 Task: Find connections with filter location Granada with filter topic #Lifechangewith filter profile language Potuguese with filter current company OFFSHORE Manpower with filter school MEERUT INSTITUTE OF TECHNOLOGY, BARAL, PARTAPUR, MEERUT with filter industry Technical and Vocational Training with filter service category Marketing with filter keywords title Call Center Representative
Action: Mouse moved to (216, 302)
Screenshot: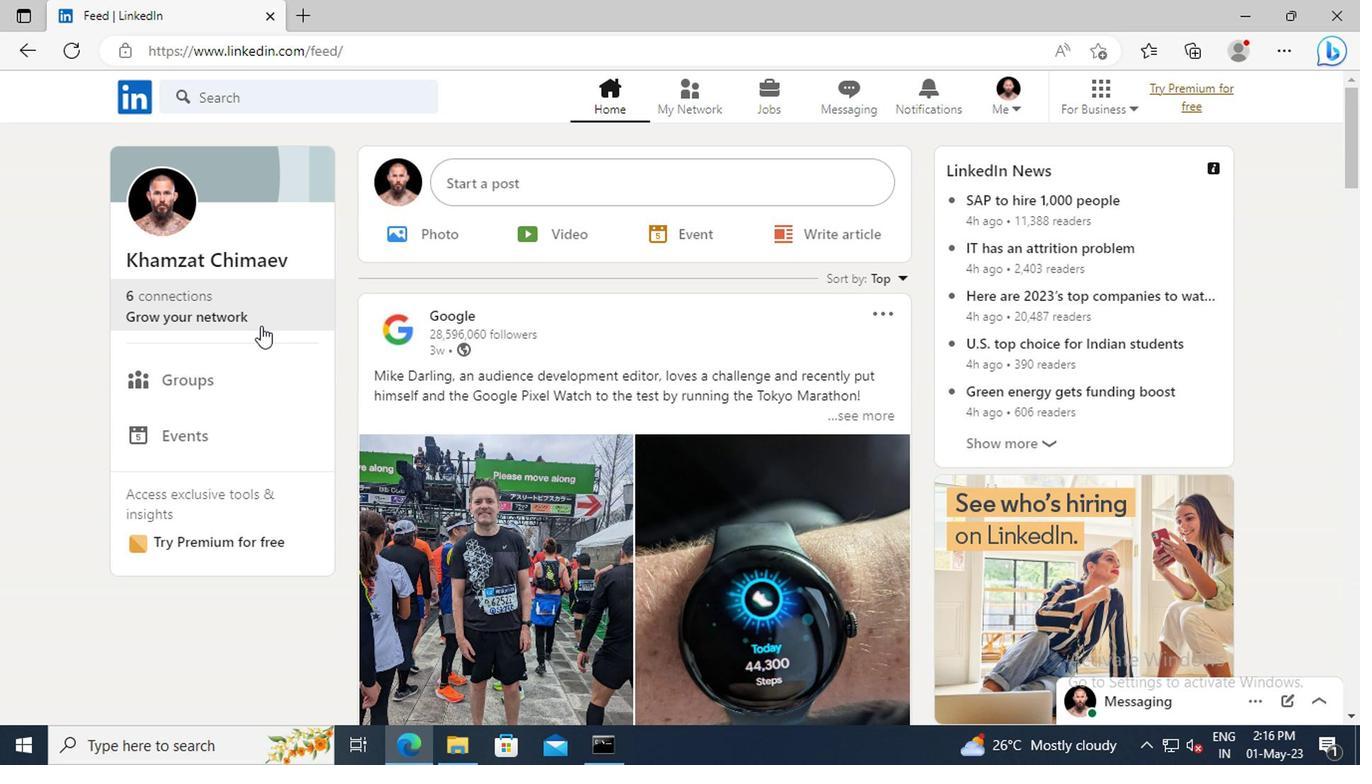 
Action: Mouse pressed left at (216, 302)
Screenshot: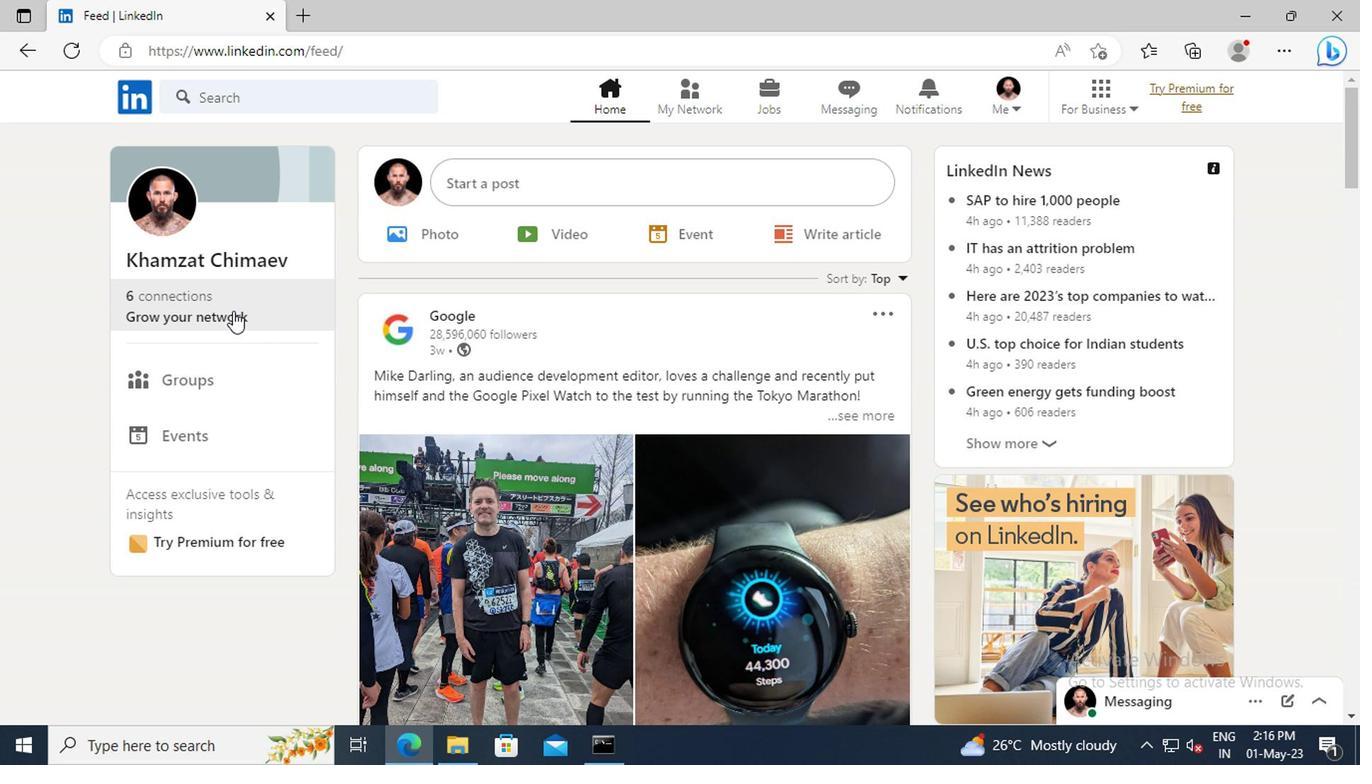 
Action: Mouse moved to (221, 207)
Screenshot: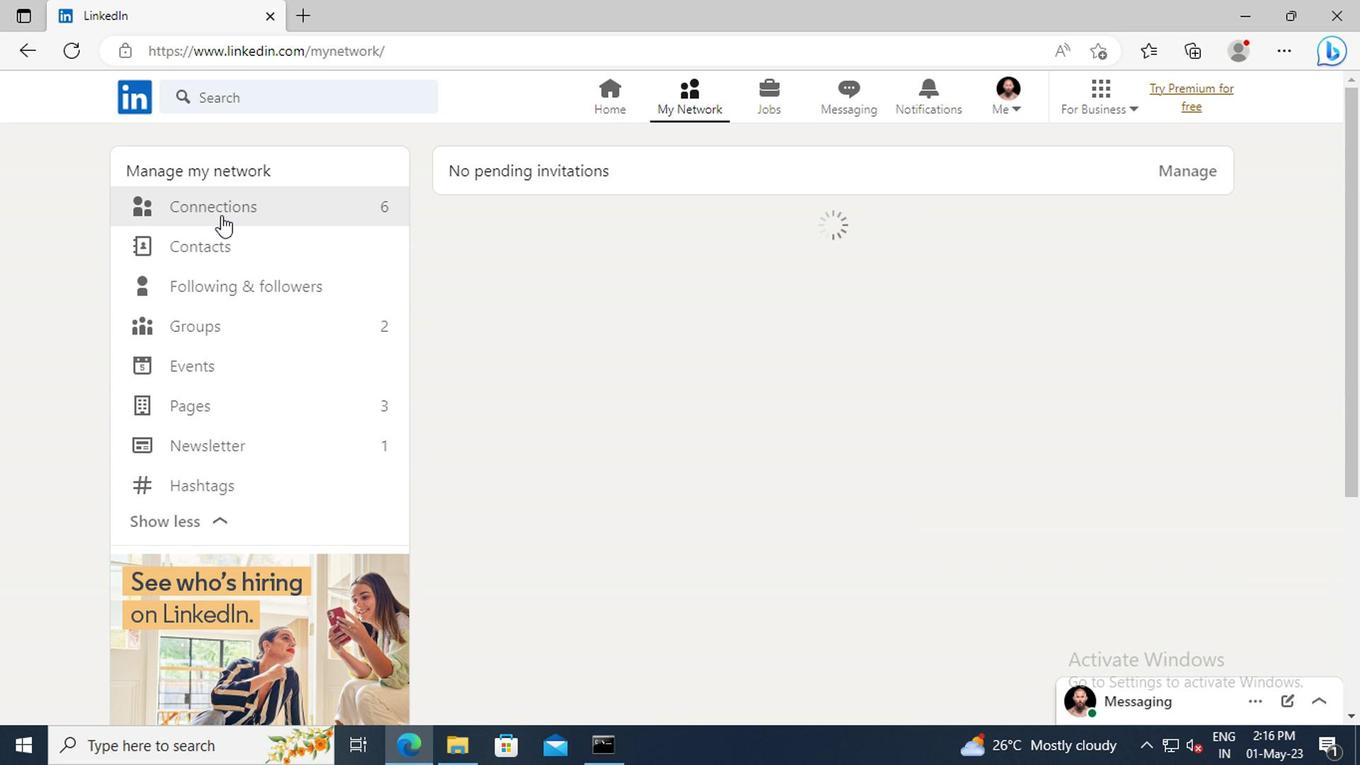 
Action: Mouse pressed left at (221, 207)
Screenshot: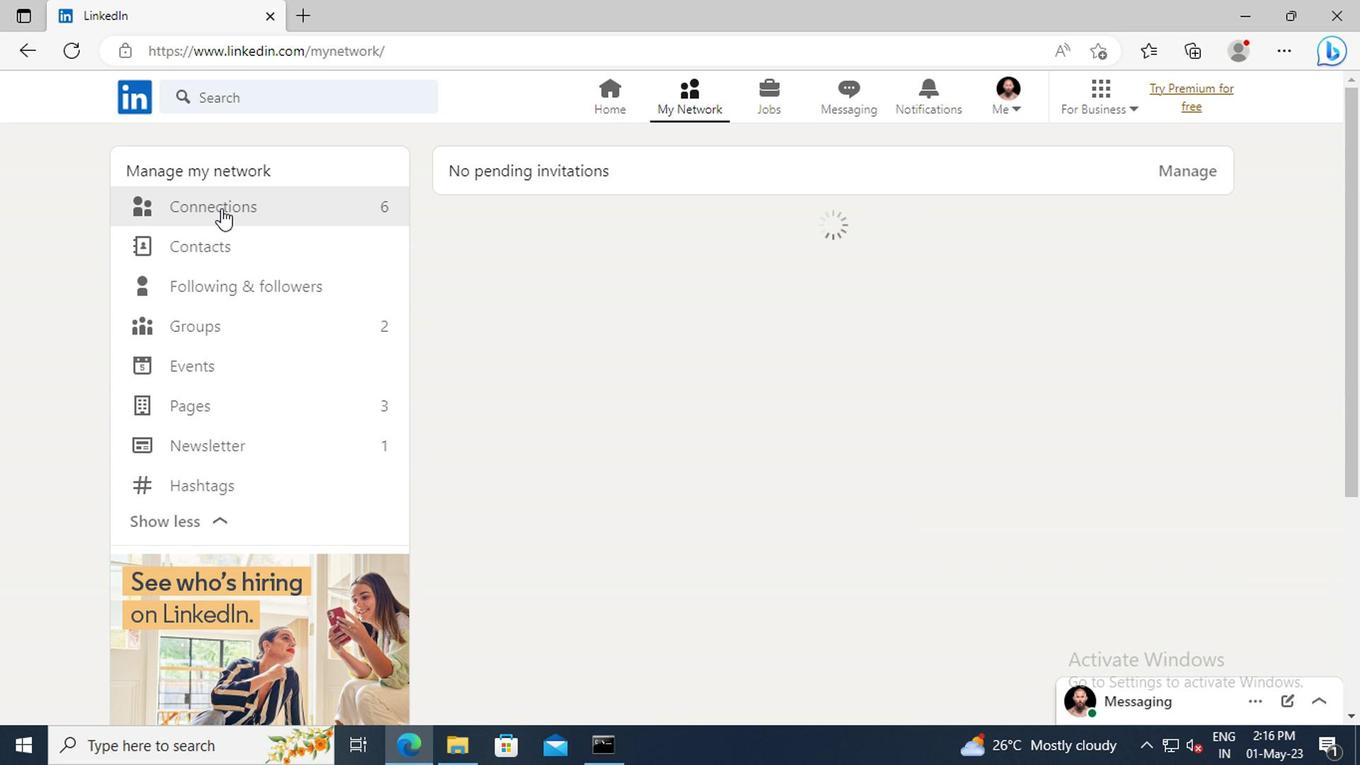 
Action: Mouse moved to (809, 213)
Screenshot: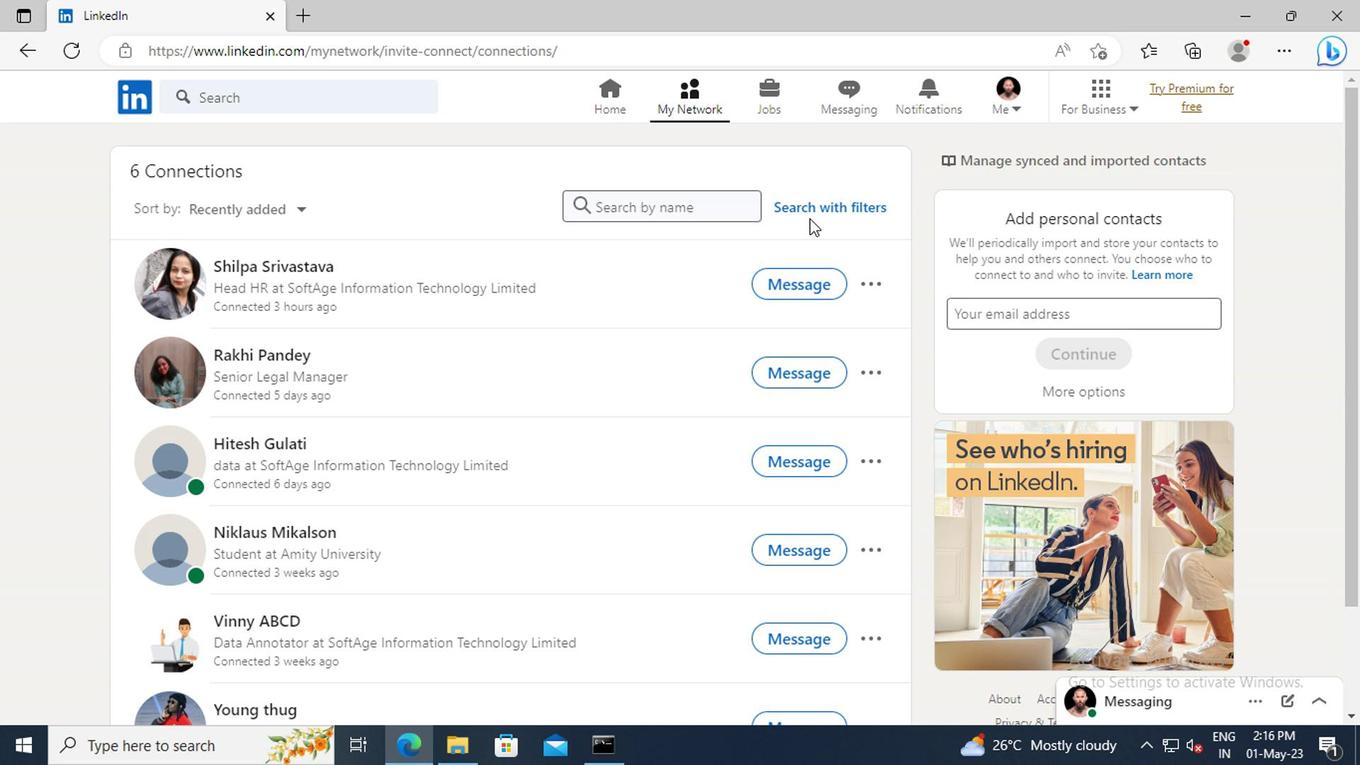 
Action: Mouse pressed left at (809, 213)
Screenshot: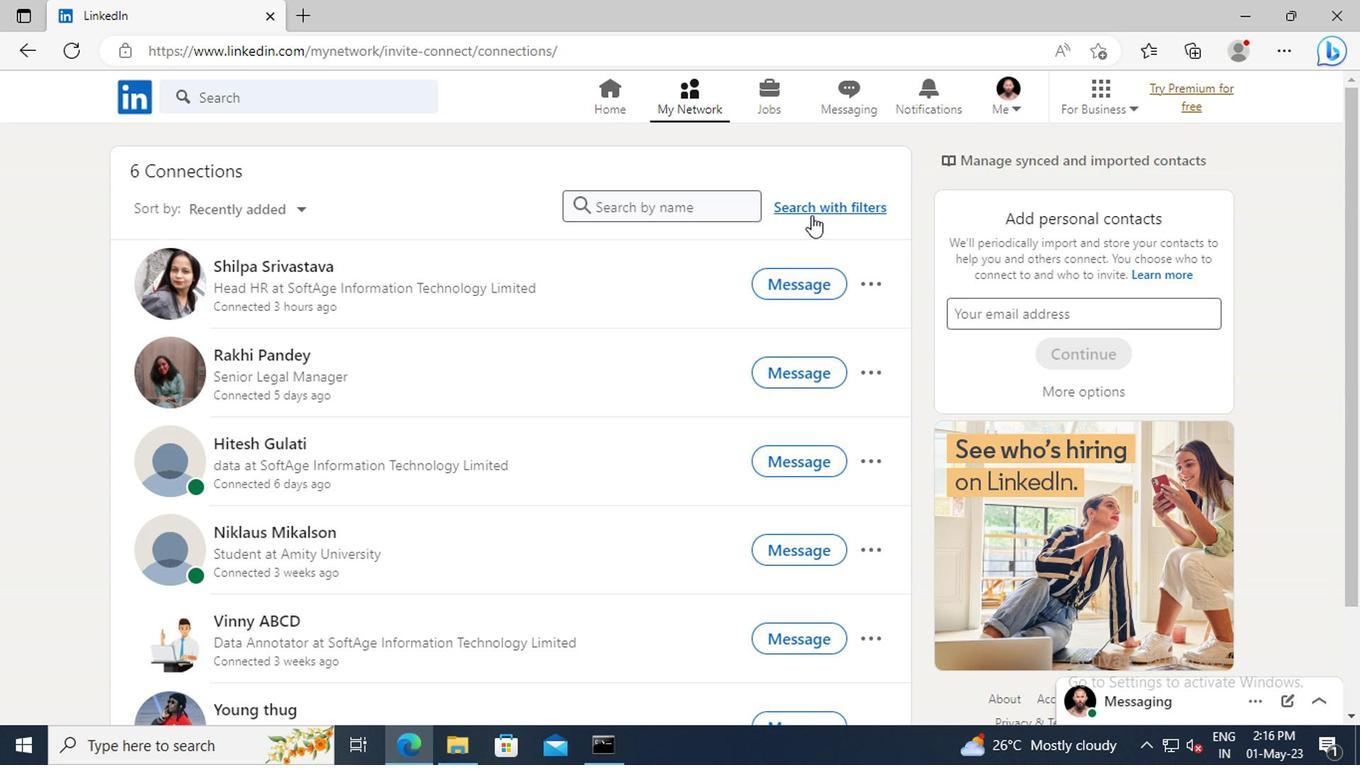 
Action: Mouse moved to (750, 155)
Screenshot: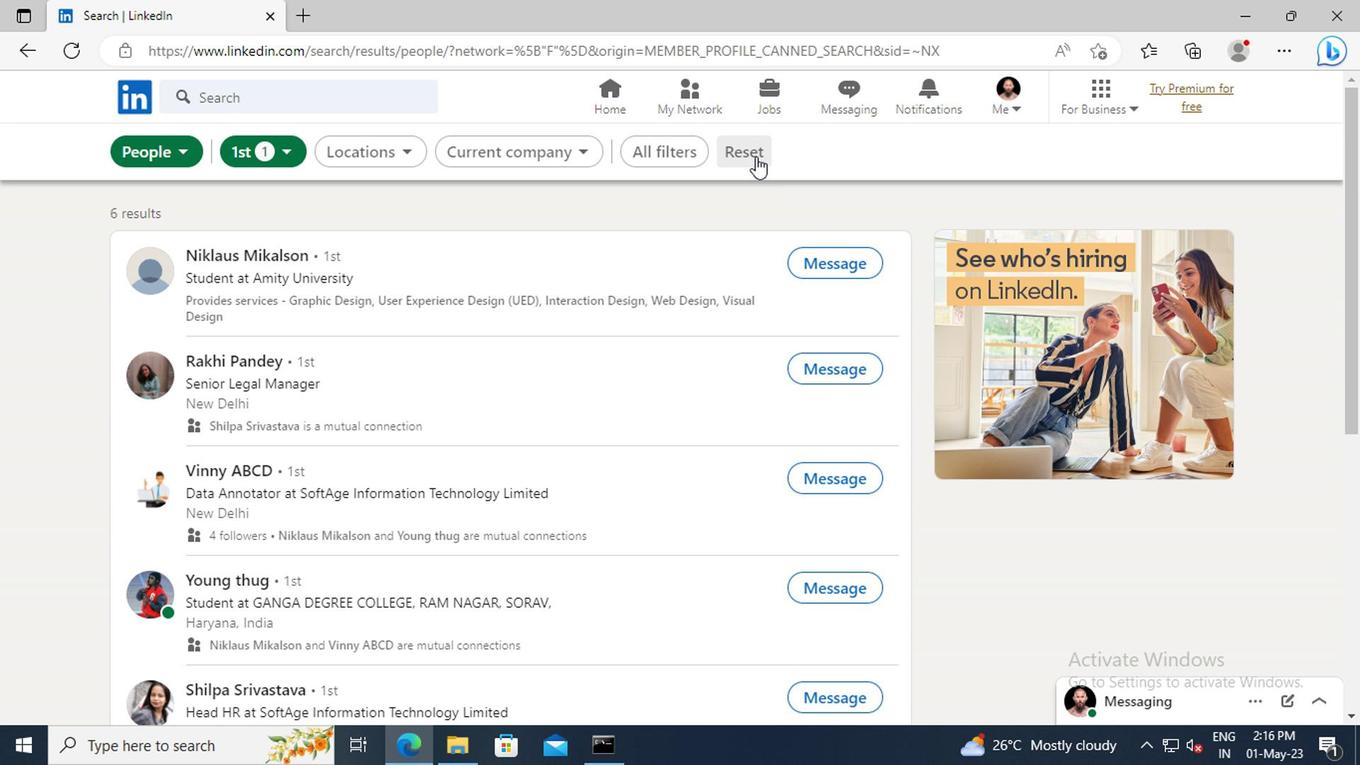 
Action: Mouse pressed left at (750, 155)
Screenshot: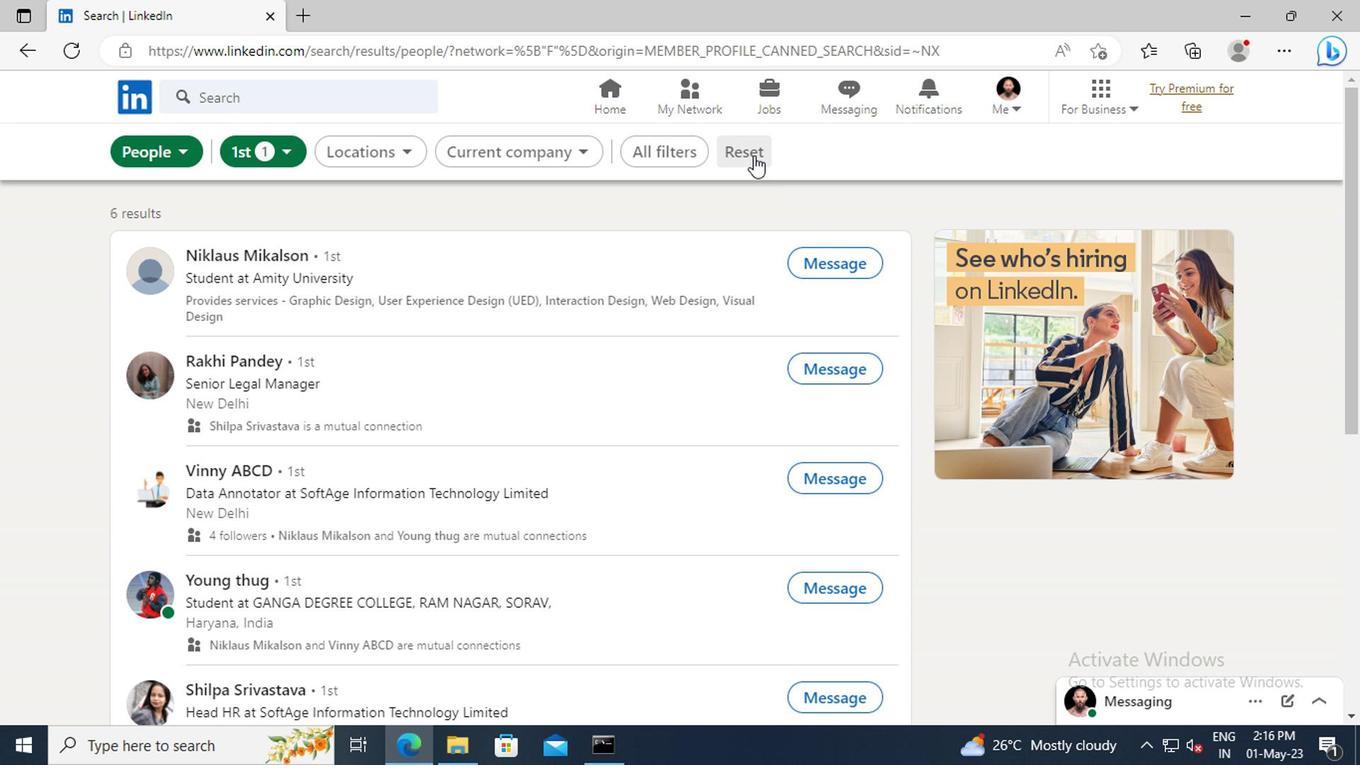 
Action: Mouse moved to (712, 155)
Screenshot: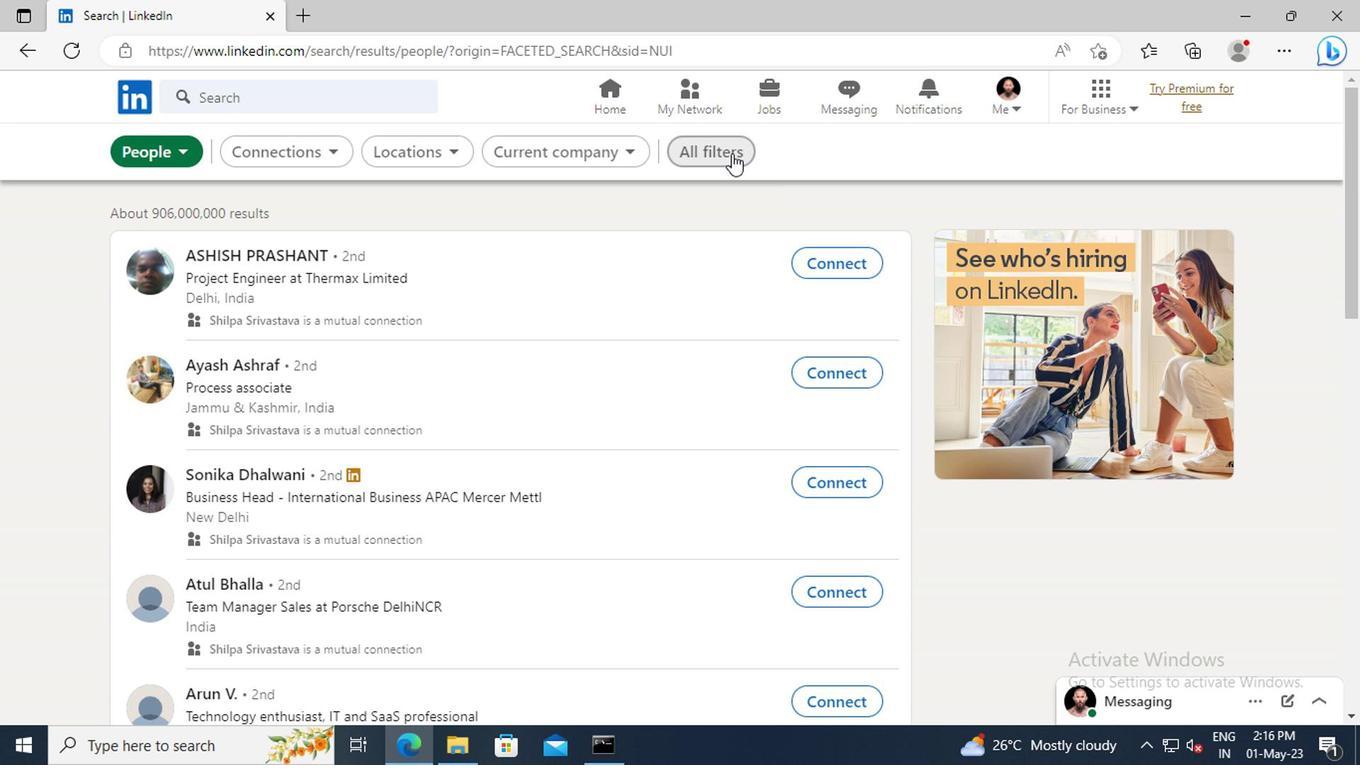 
Action: Mouse pressed left at (712, 155)
Screenshot: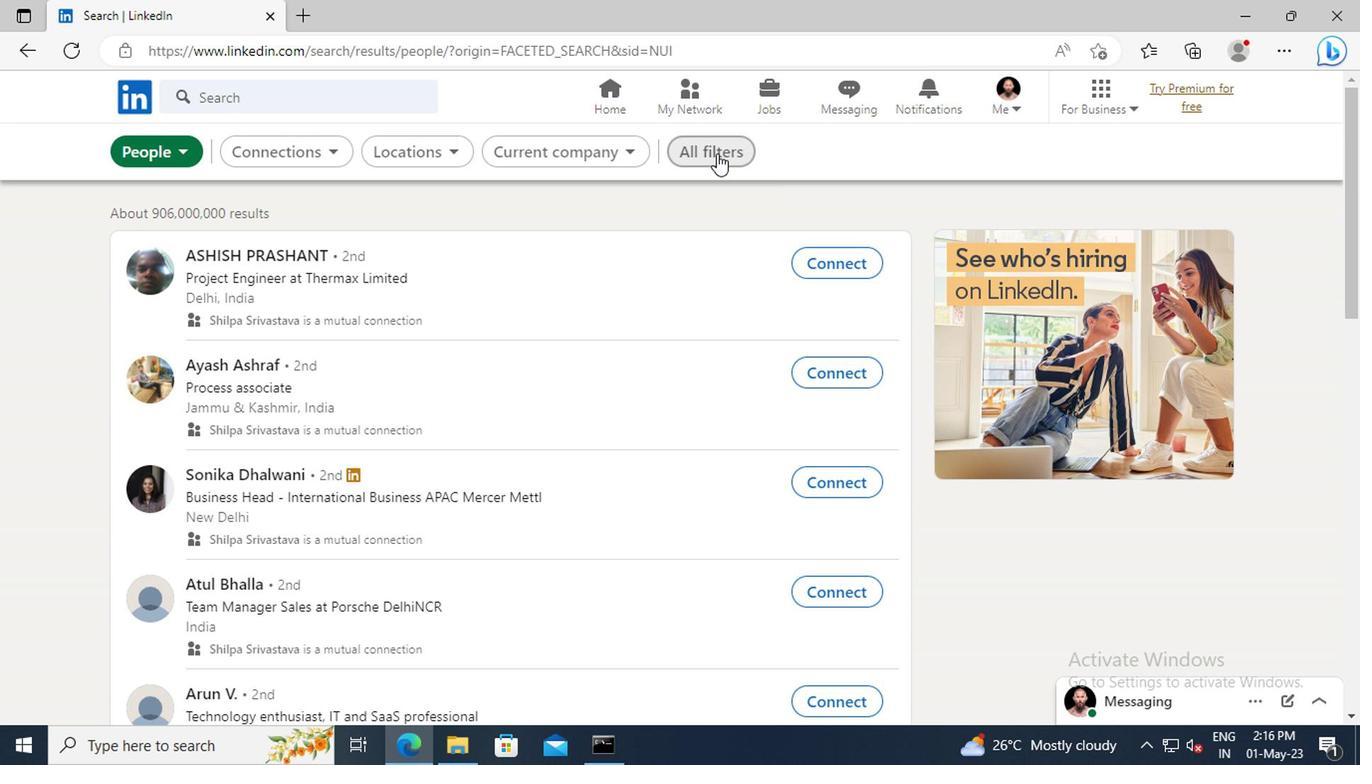 
Action: Mouse moved to (1063, 308)
Screenshot: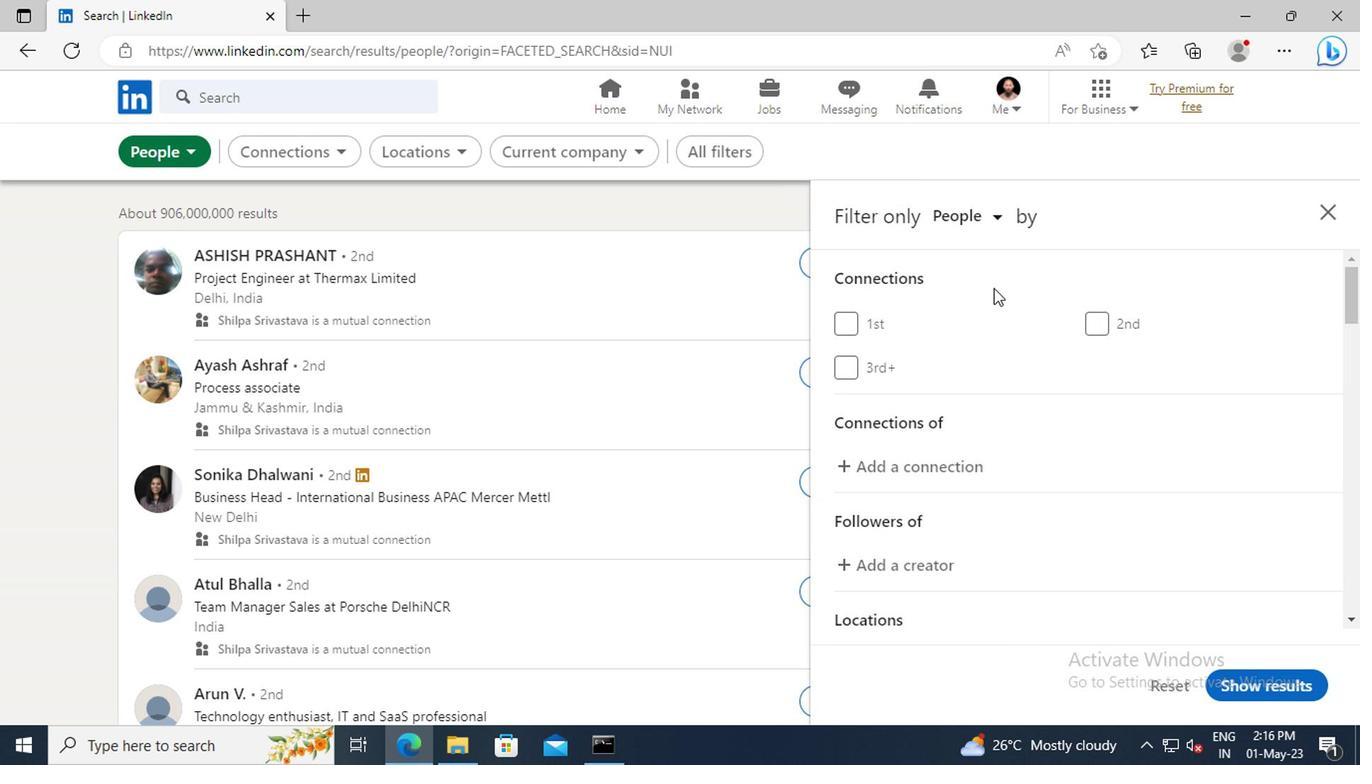 
Action: Mouse scrolled (1063, 307) with delta (0, -1)
Screenshot: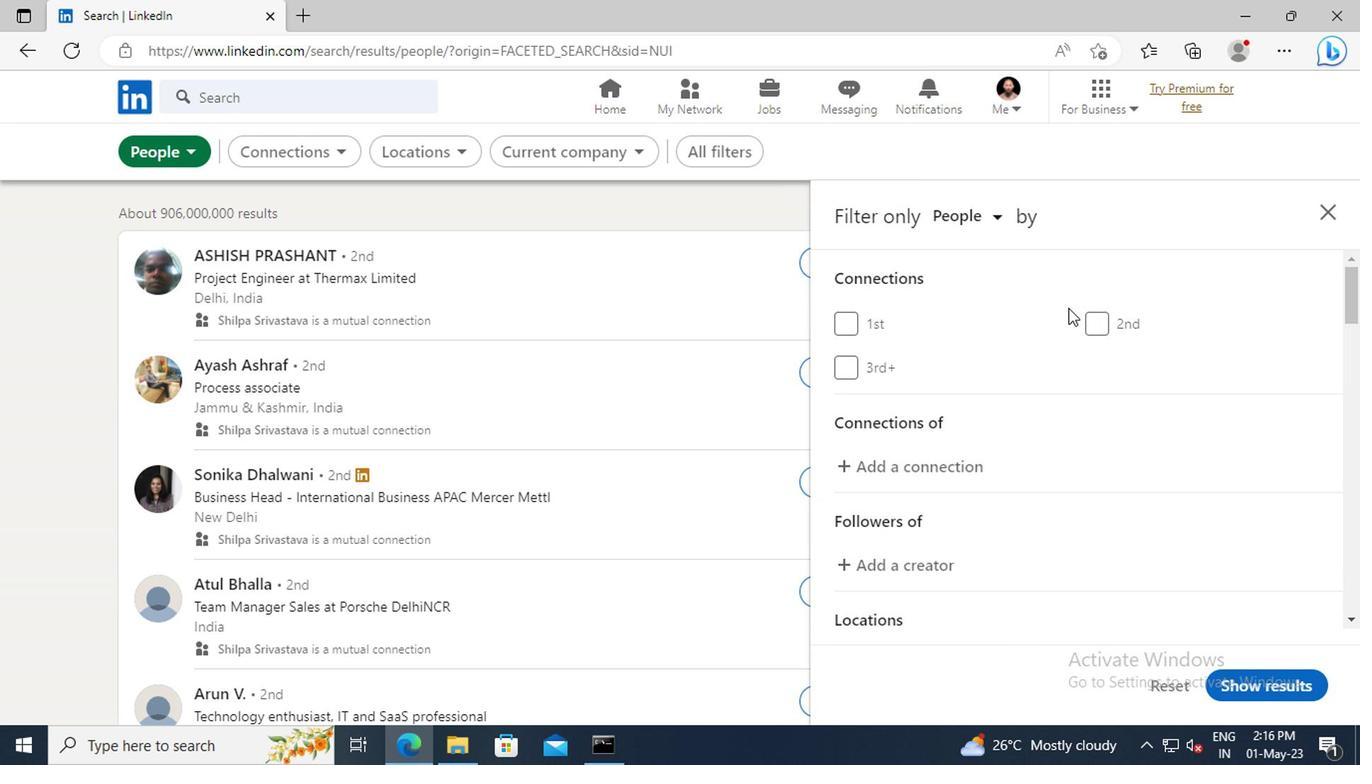 
Action: Mouse scrolled (1063, 307) with delta (0, -1)
Screenshot: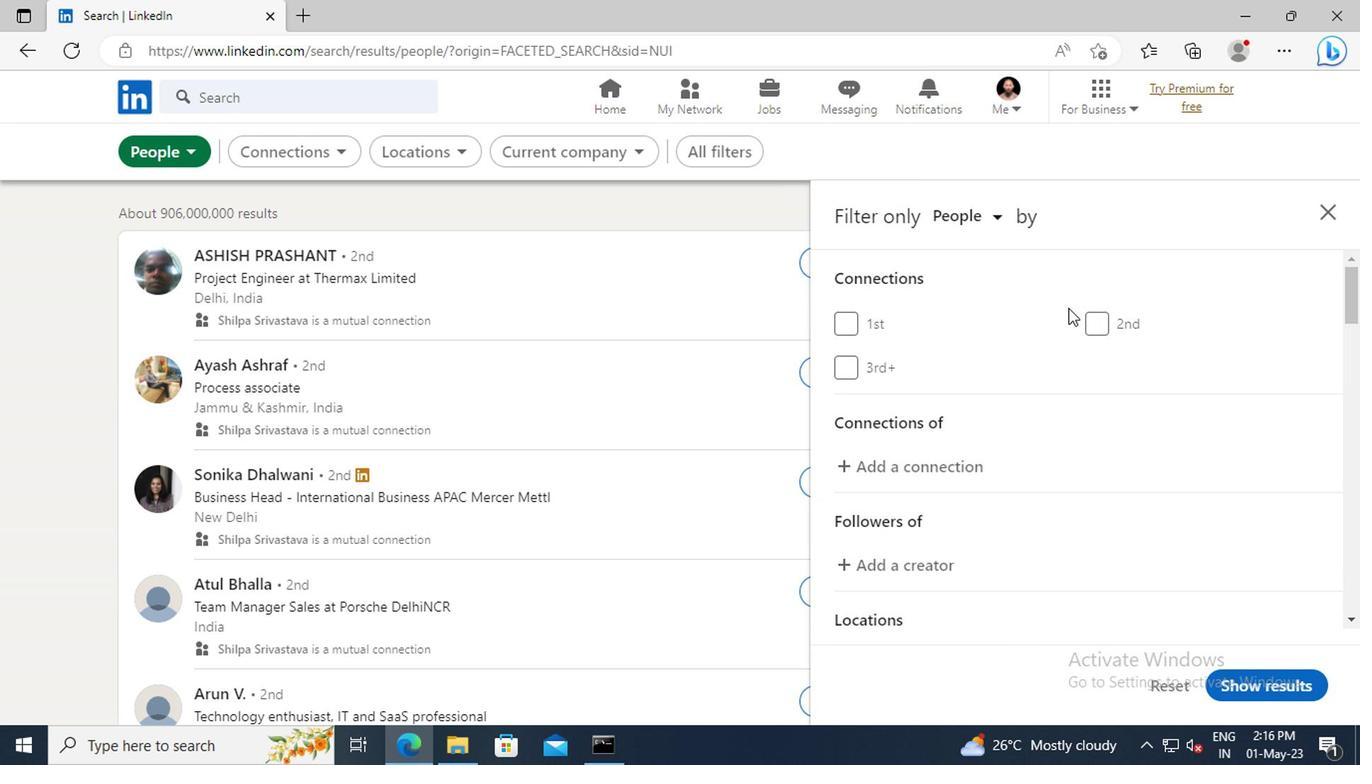 
Action: Mouse scrolled (1063, 307) with delta (0, -1)
Screenshot: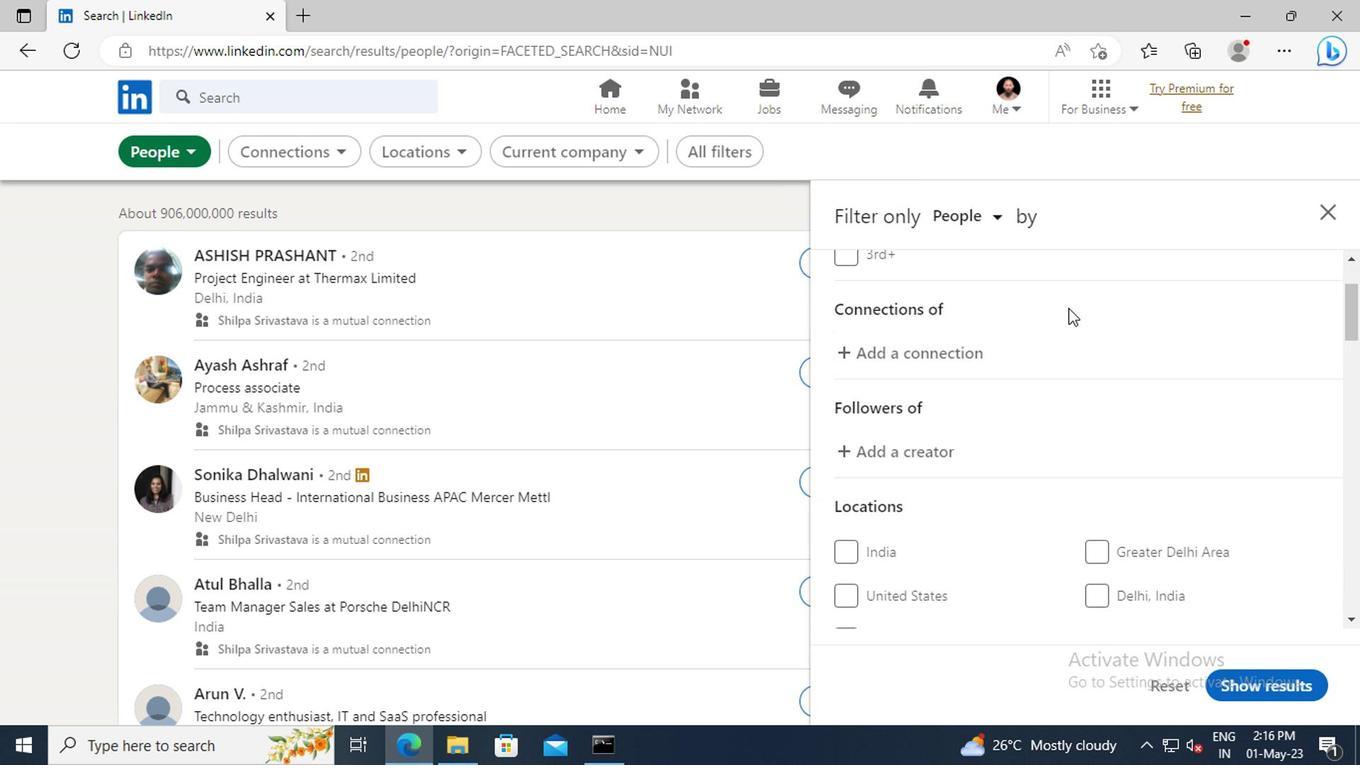 
Action: Mouse scrolled (1063, 307) with delta (0, -1)
Screenshot: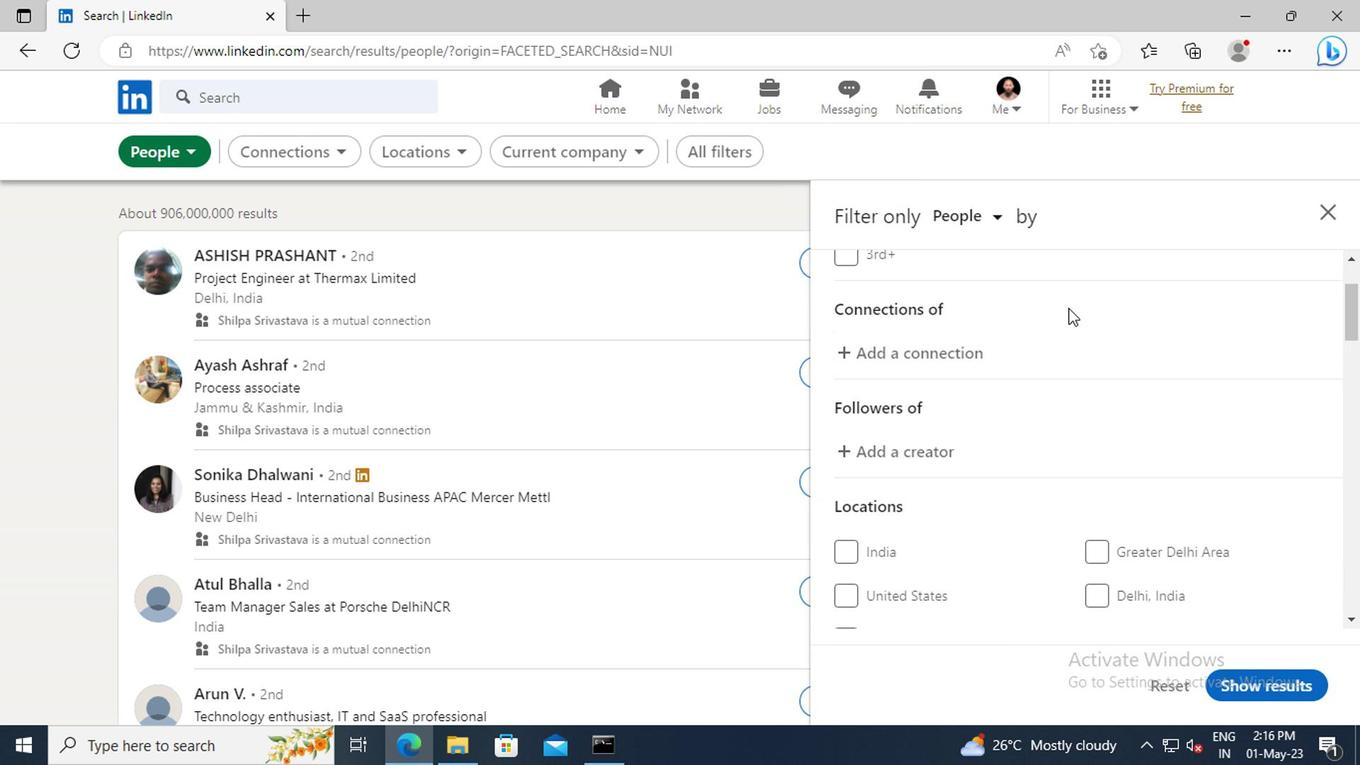 
Action: Mouse scrolled (1063, 307) with delta (0, -1)
Screenshot: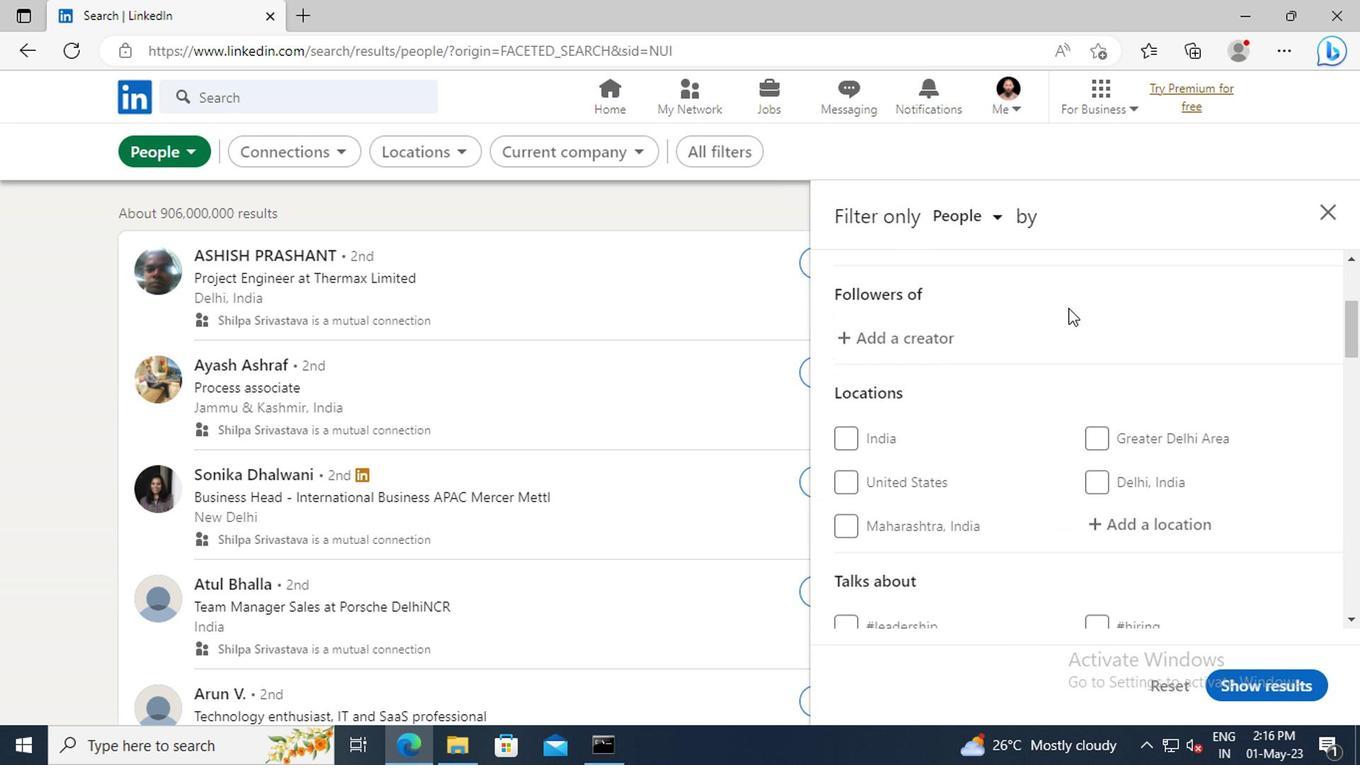 
Action: Mouse moved to (1103, 468)
Screenshot: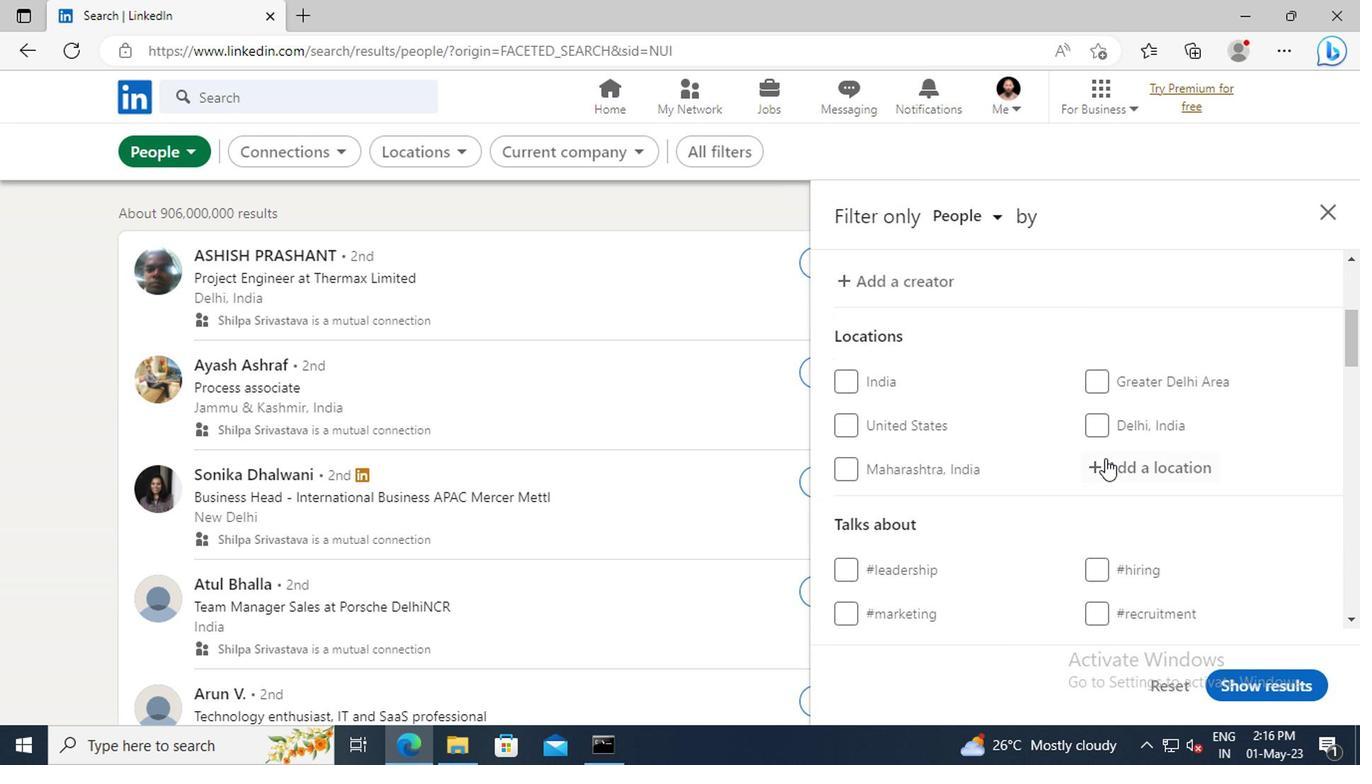 
Action: Mouse pressed left at (1103, 468)
Screenshot: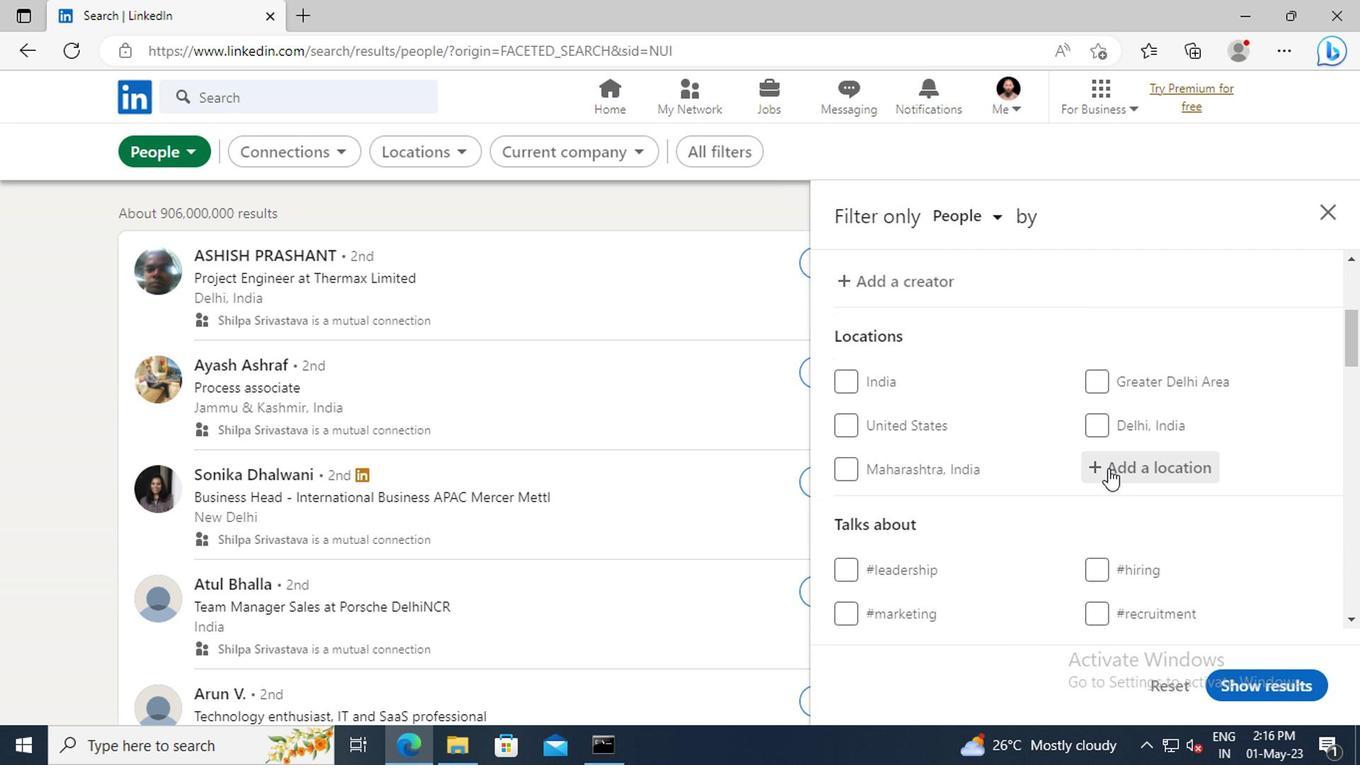 
Action: Key pressed <Key.shift>GRANADA
Screenshot: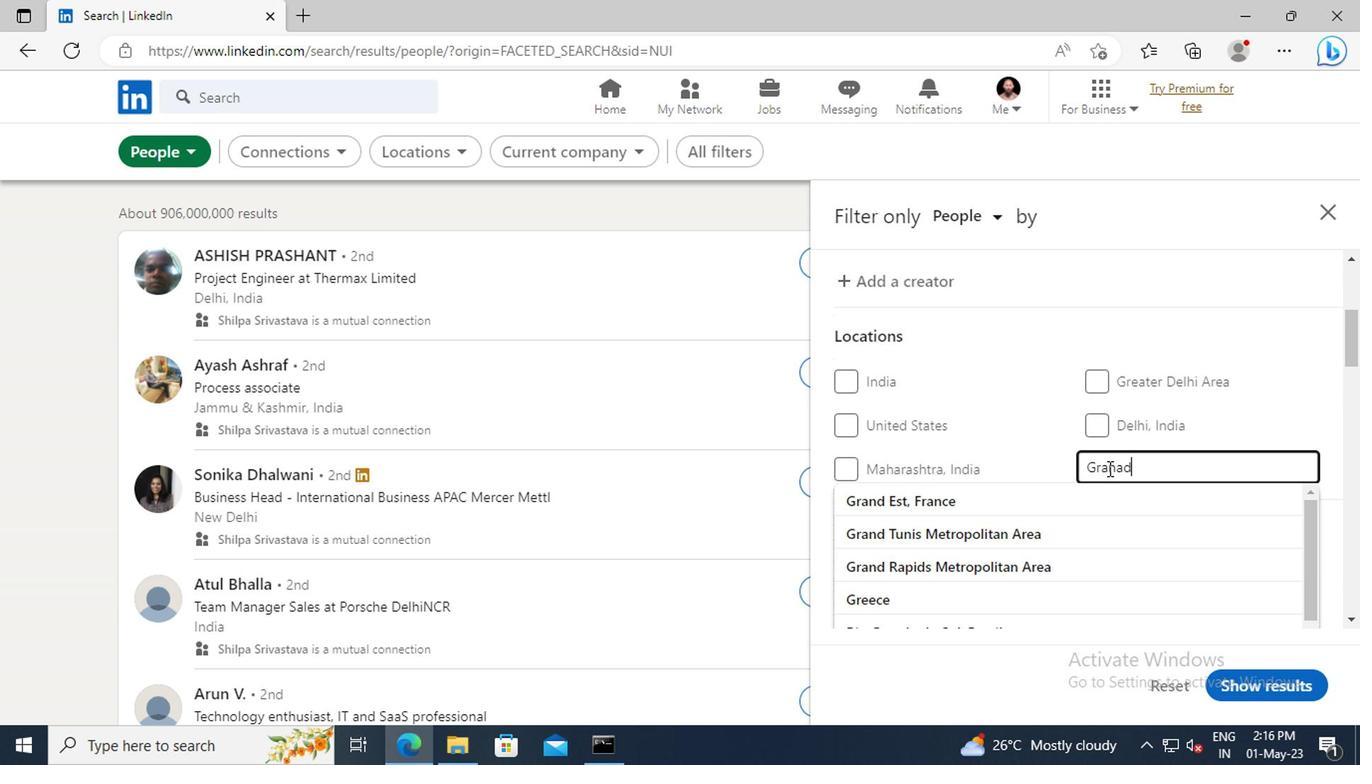 
Action: Mouse moved to (1103, 506)
Screenshot: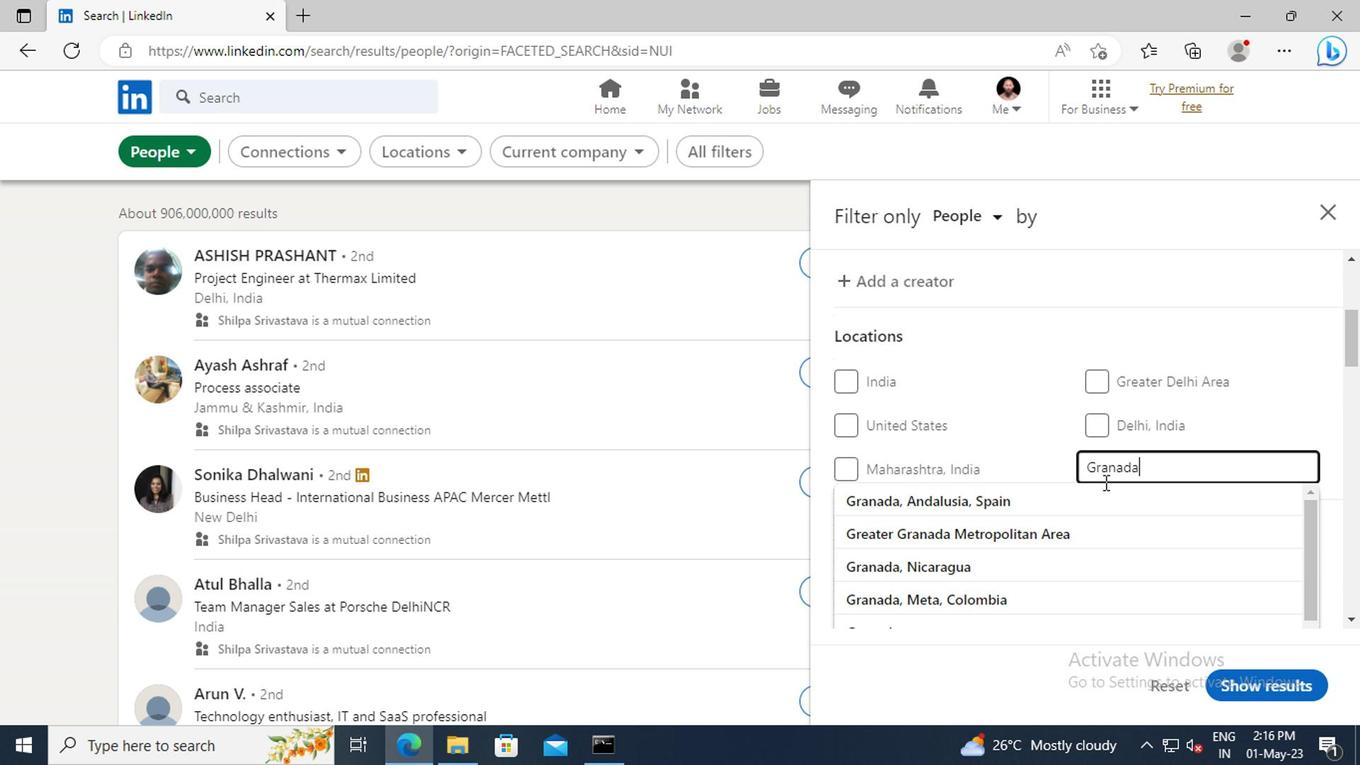 
Action: Mouse pressed left at (1103, 506)
Screenshot: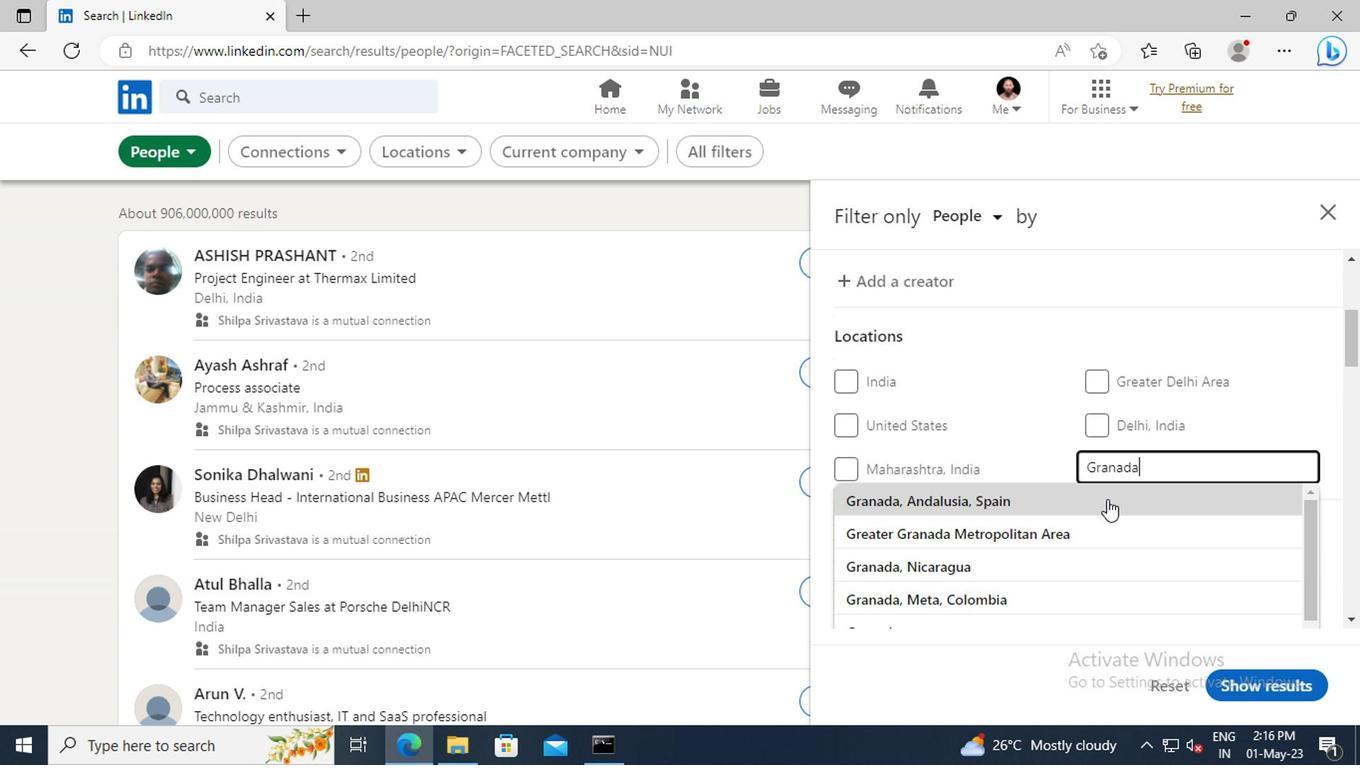 
Action: Mouse scrolled (1103, 505) with delta (0, 0)
Screenshot: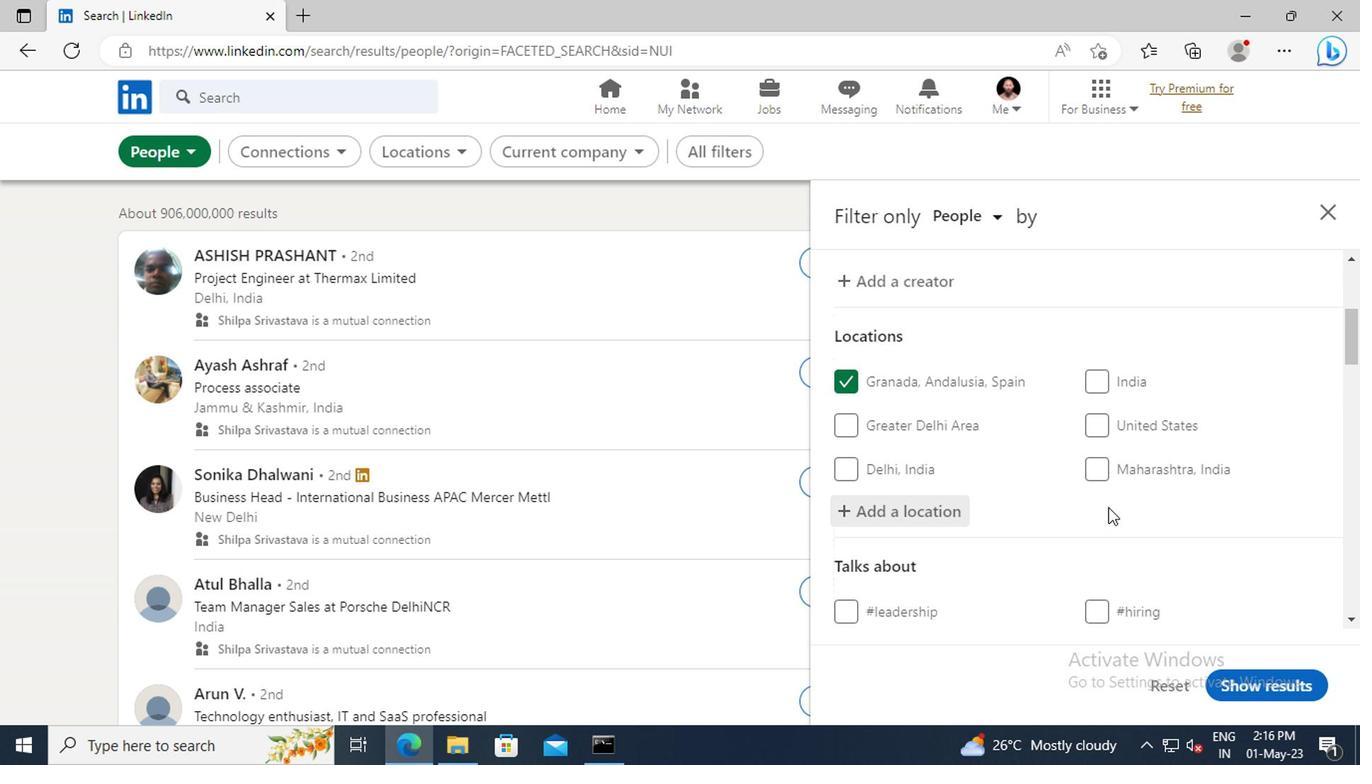 
Action: Mouse scrolled (1103, 505) with delta (0, 0)
Screenshot: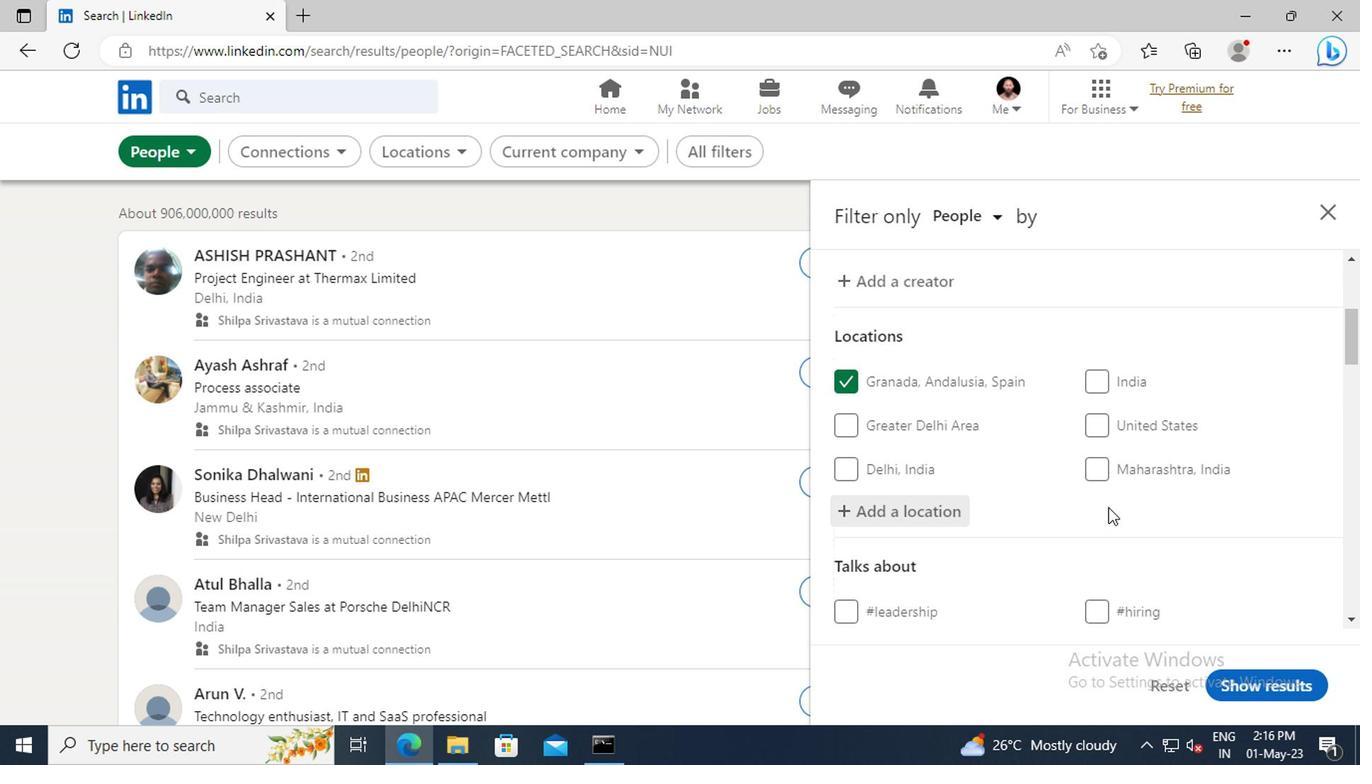 
Action: Mouse moved to (1096, 457)
Screenshot: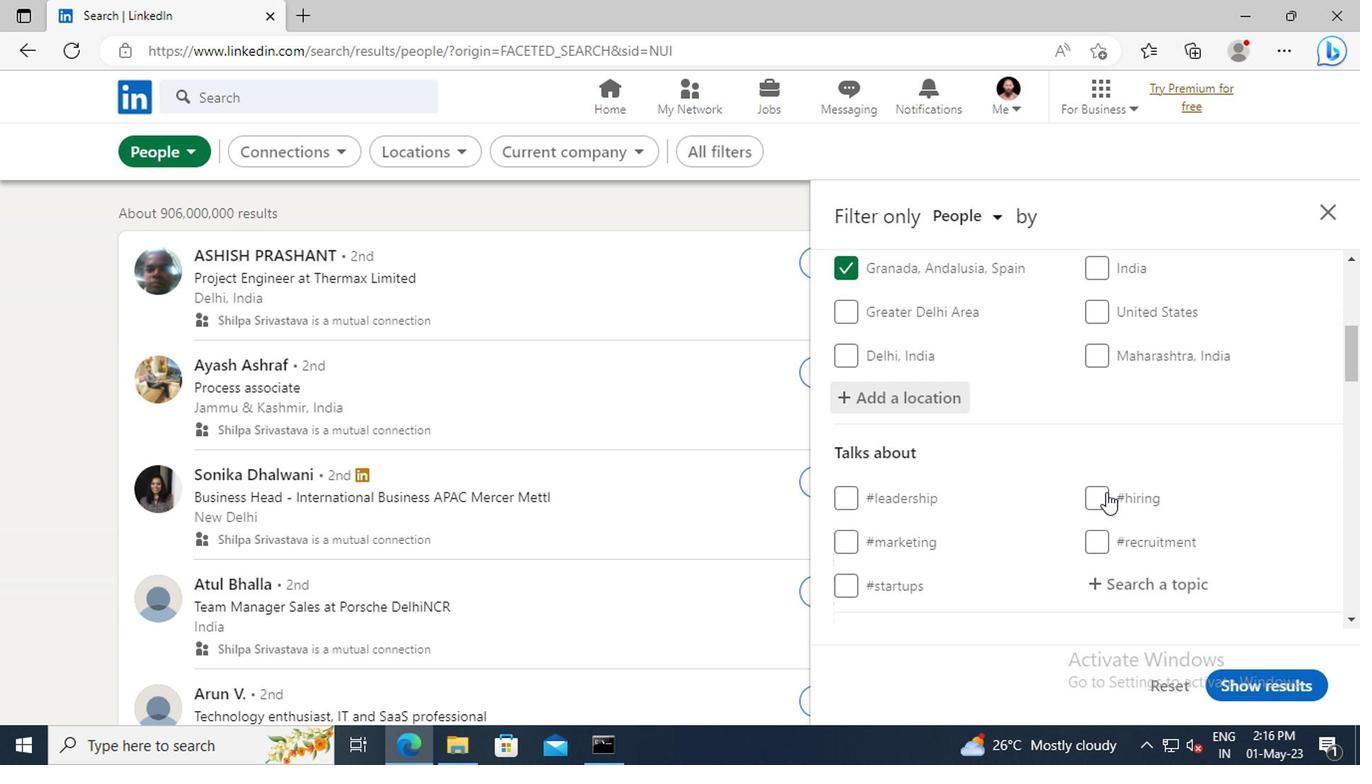 
Action: Mouse scrolled (1096, 456) with delta (0, 0)
Screenshot: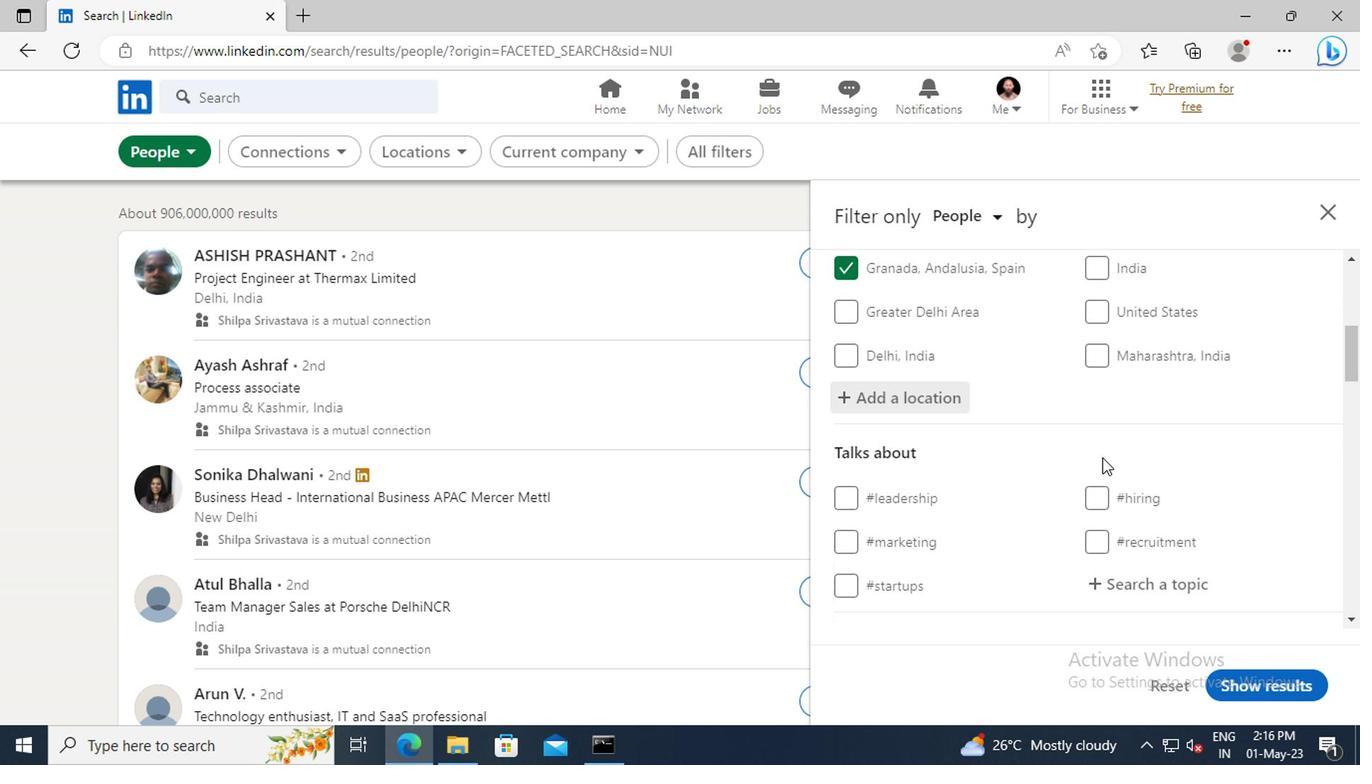
Action: Mouse scrolled (1096, 456) with delta (0, 0)
Screenshot: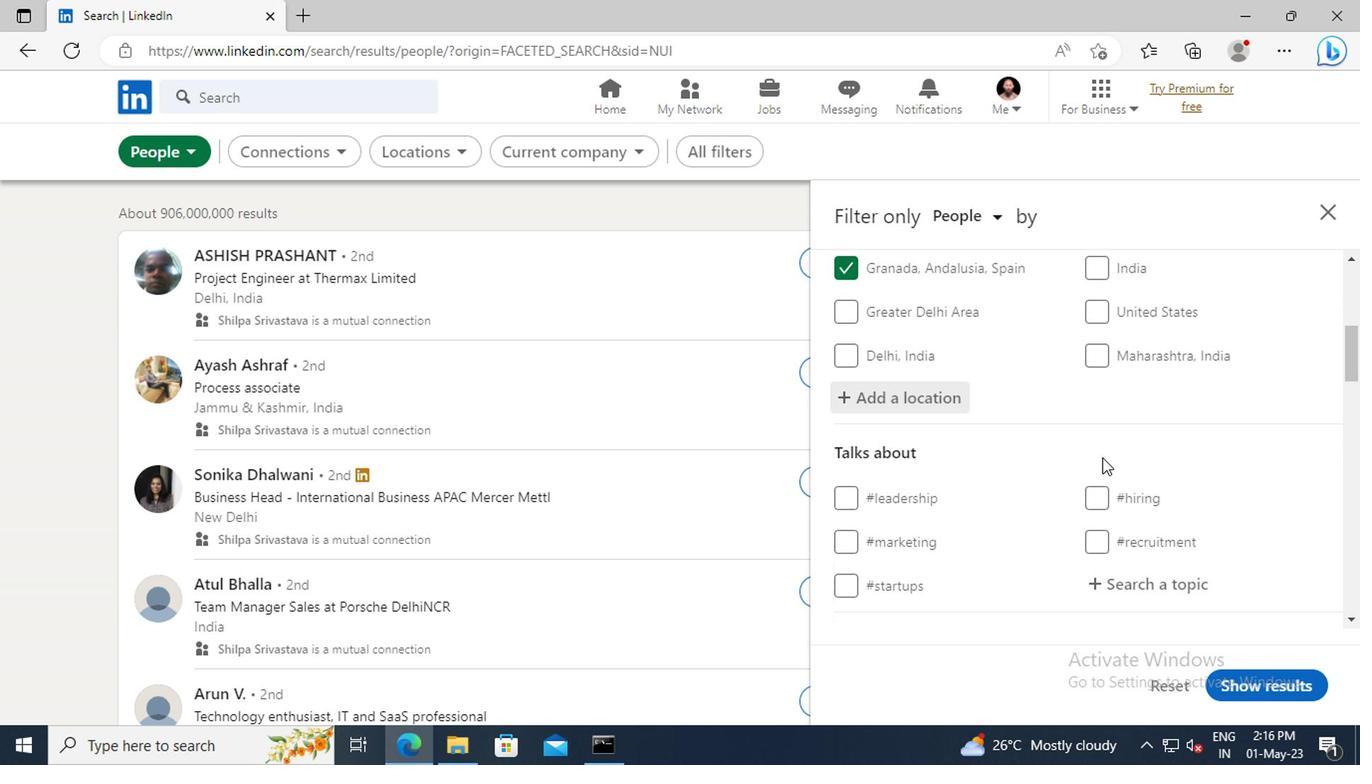 
Action: Mouse moved to (1096, 474)
Screenshot: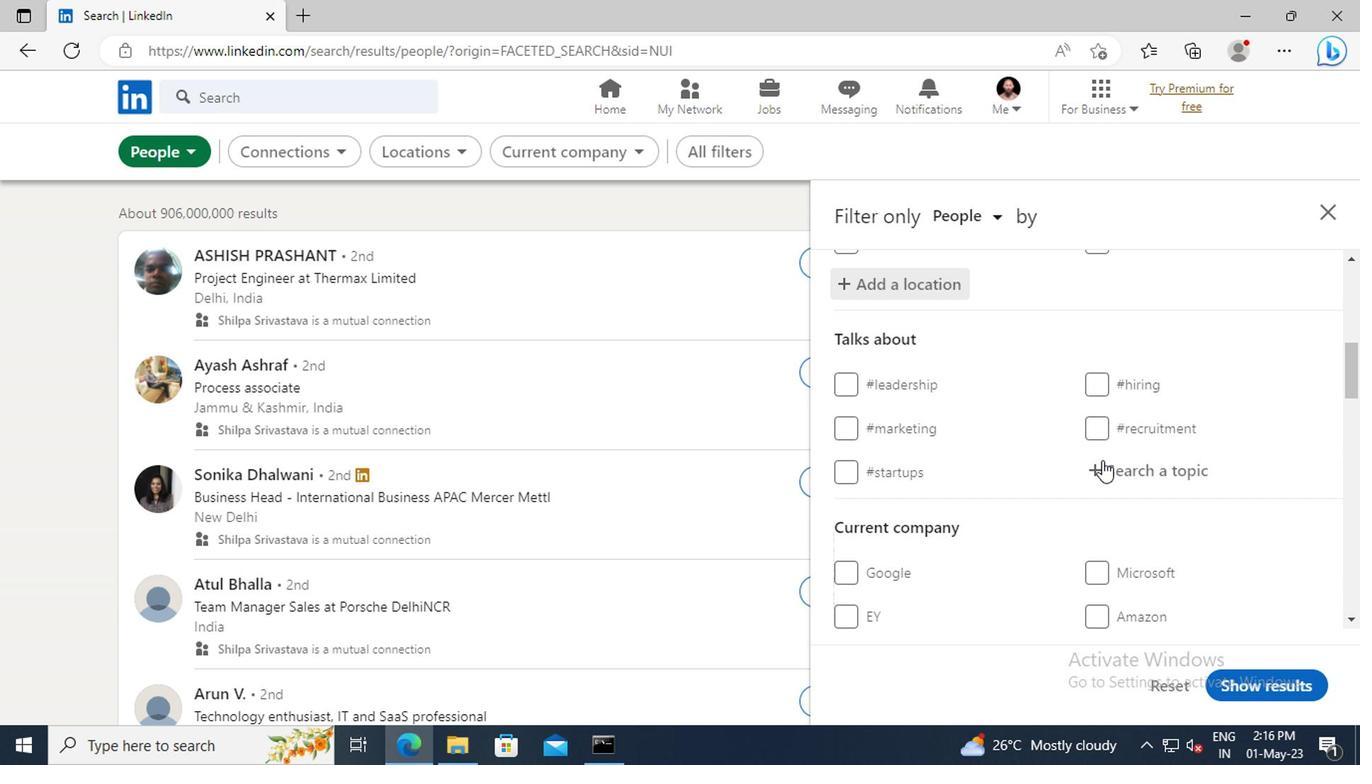 
Action: Mouse pressed left at (1096, 474)
Screenshot: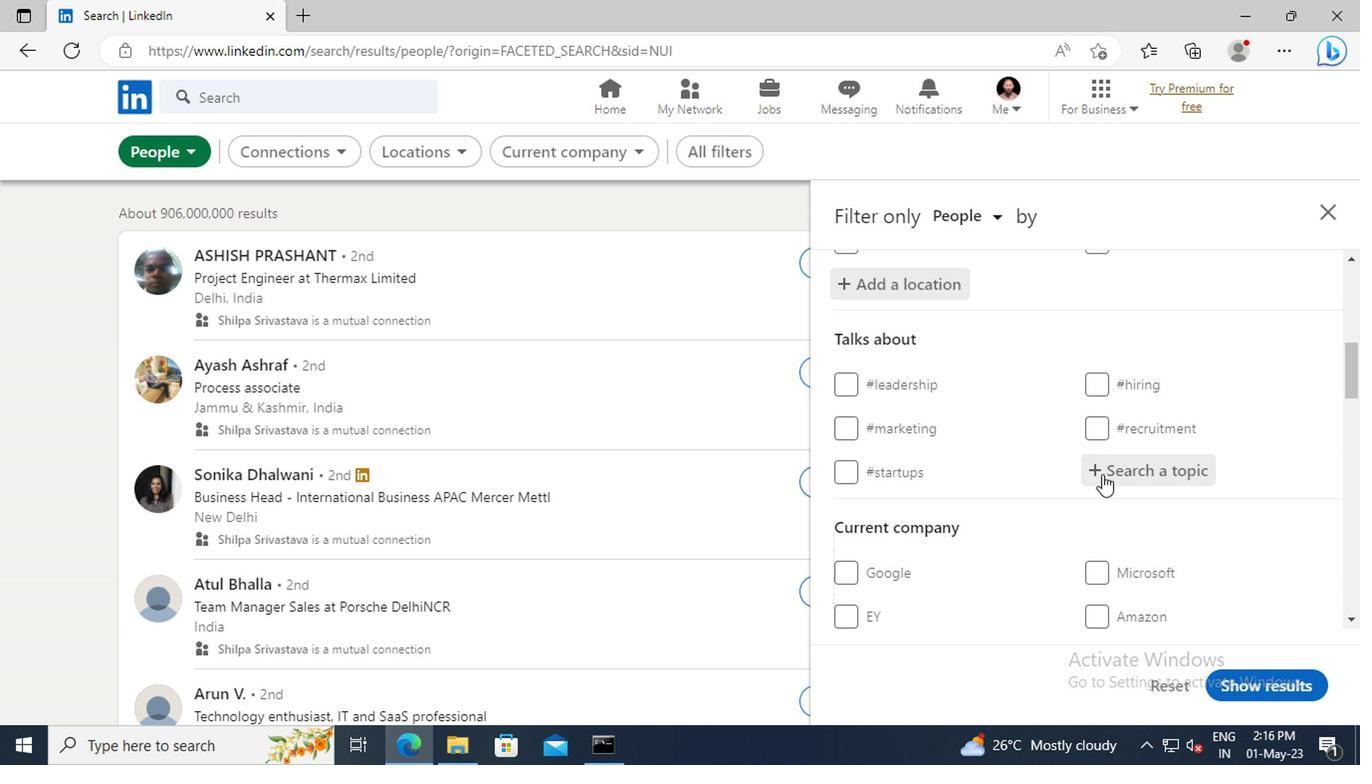 
Action: Key pressed <Key.shift>LIFECHANGE
Screenshot: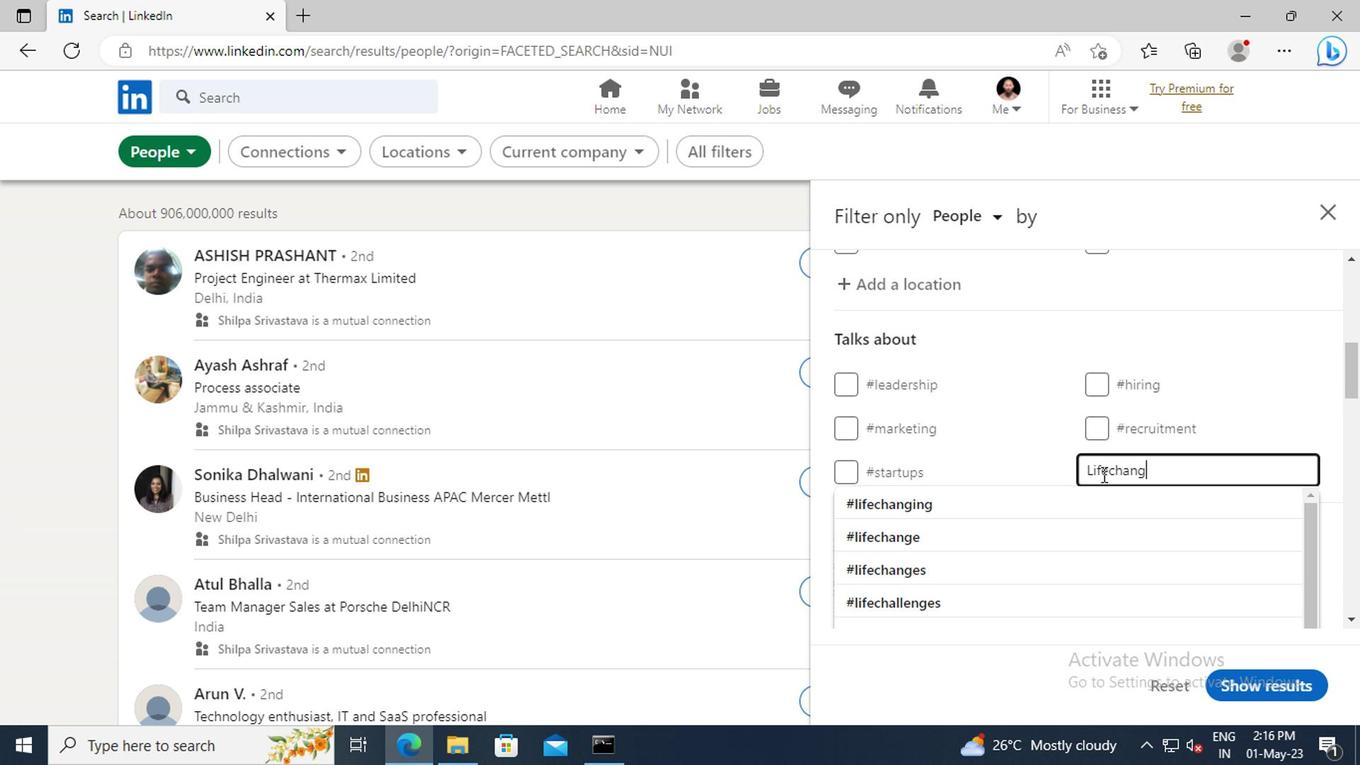 
Action: Mouse moved to (1065, 496)
Screenshot: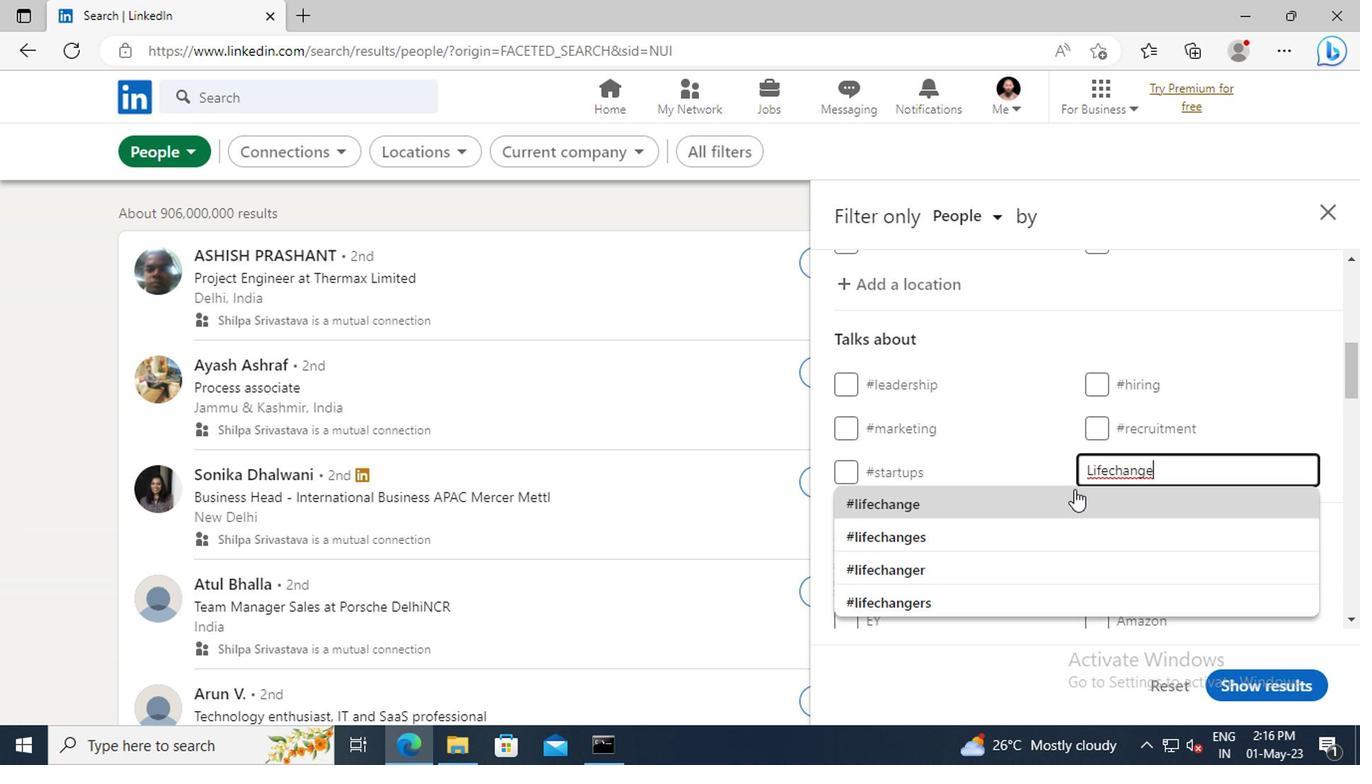 
Action: Mouse pressed left at (1065, 496)
Screenshot: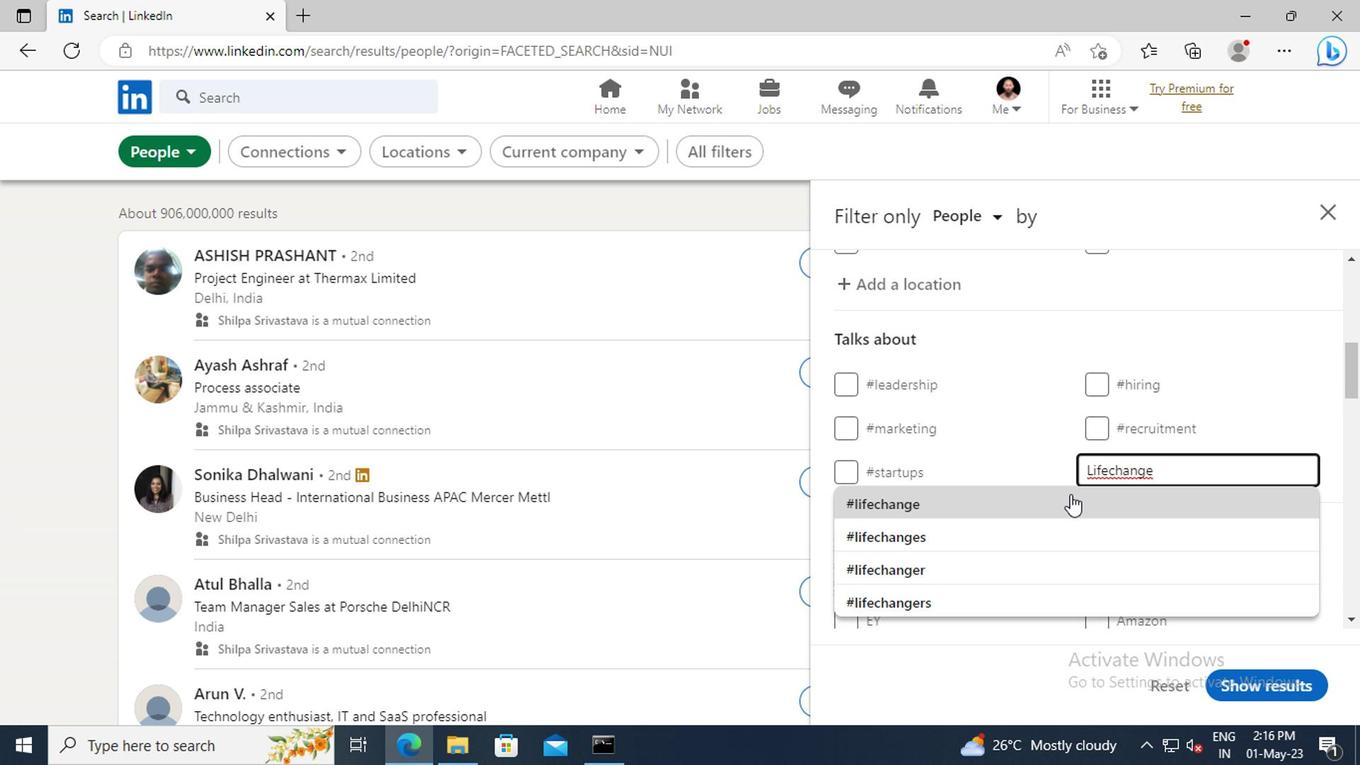 
Action: Mouse scrolled (1065, 495) with delta (0, 0)
Screenshot: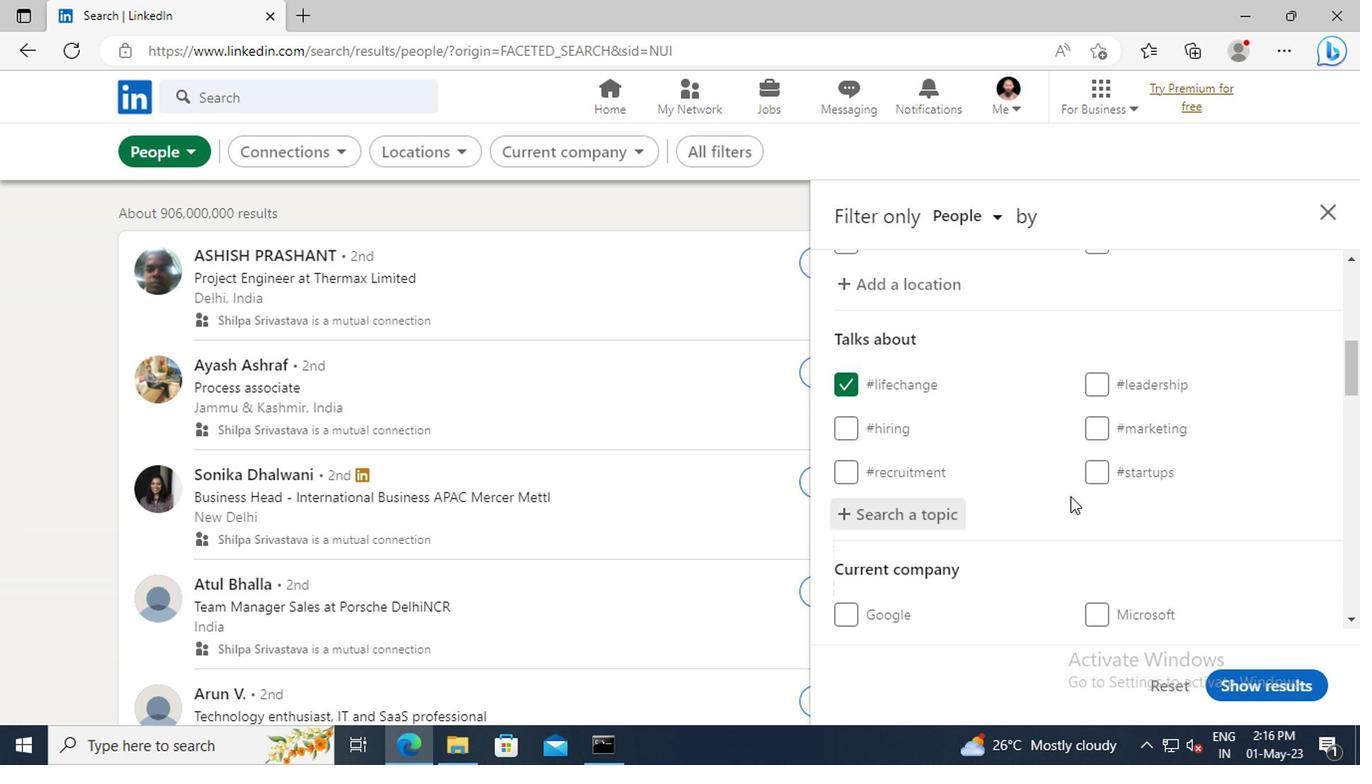 
Action: Mouse scrolled (1065, 495) with delta (0, 0)
Screenshot: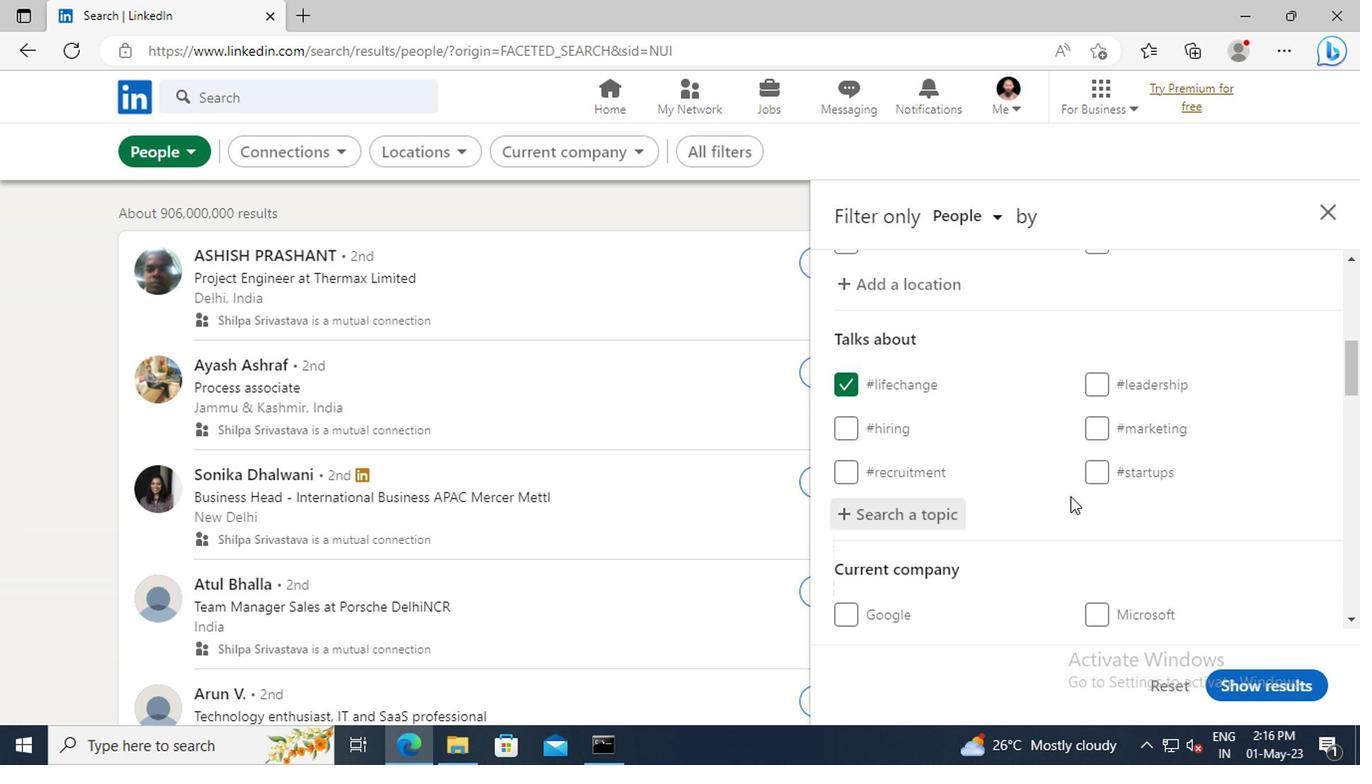 
Action: Mouse scrolled (1065, 495) with delta (0, 0)
Screenshot: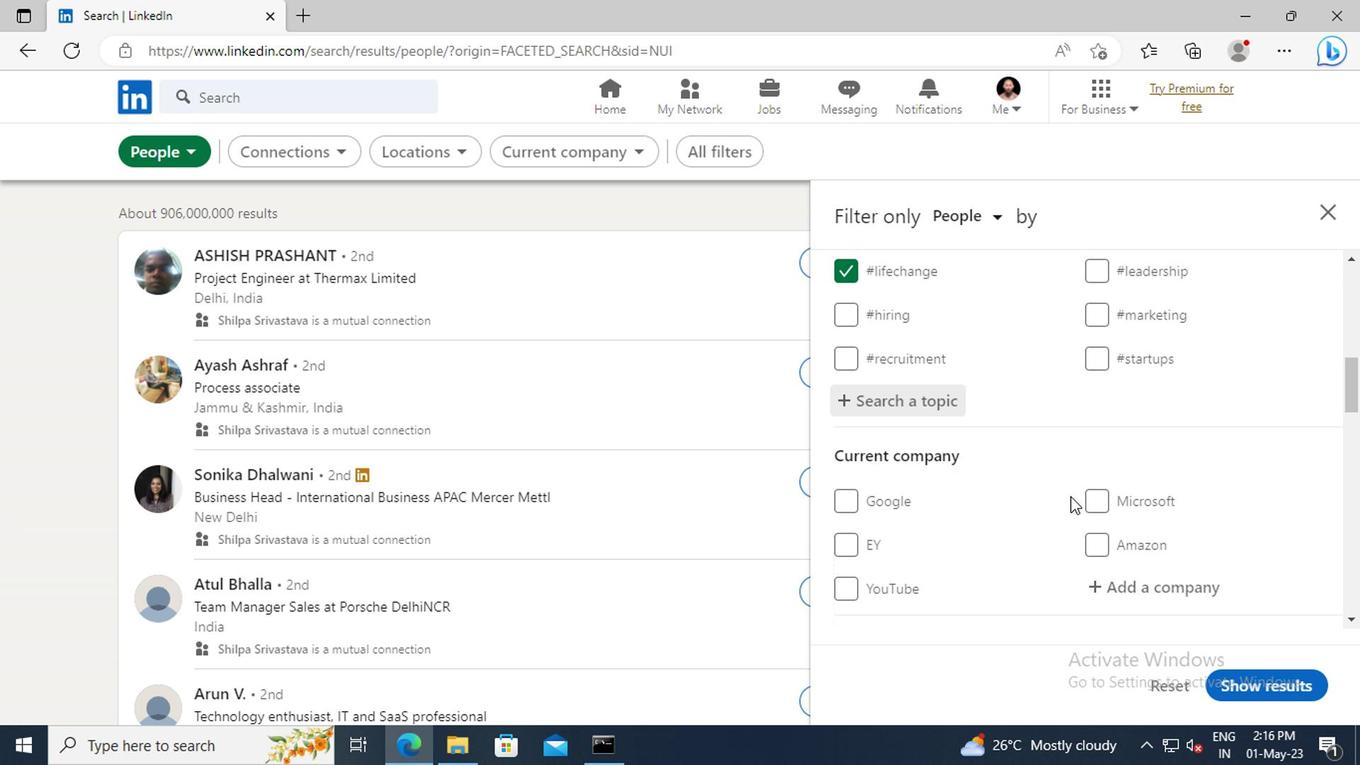 
Action: Mouse scrolled (1065, 495) with delta (0, 0)
Screenshot: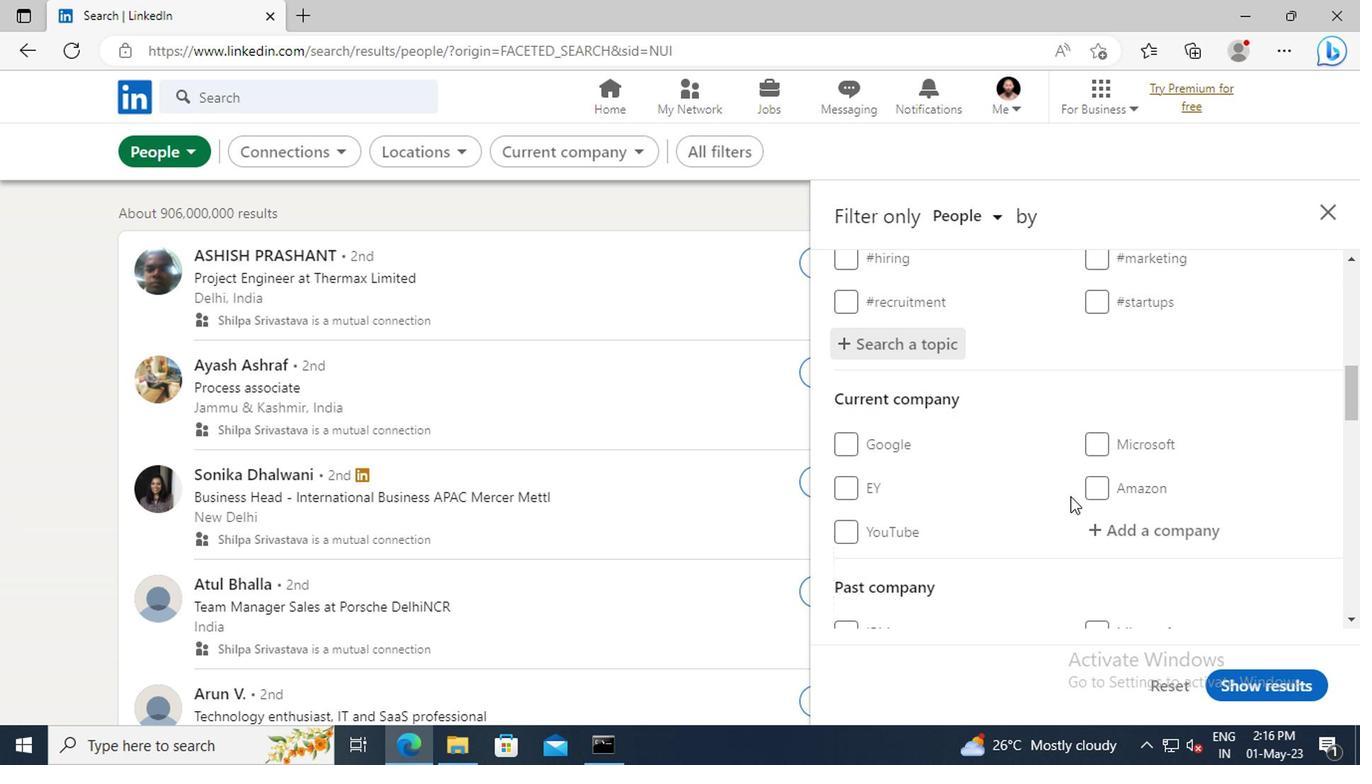 
Action: Mouse scrolled (1065, 495) with delta (0, 0)
Screenshot: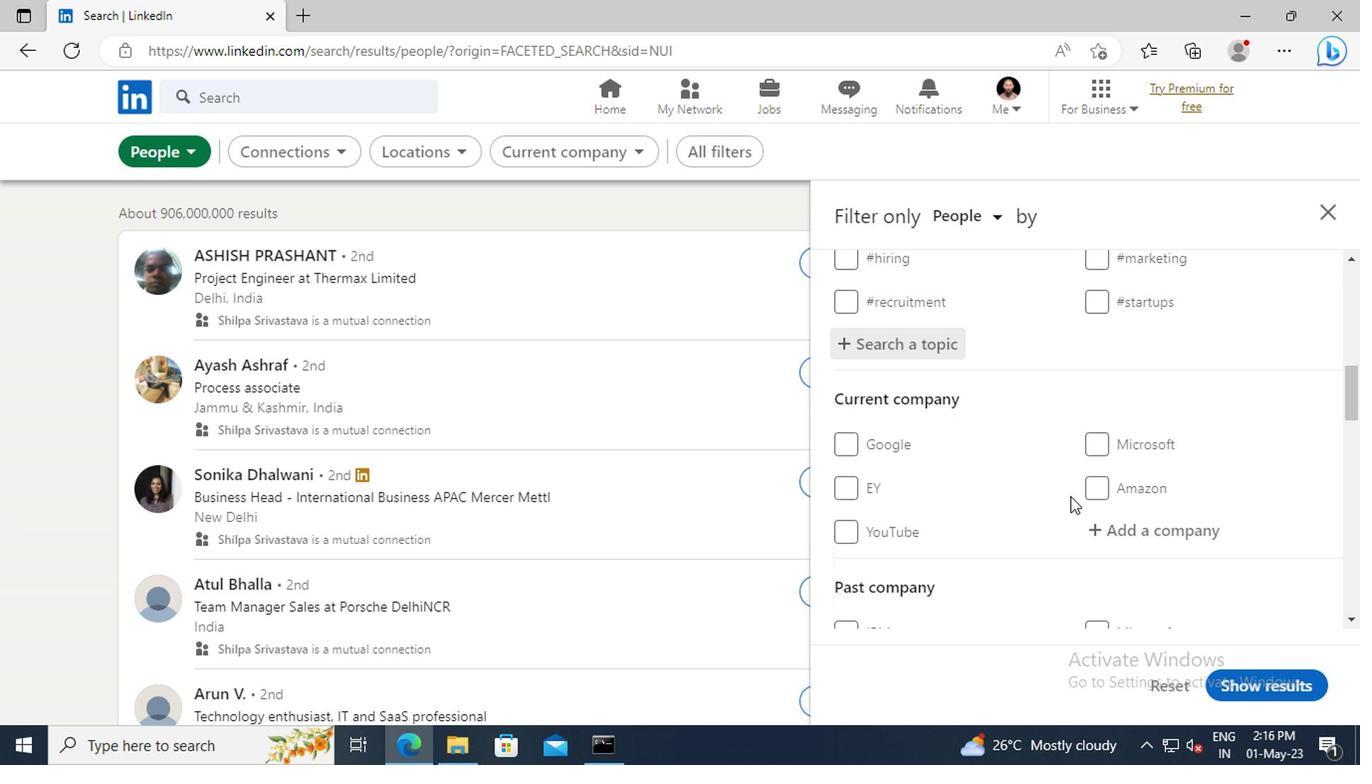 
Action: Mouse scrolled (1065, 495) with delta (0, 0)
Screenshot: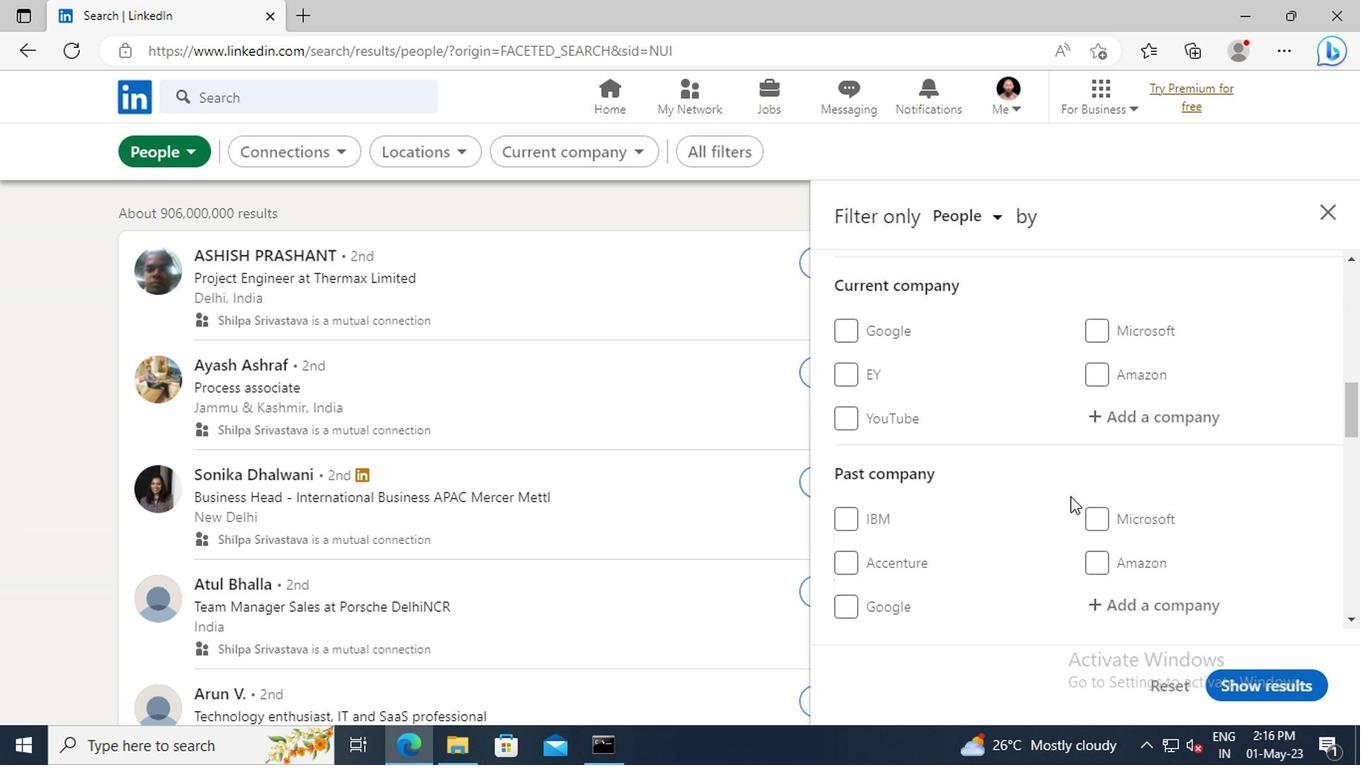 
Action: Mouse scrolled (1065, 495) with delta (0, 0)
Screenshot: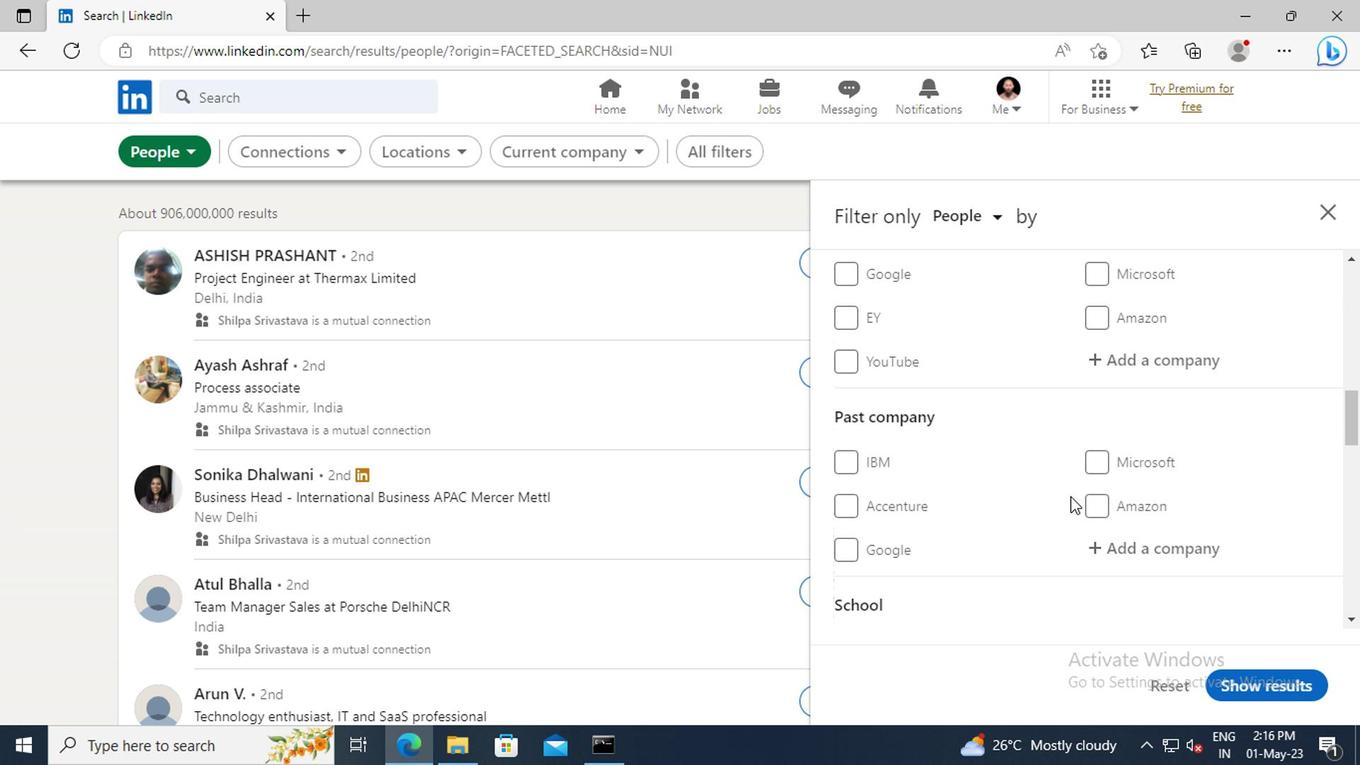 
Action: Mouse scrolled (1065, 495) with delta (0, 0)
Screenshot: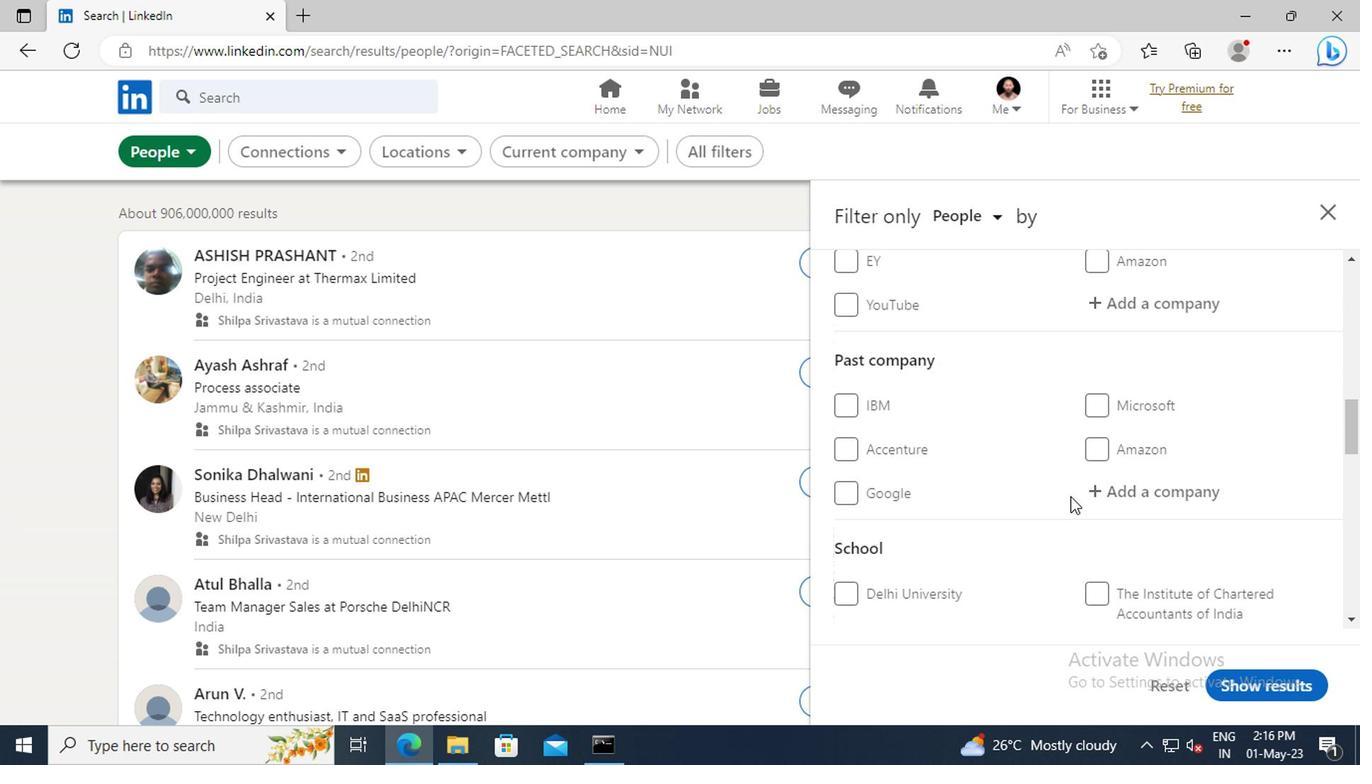 
Action: Mouse scrolled (1065, 495) with delta (0, 0)
Screenshot: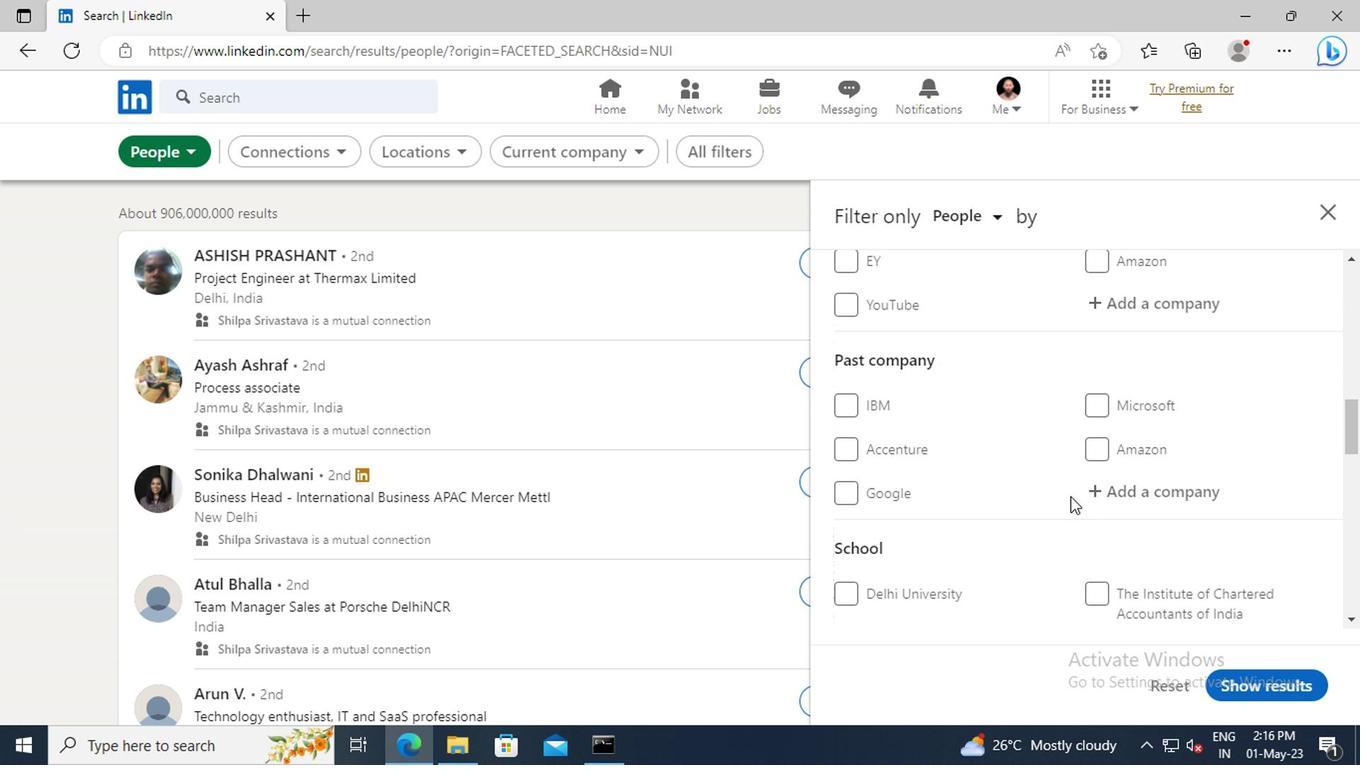 
Action: Mouse scrolled (1065, 495) with delta (0, 0)
Screenshot: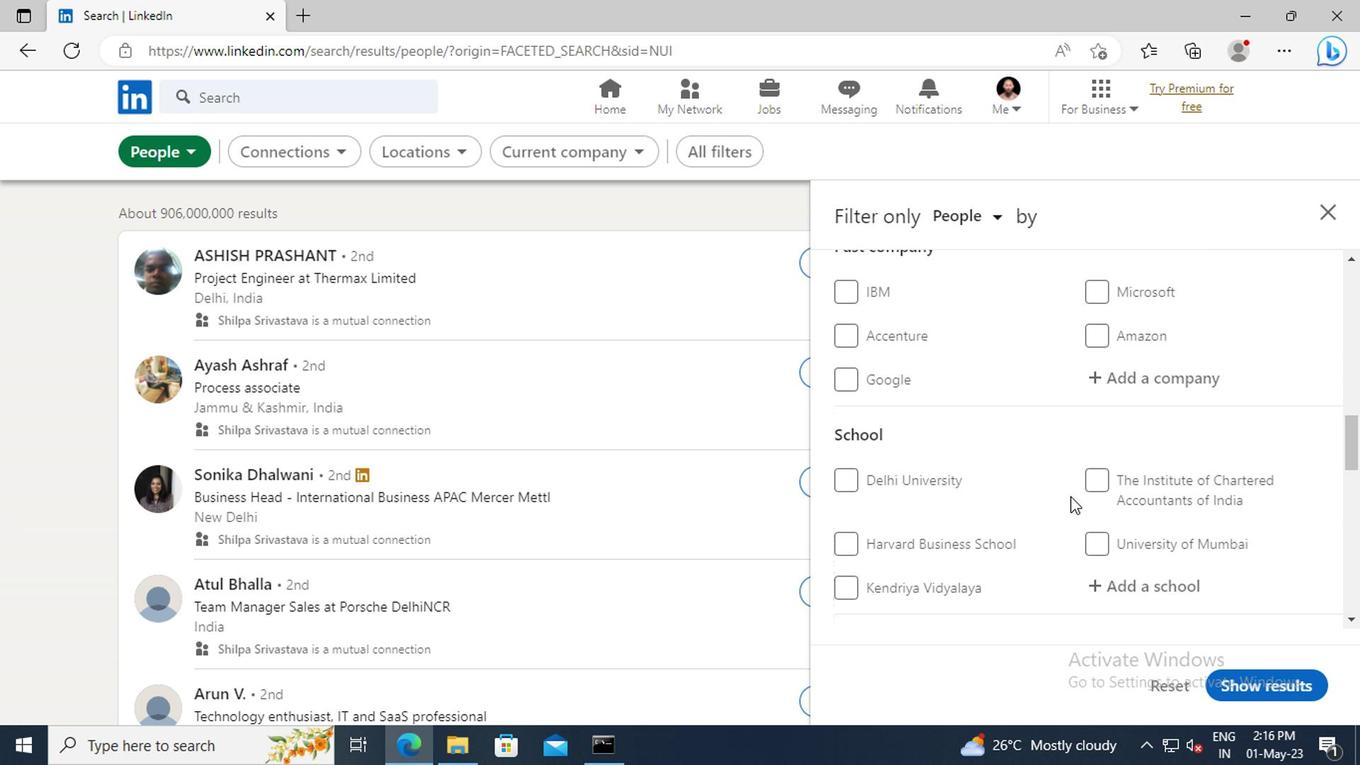 
Action: Mouse scrolled (1065, 495) with delta (0, 0)
Screenshot: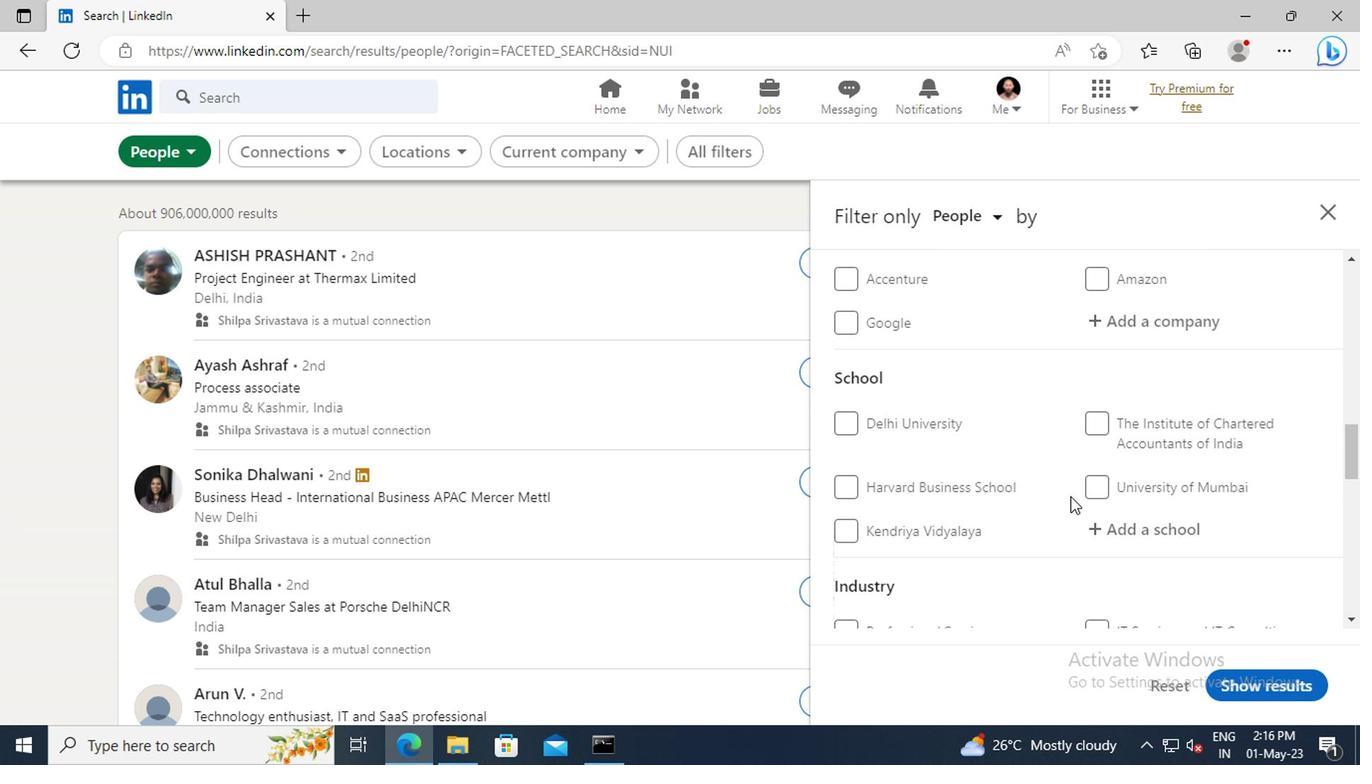 
Action: Mouse scrolled (1065, 495) with delta (0, 0)
Screenshot: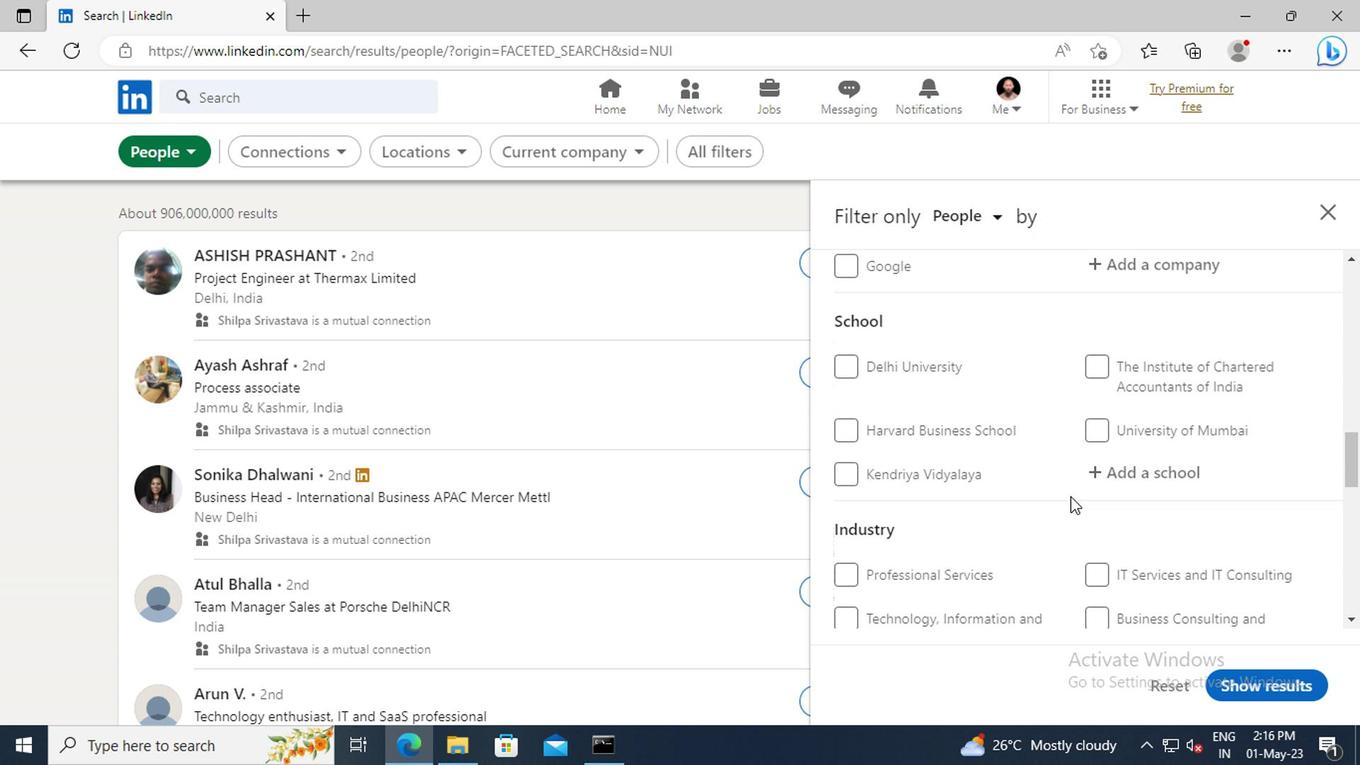 
Action: Mouse scrolled (1065, 495) with delta (0, 0)
Screenshot: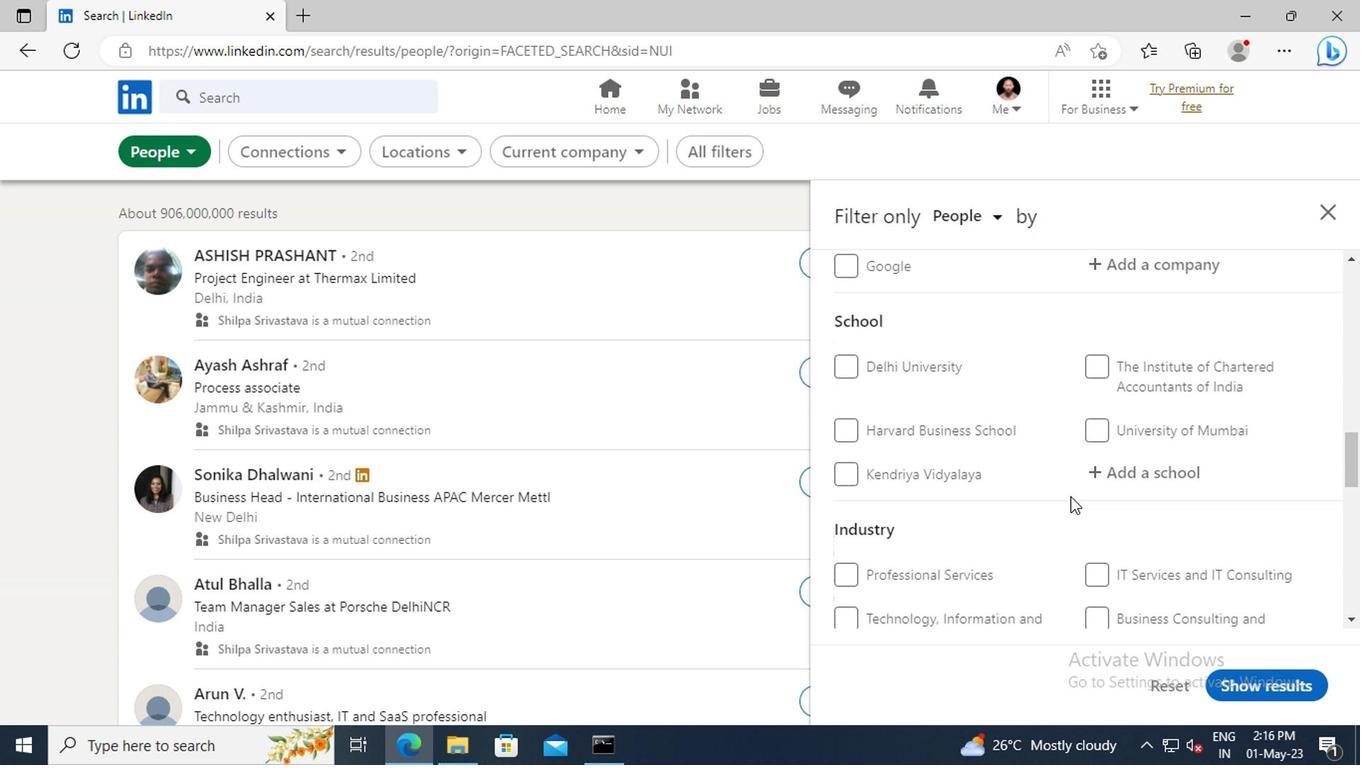 
Action: Mouse scrolled (1065, 495) with delta (0, 0)
Screenshot: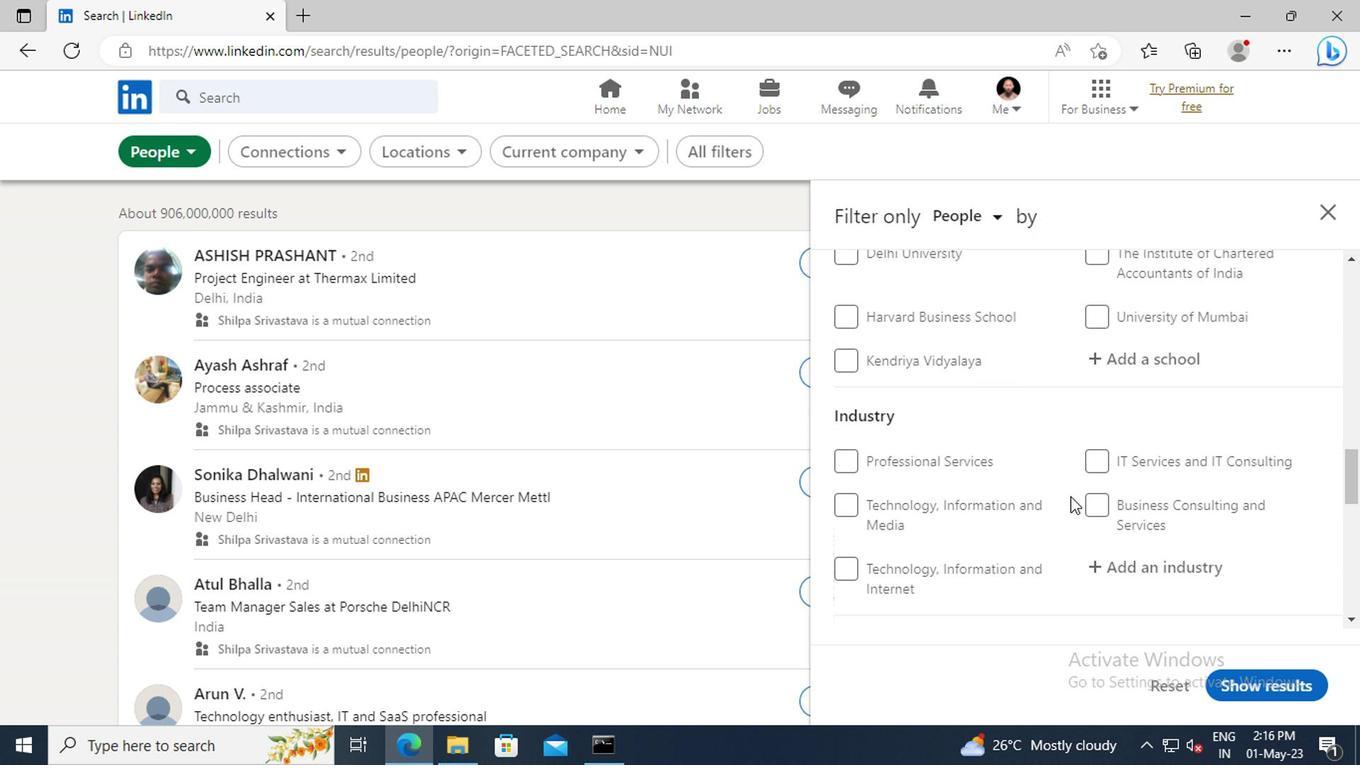 
Action: Mouse scrolled (1065, 495) with delta (0, 0)
Screenshot: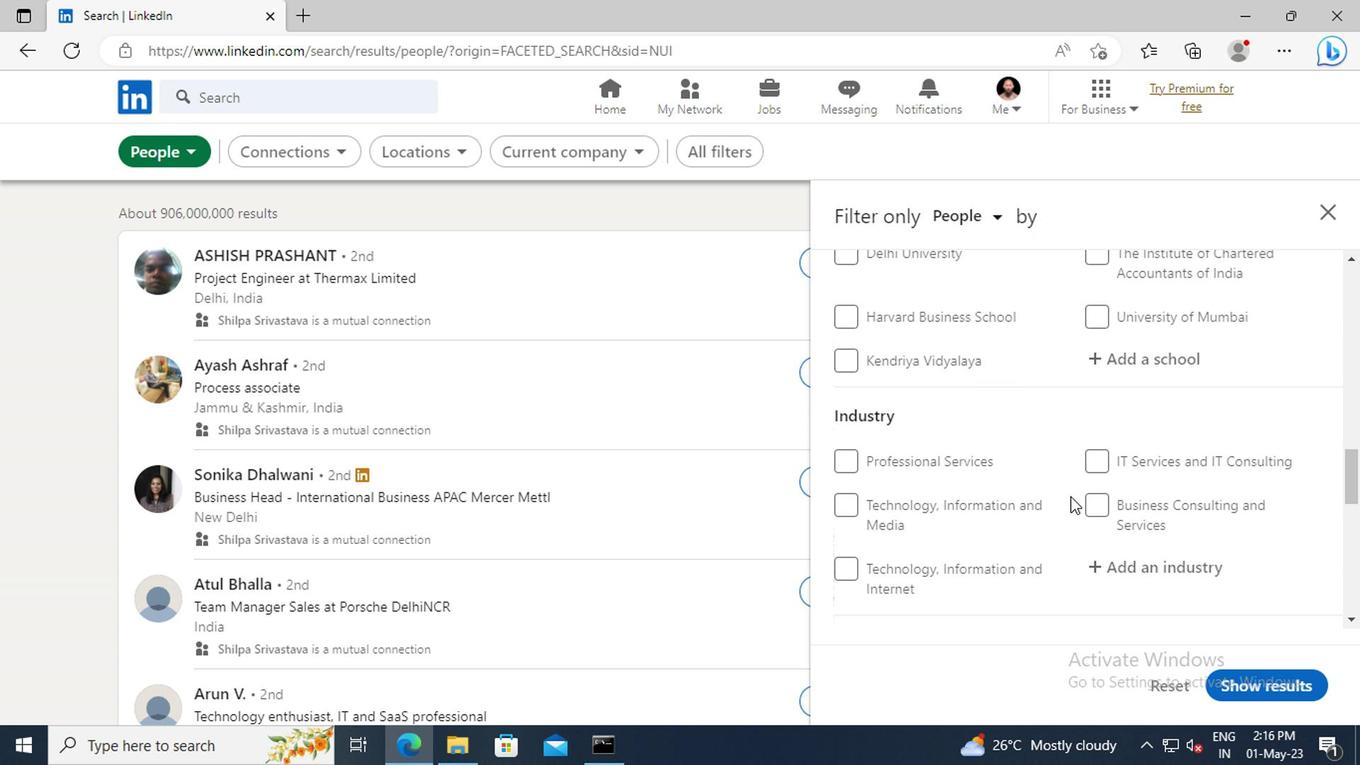 
Action: Mouse scrolled (1065, 495) with delta (0, 0)
Screenshot: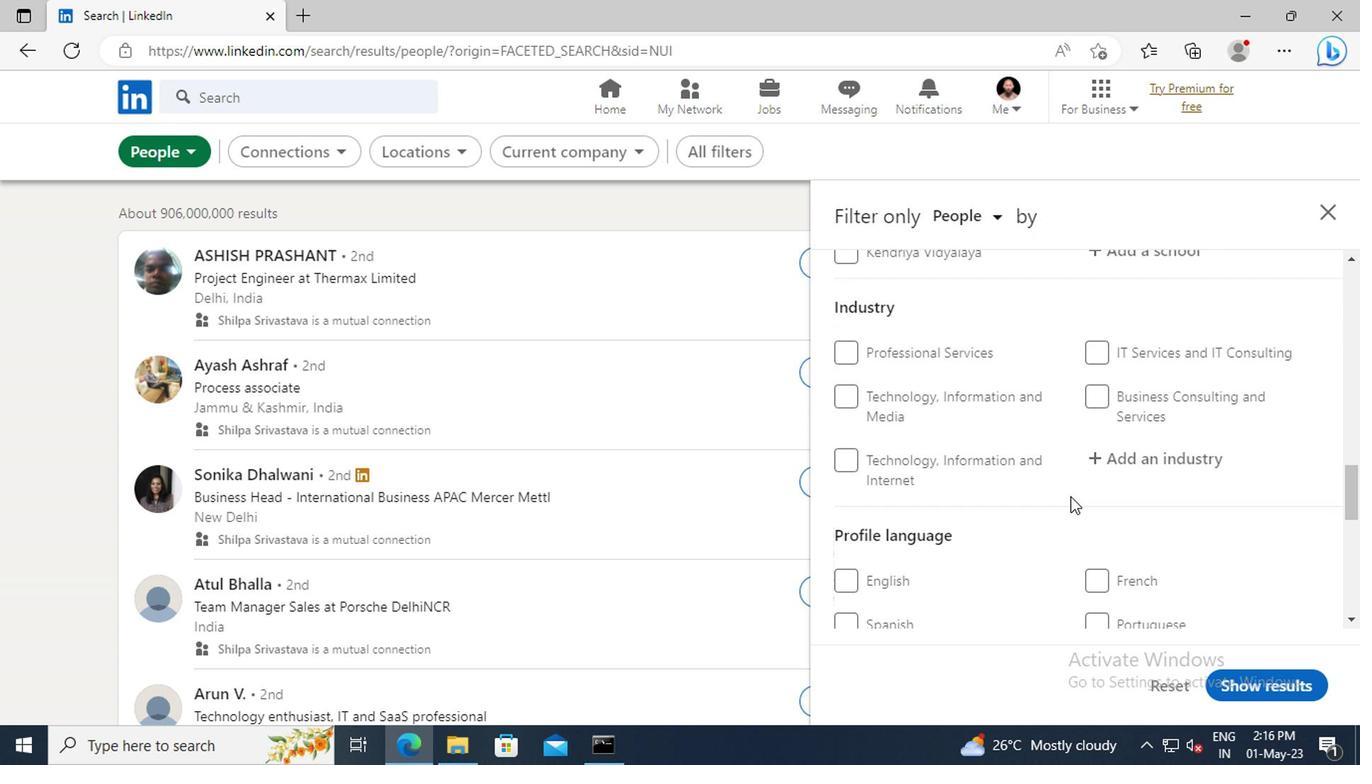 
Action: Mouse scrolled (1065, 495) with delta (0, 0)
Screenshot: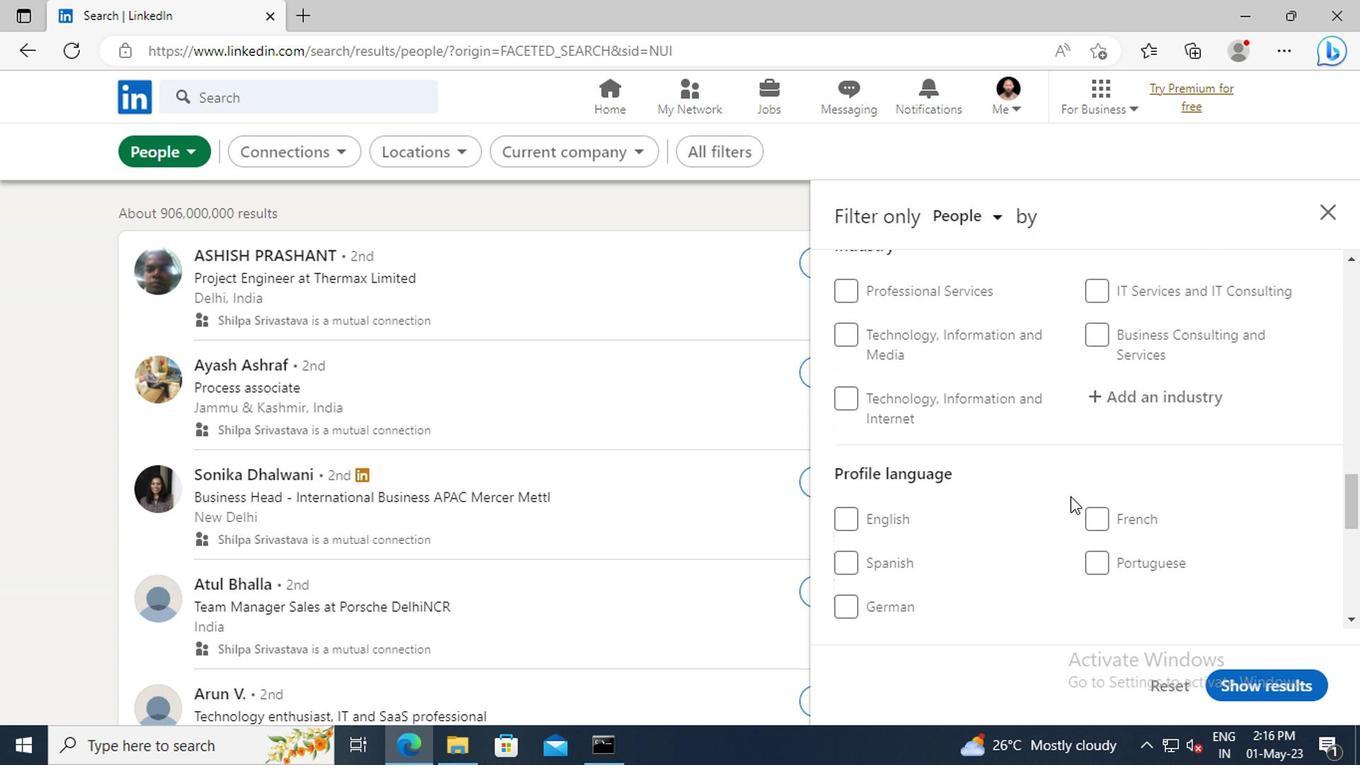 
Action: Mouse moved to (1089, 503)
Screenshot: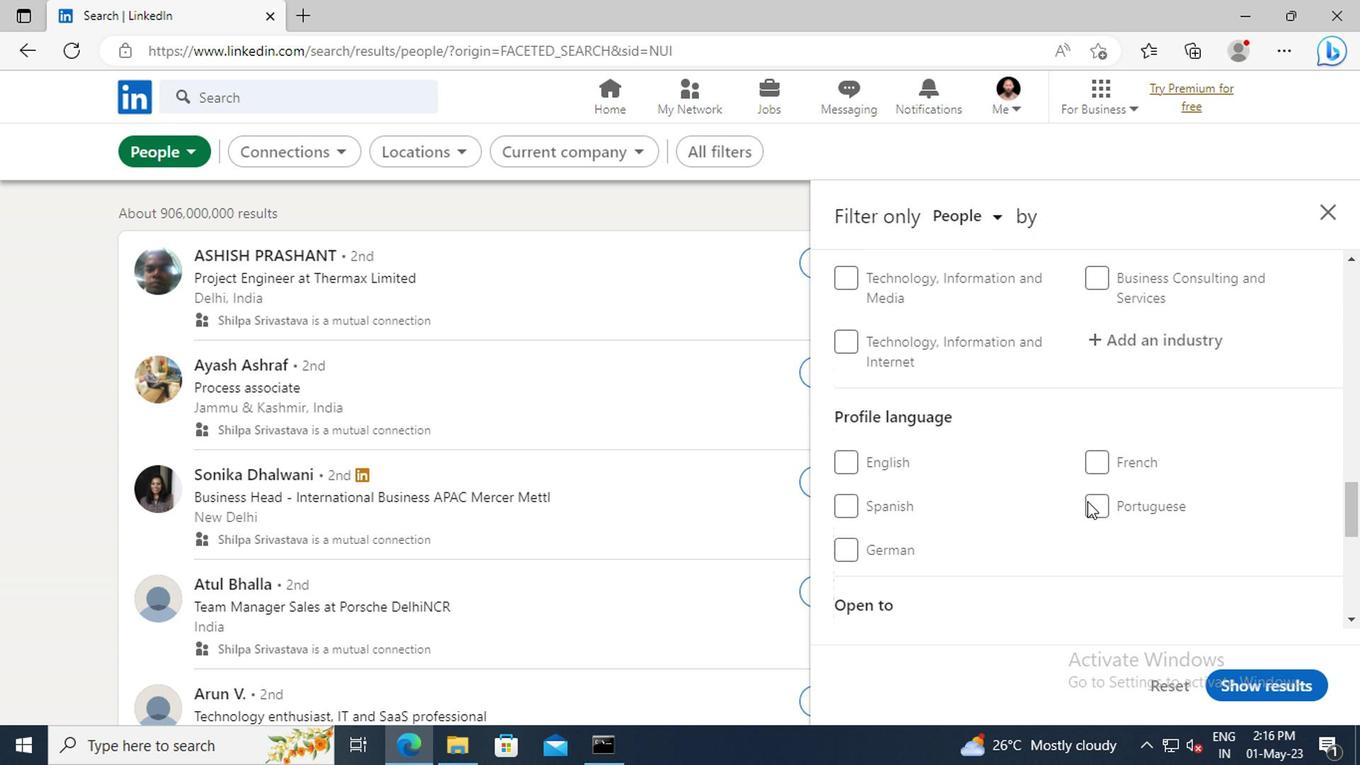 
Action: Mouse pressed left at (1089, 503)
Screenshot: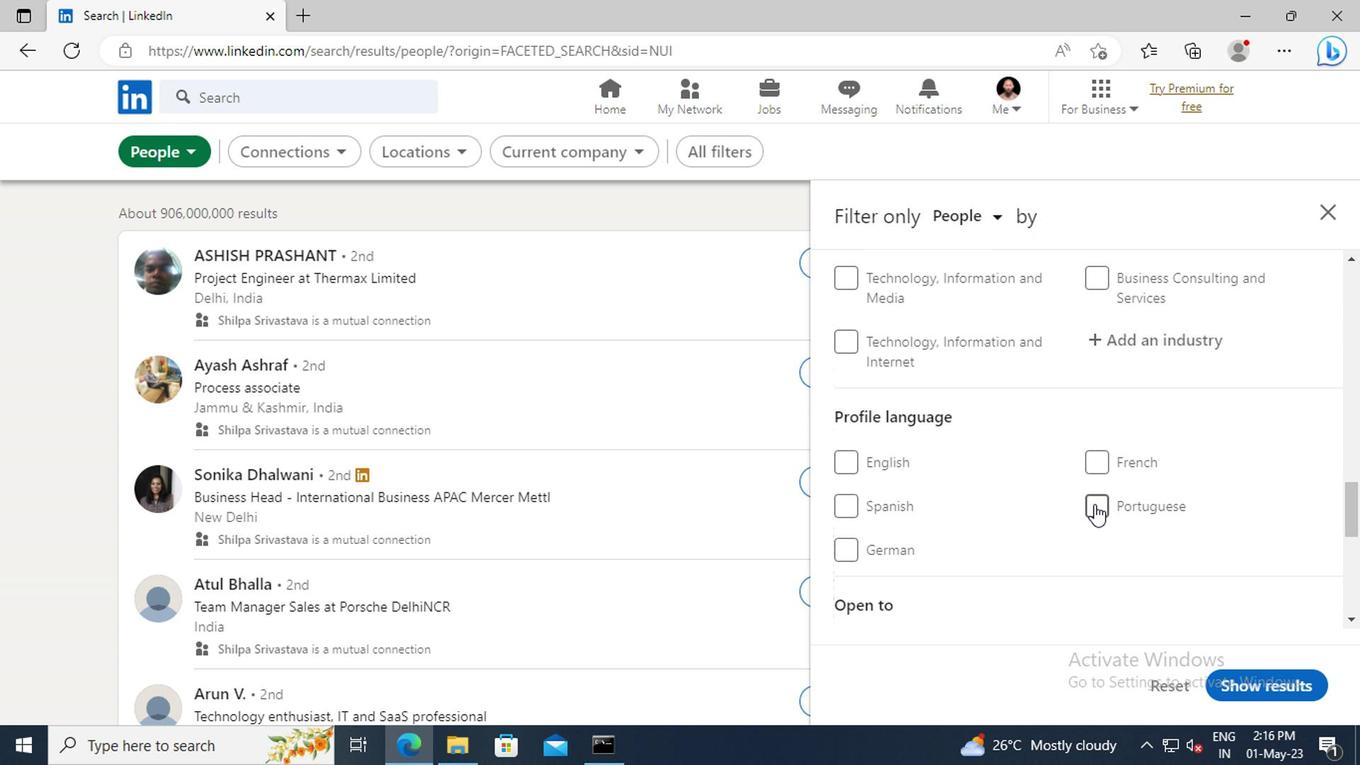 
Action: Mouse moved to (1126, 443)
Screenshot: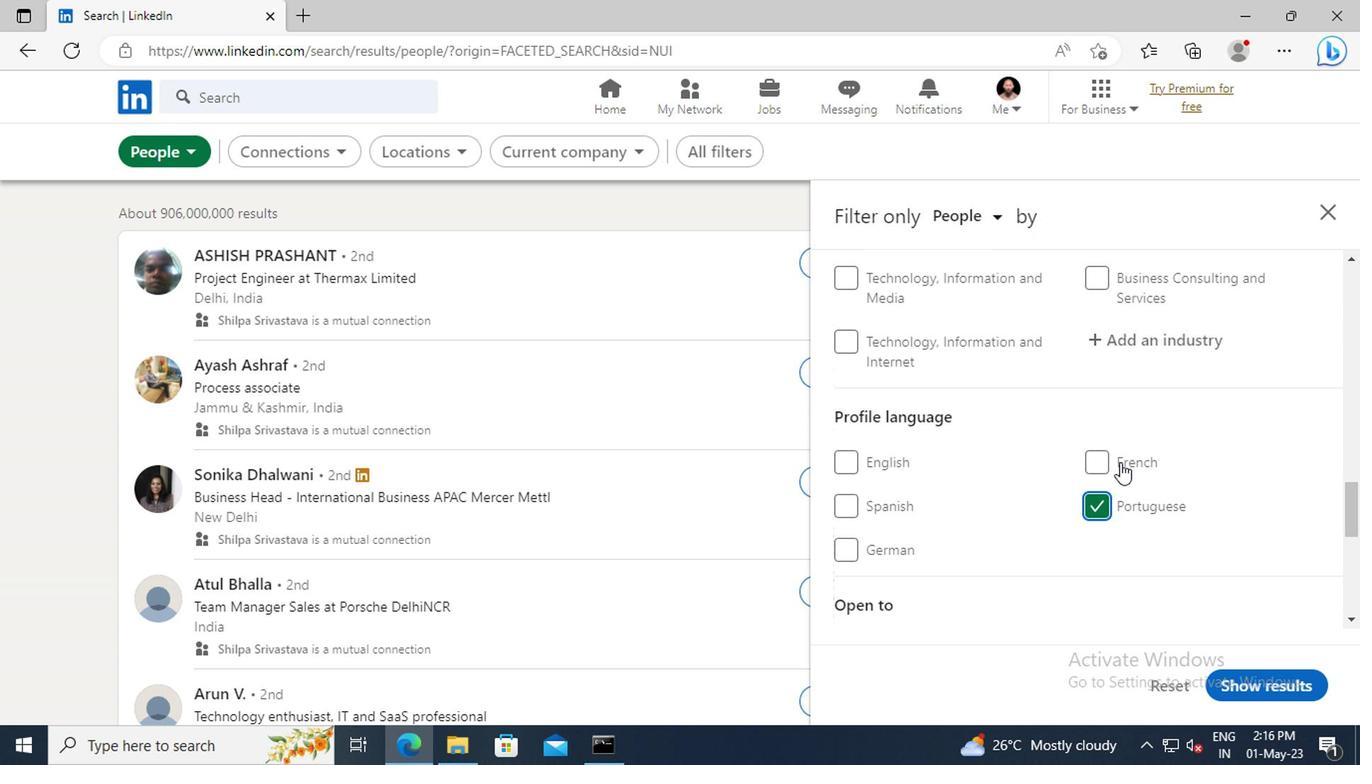 
Action: Mouse scrolled (1126, 444) with delta (0, 0)
Screenshot: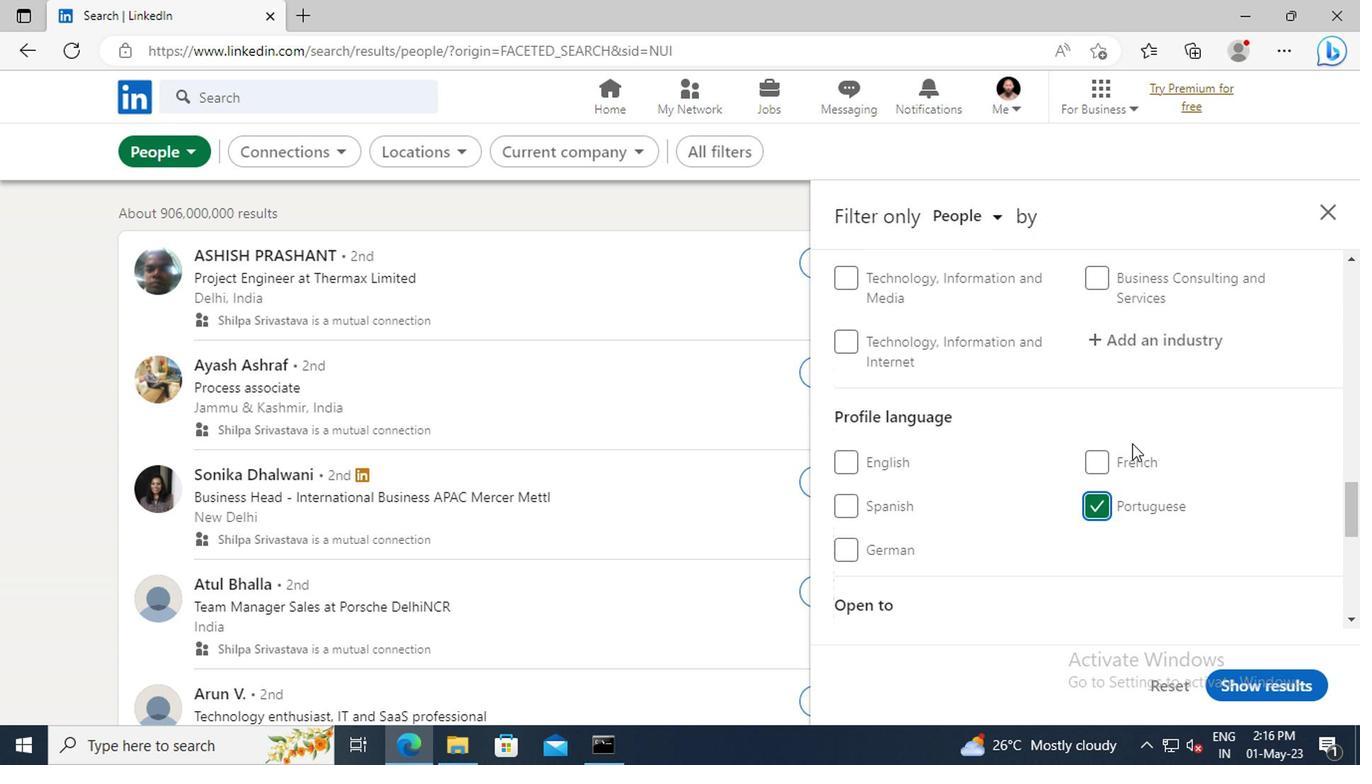 
Action: Mouse scrolled (1126, 444) with delta (0, 0)
Screenshot: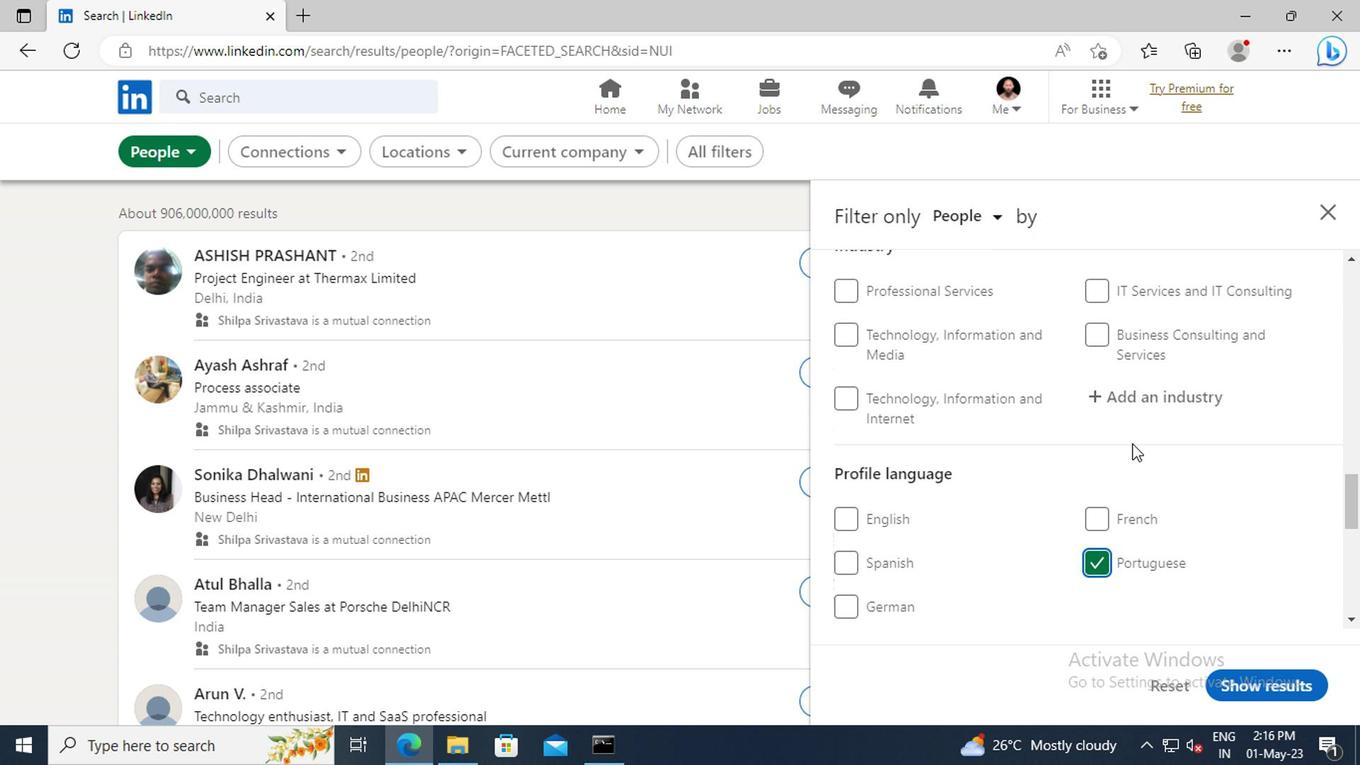 
Action: Mouse scrolled (1126, 444) with delta (0, 0)
Screenshot: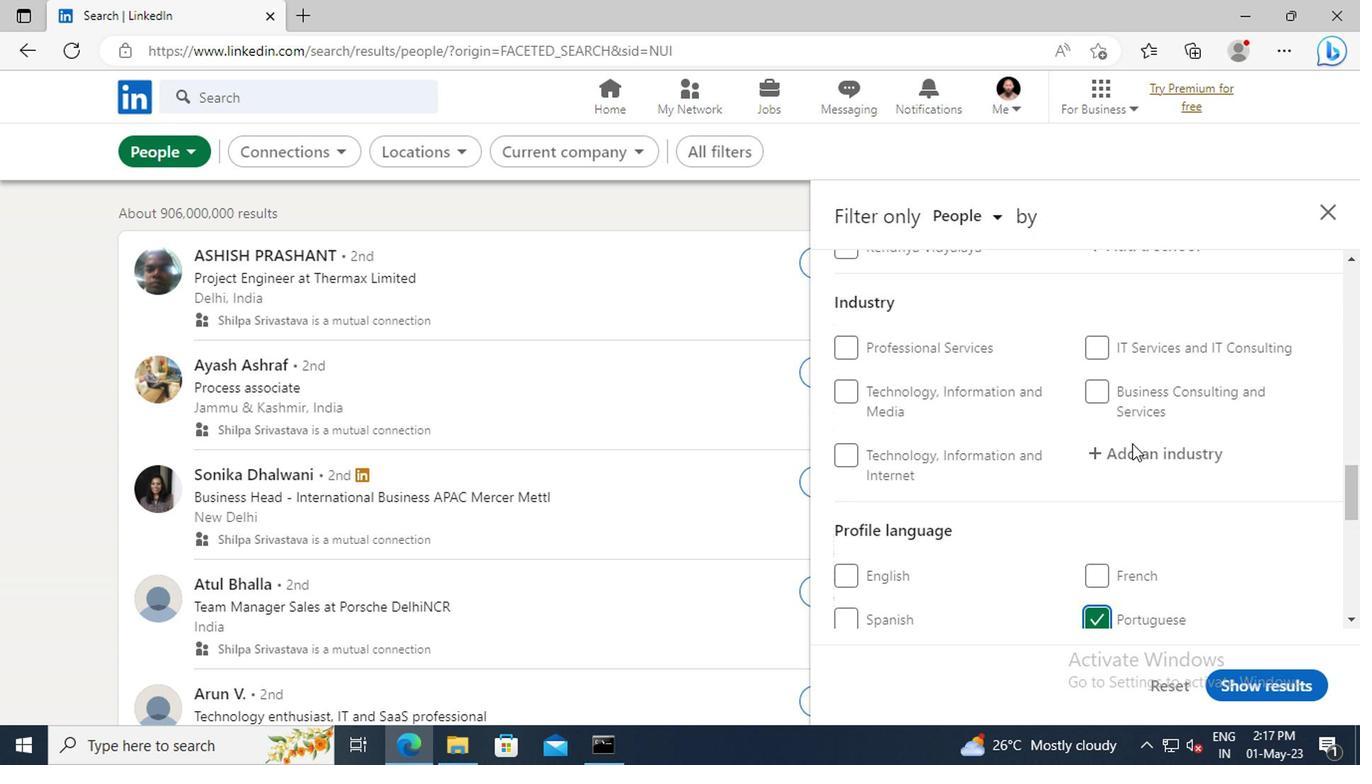 
Action: Mouse scrolled (1126, 444) with delta (0, 0)
Screenshot: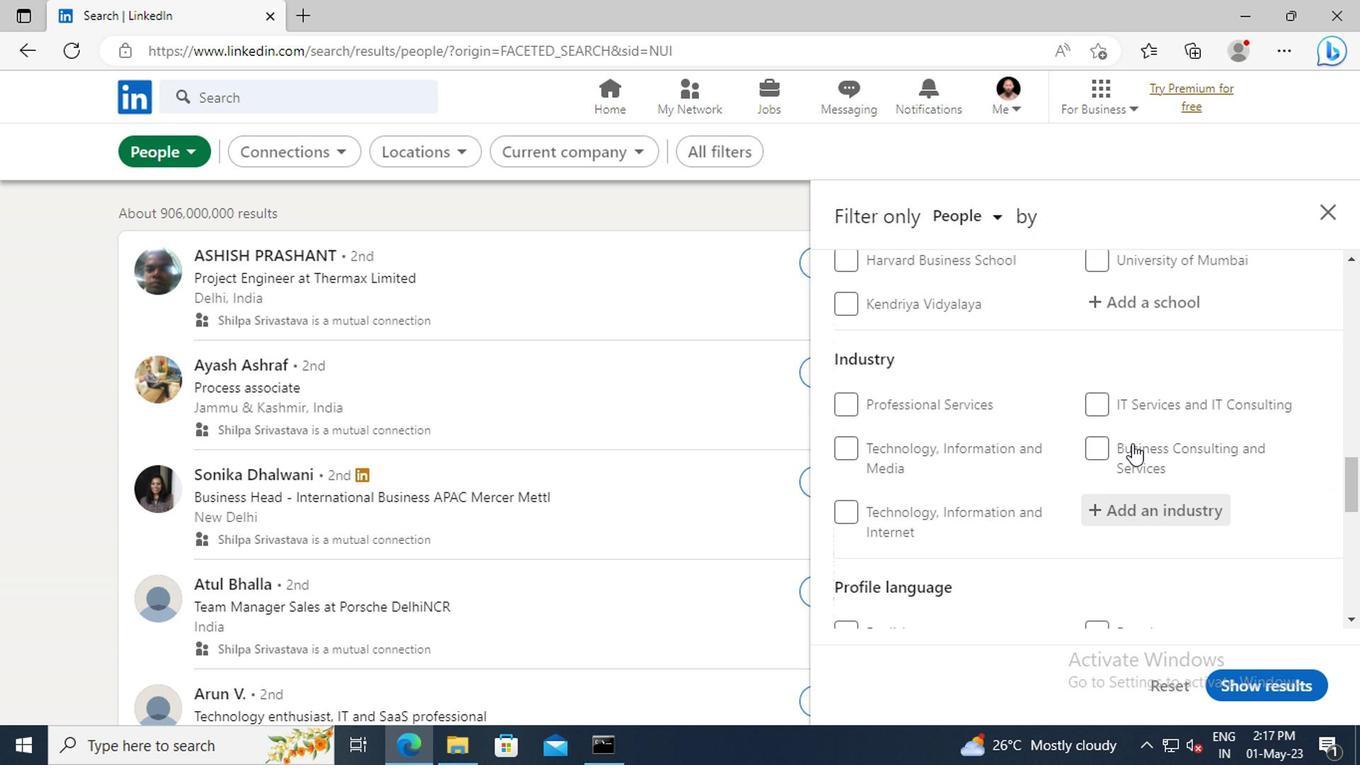
Action: Mouse scrolled (1126, 444) with delta (0, 0)
Screenshot: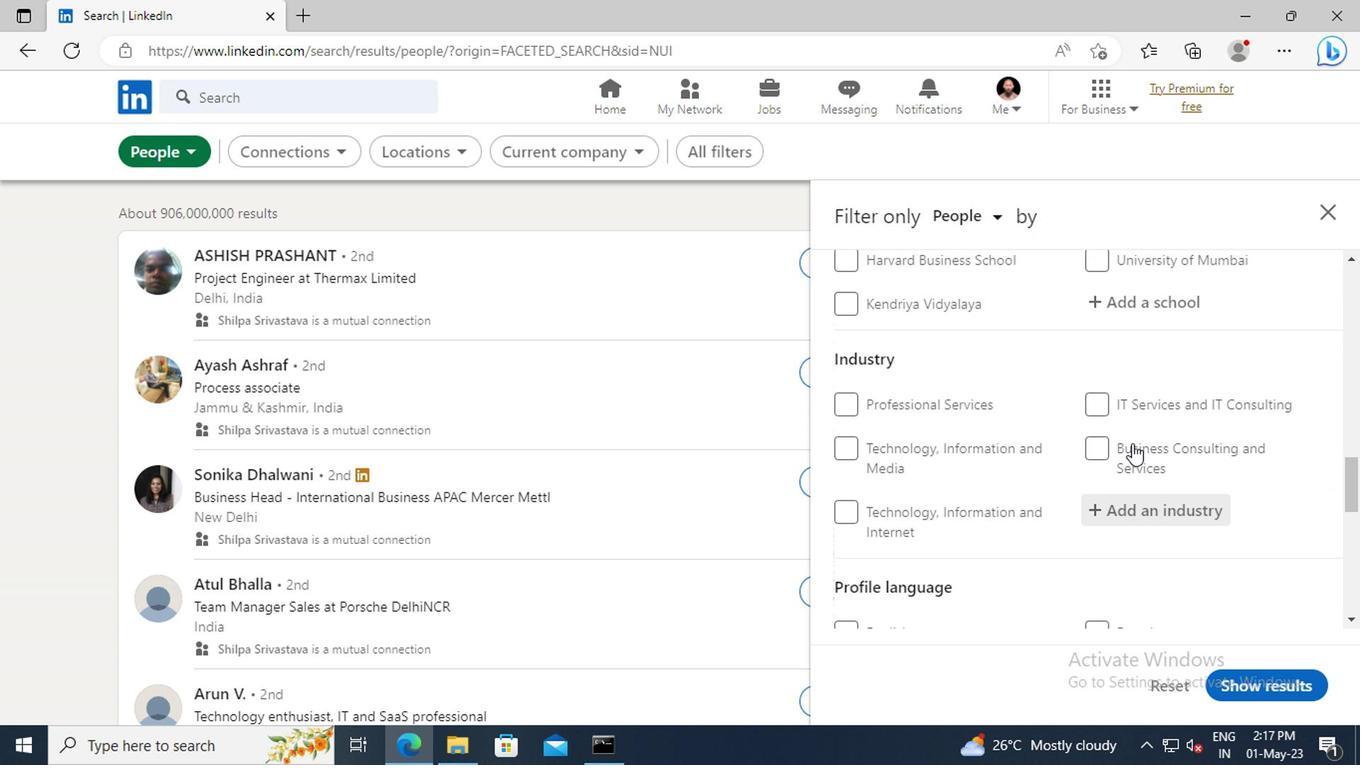 
Action: Mouse scrolled (1126, 444) with delta (0, 0)
Screenshot: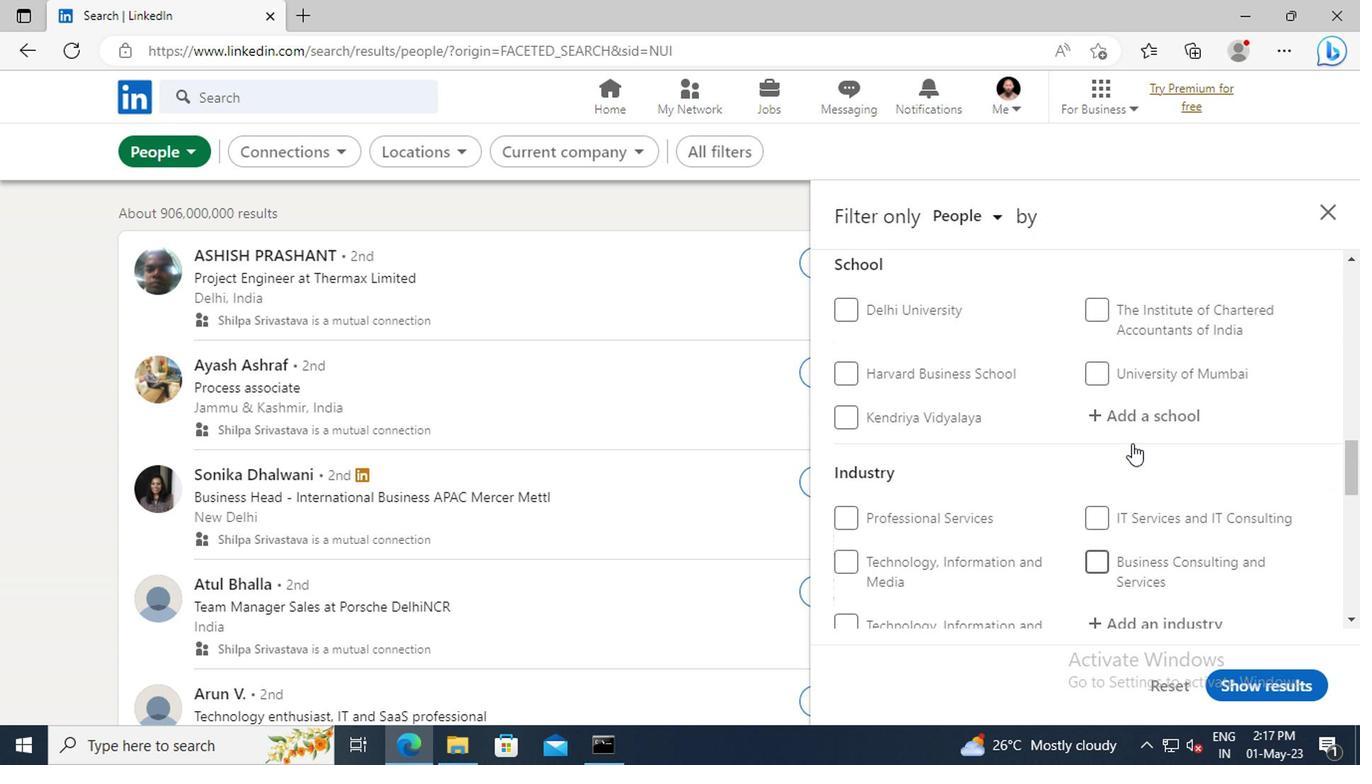 
Action: Mouse scrolled (1126, 444) with delta (0, 0)
Screenshot: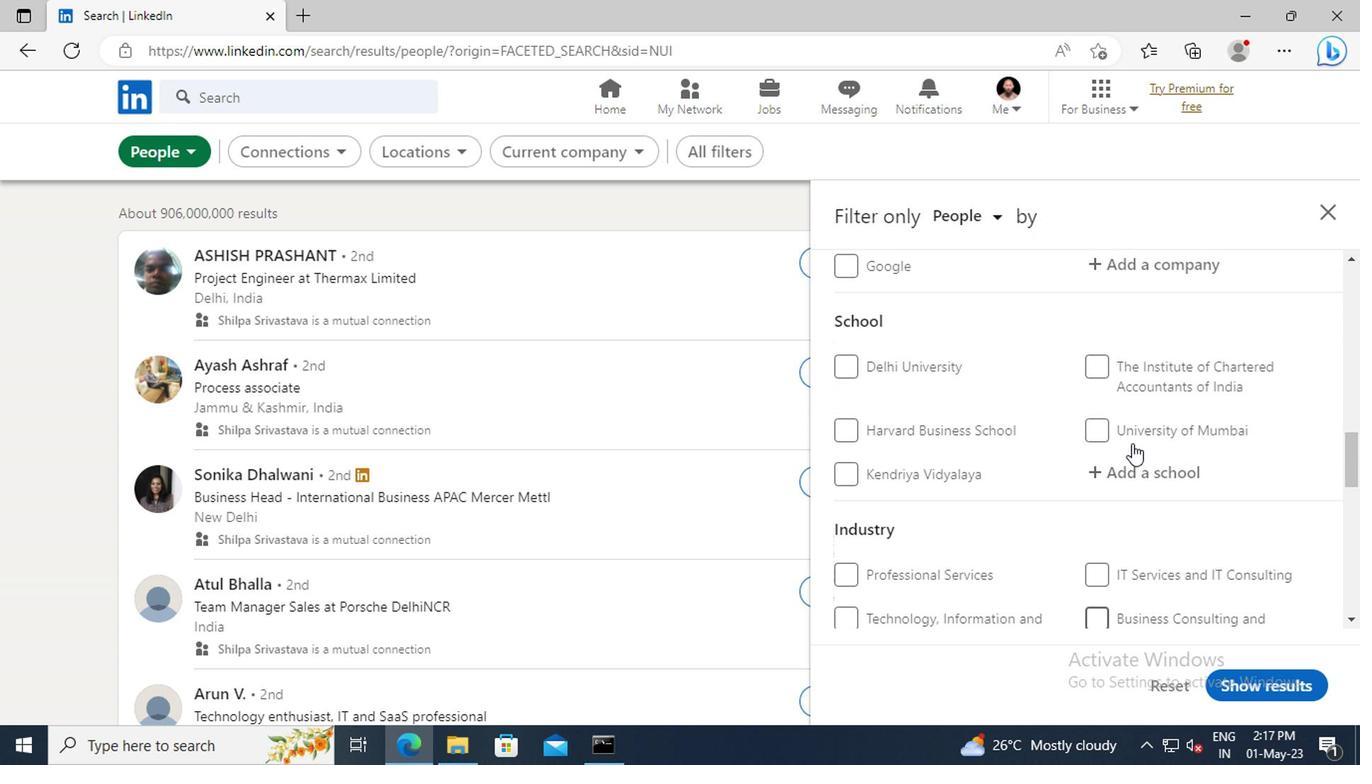 
Action: Mouse scrolled (1126, 444) with delta (0, 0)
Screenshot: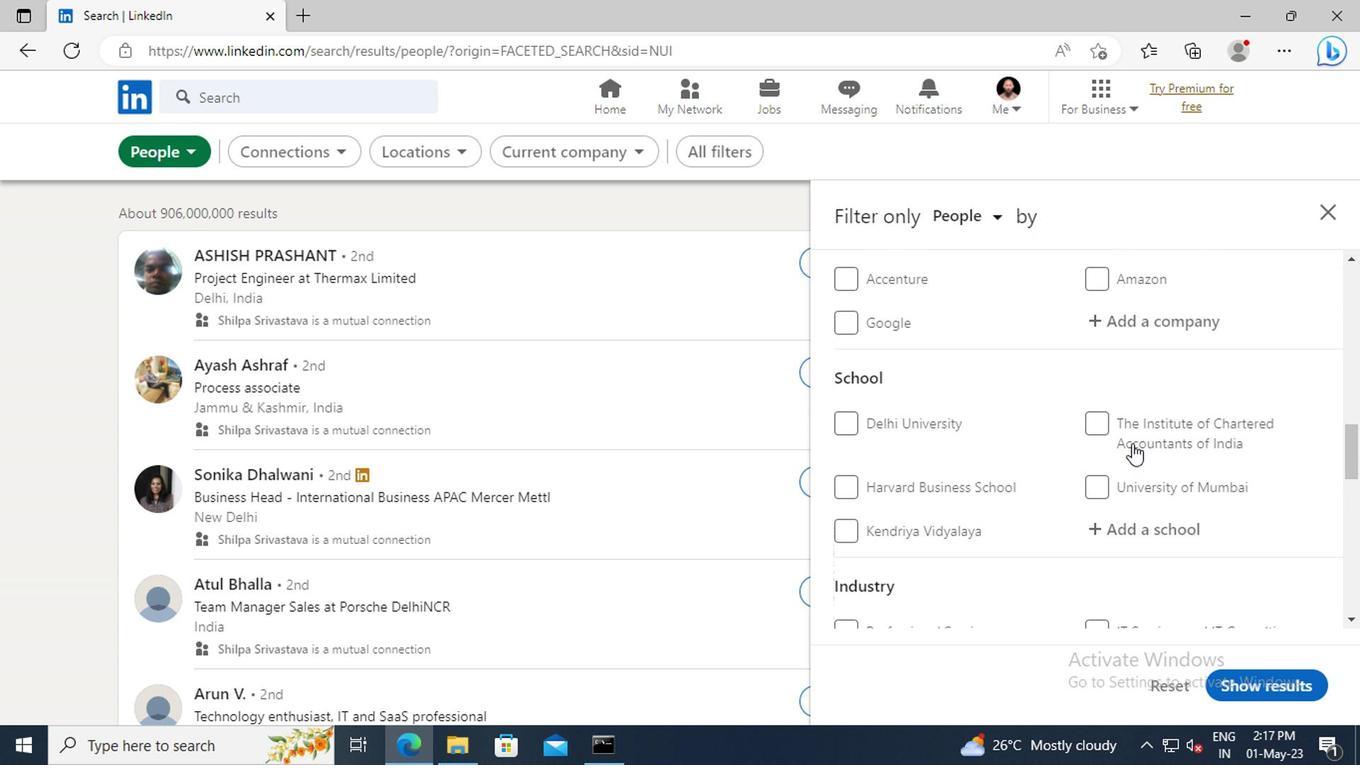 
Action: Mouse scrolled (1126, 444) with delta (0, 0)
Screenshot: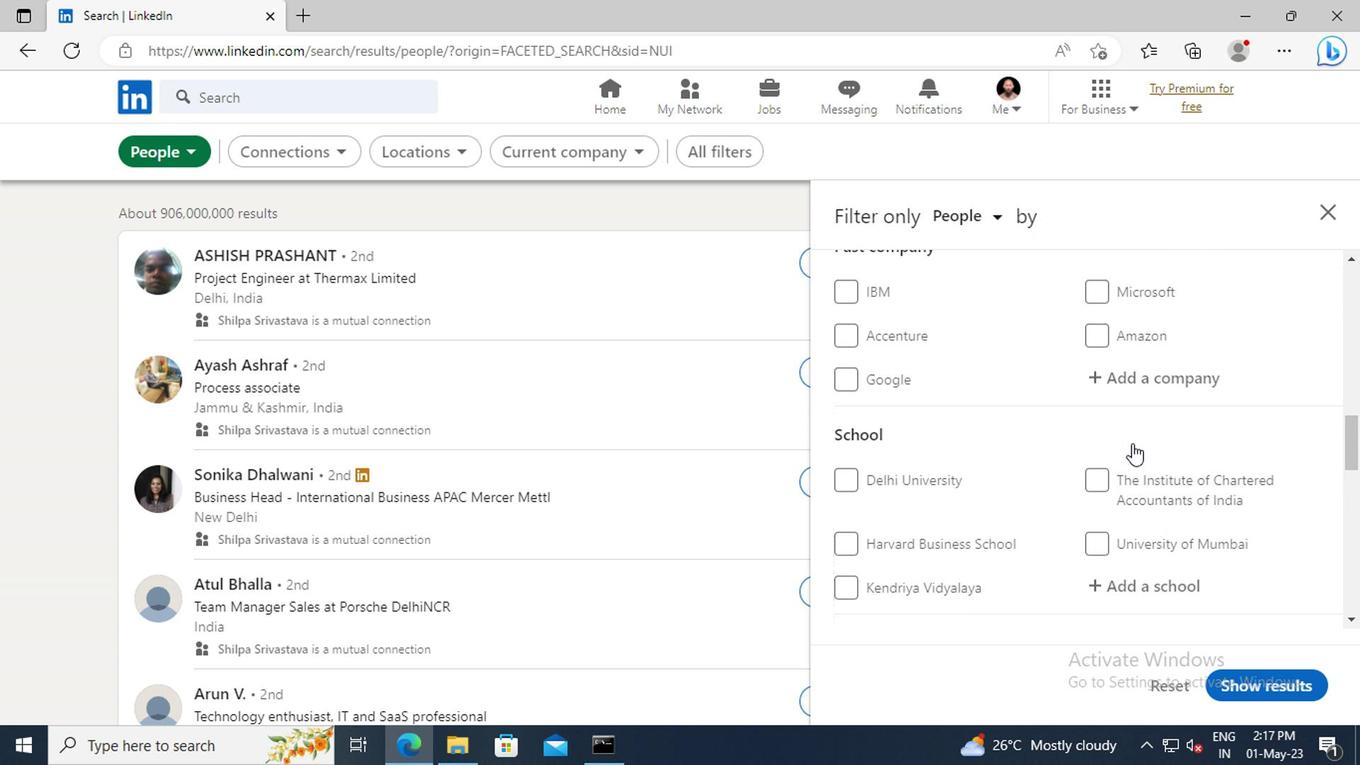 
Action: Mouse scrolled (1126, 444) with delta (0, 0)
Screenshot: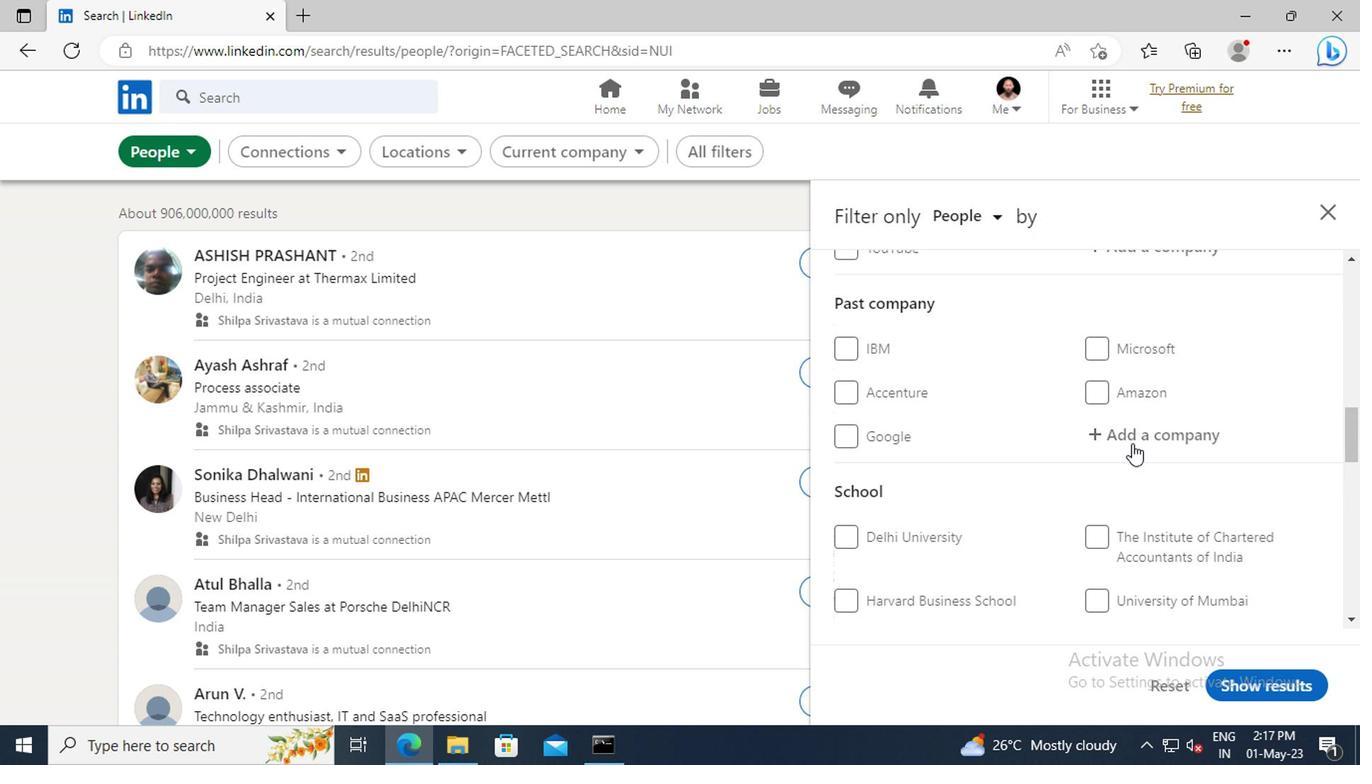
Action: Mouse scrolled (1126, 444) with delta (0, 0)
Screenshot: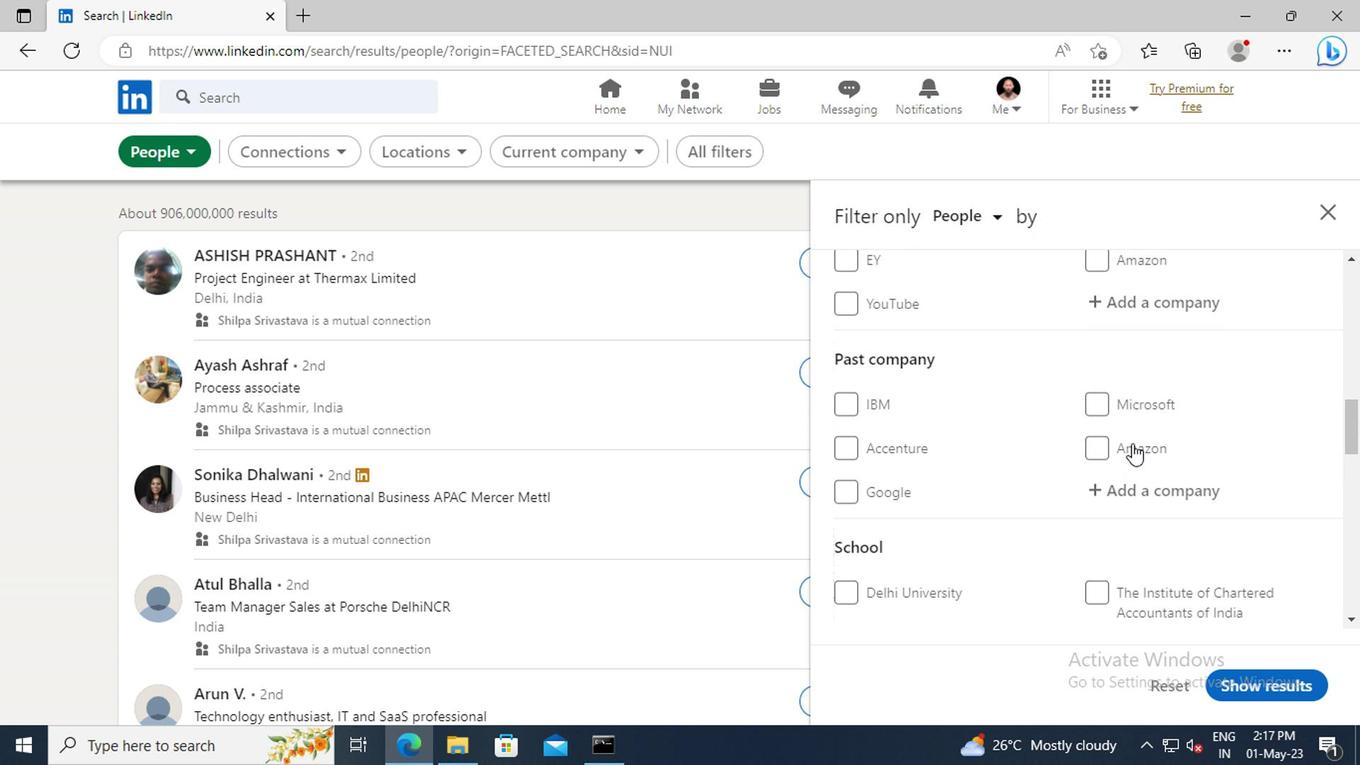 
Action: Mouse scrolled (1126, 444) with delta (0, 0)
Screenshot: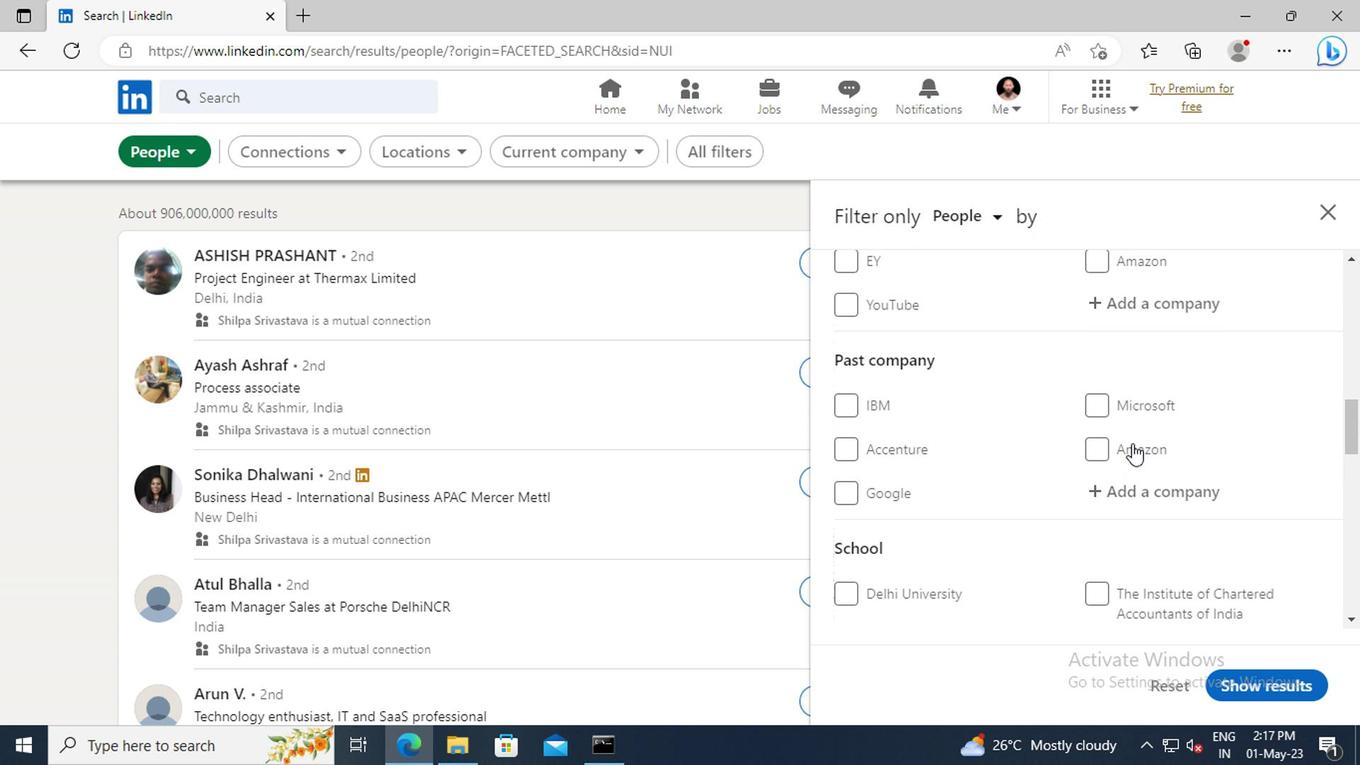 
Action: Mouse moved to (1128, 419)
Screenshot: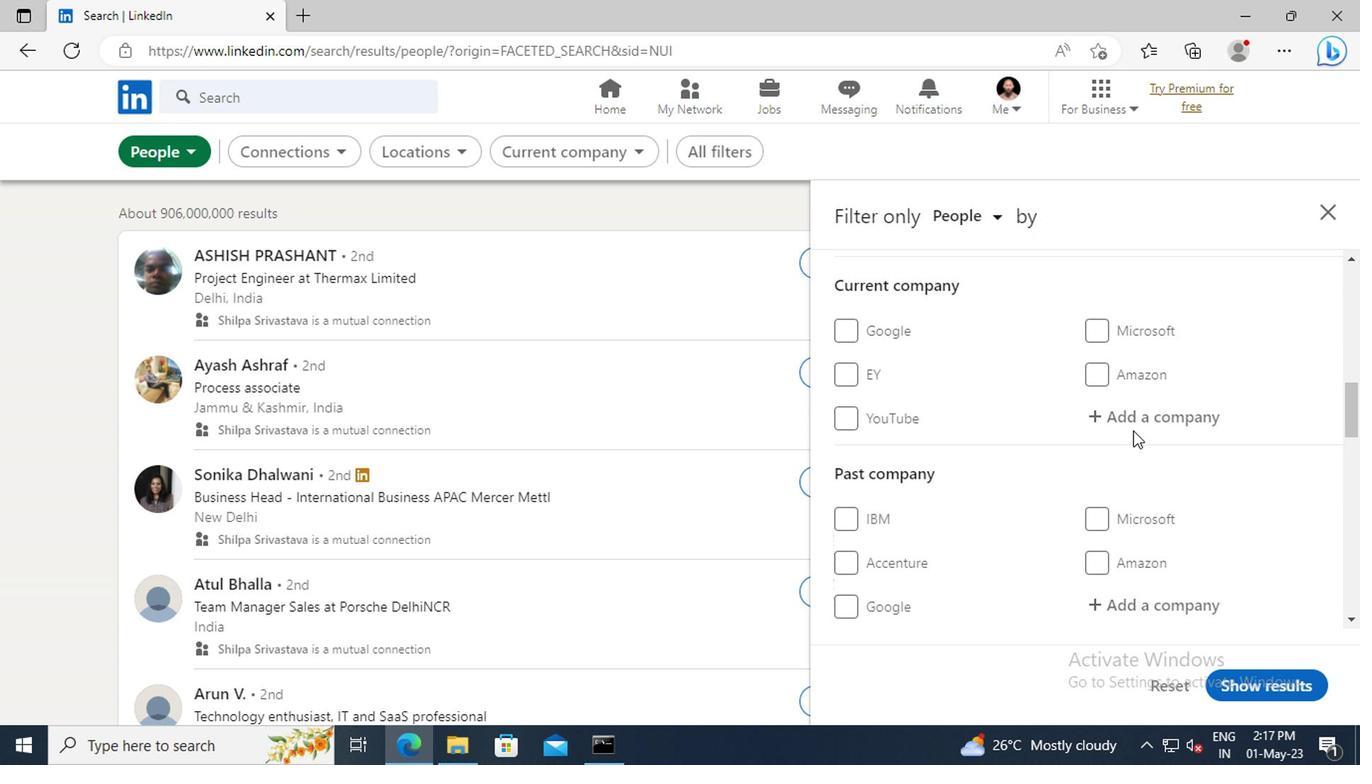 
Action: Mouse pressed left at (1128, 419)
Screenshot: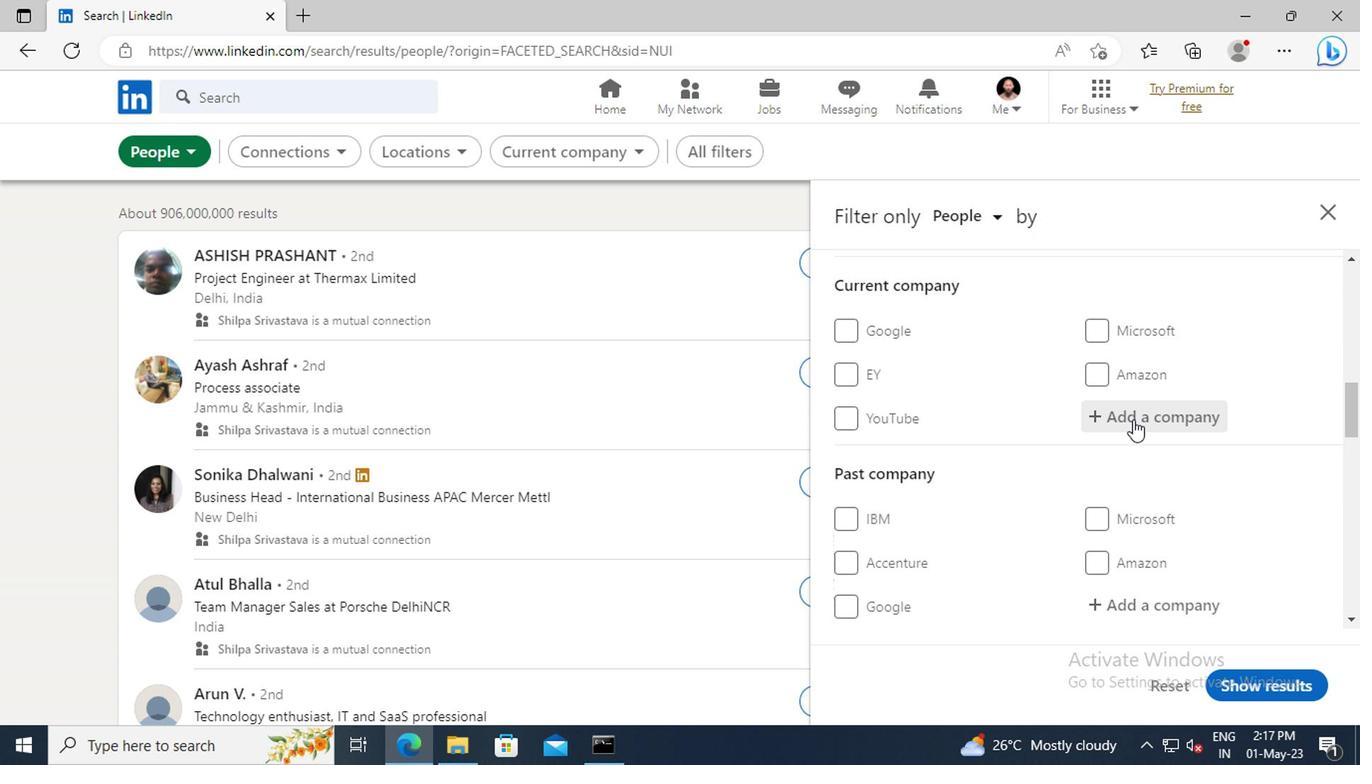 
Action: Key pressed <Key.shift>OFFSHORE<Key.space><Key.shift>MANP
Screenshot: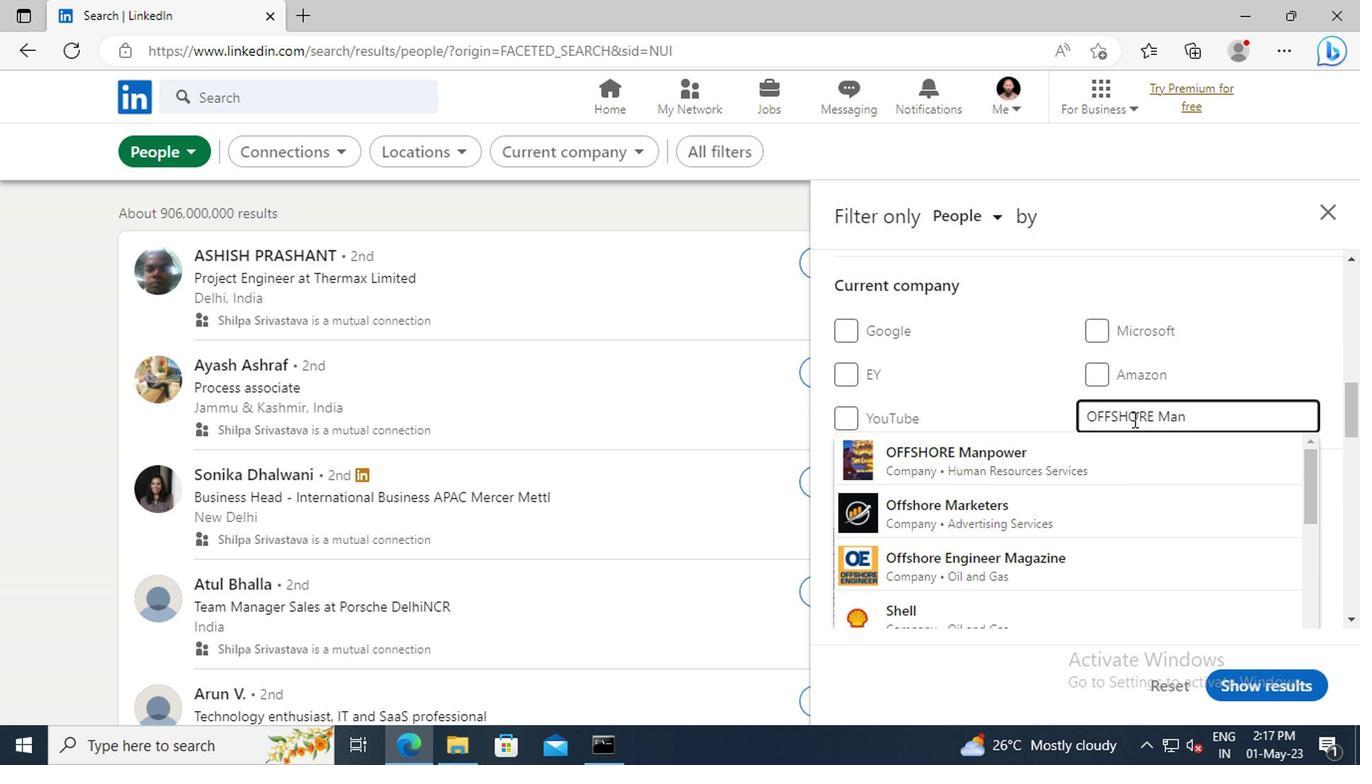 
Action: Mouse moved to (1106, 453)
Screenshot: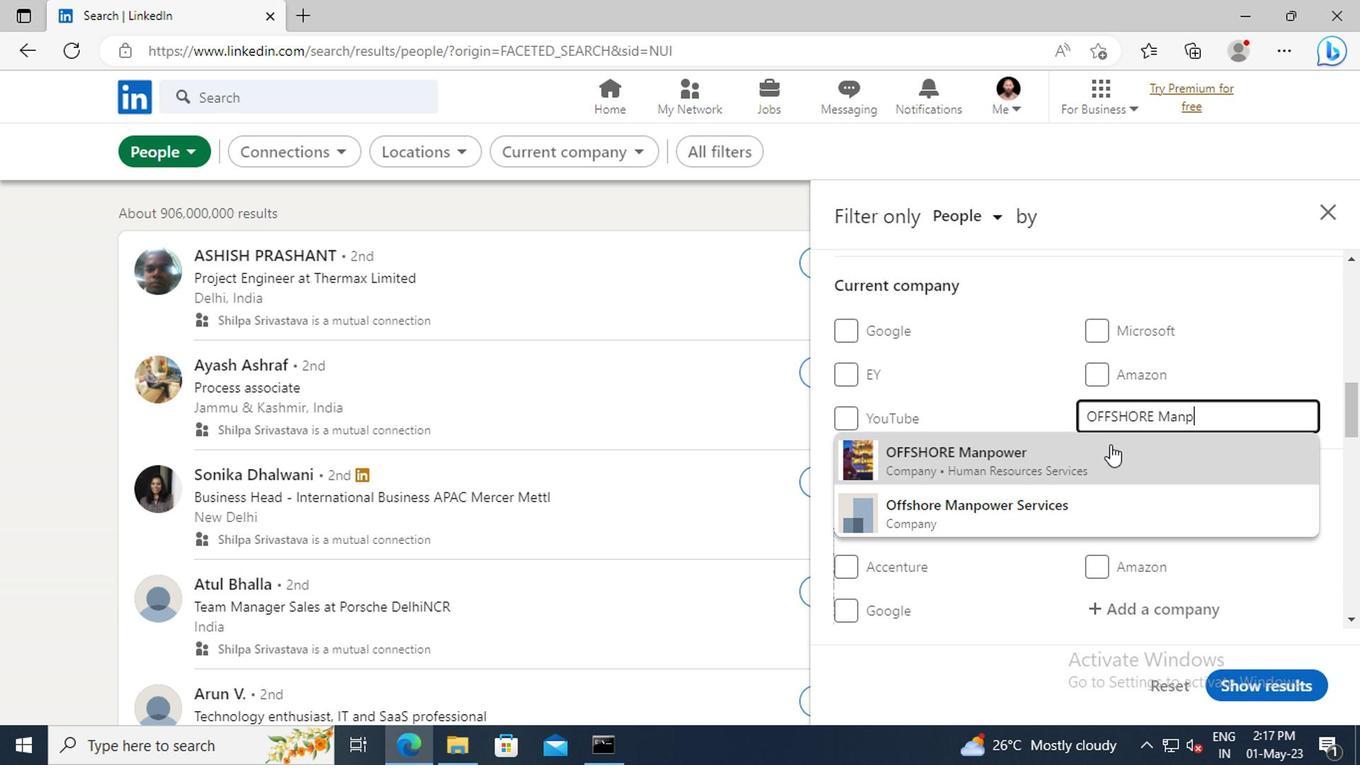 
Action: Mouse pressed left at (1106, 453)
Screenshot: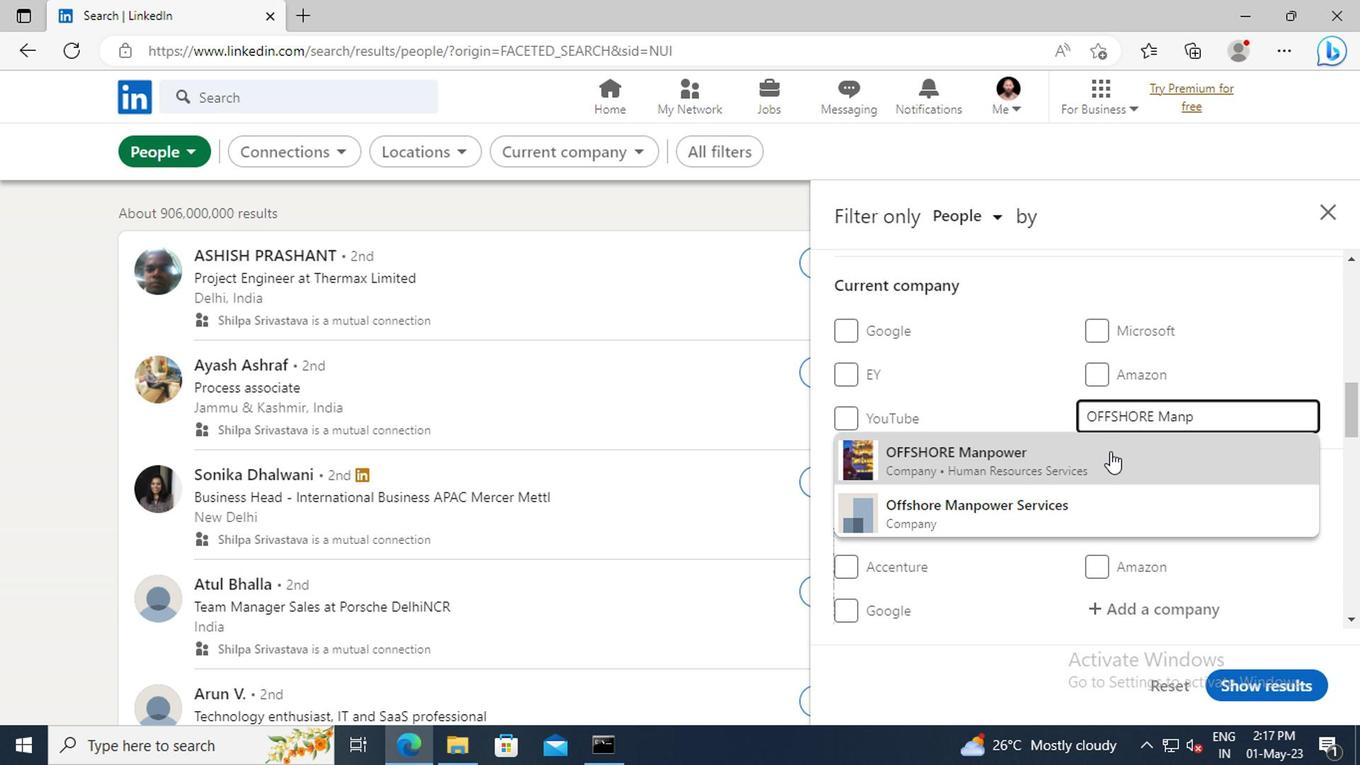 
Action: Mouse scrolled (1106, 452) with delta (0, -1)
Screenshot: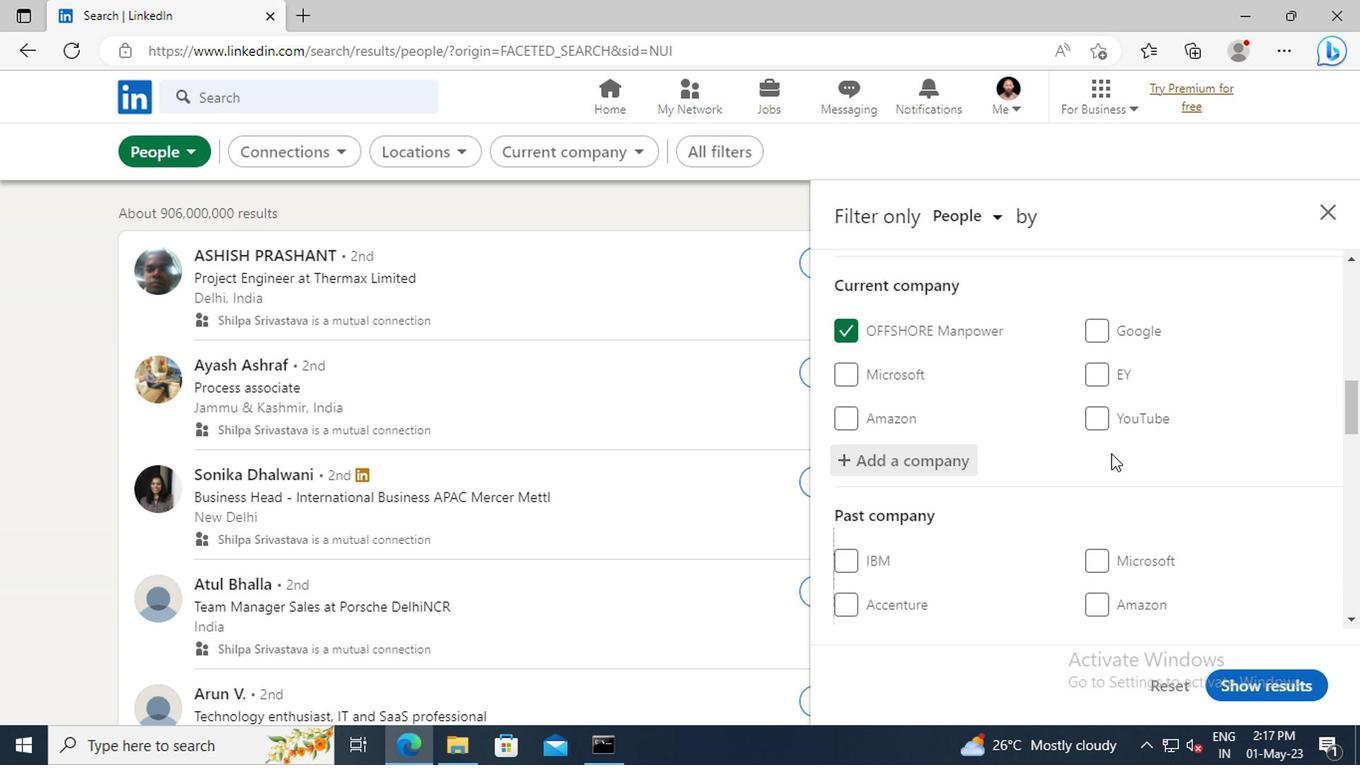 
Action: Mouse scrolled (1106, 452) with delta (0, -1)
Screenshot: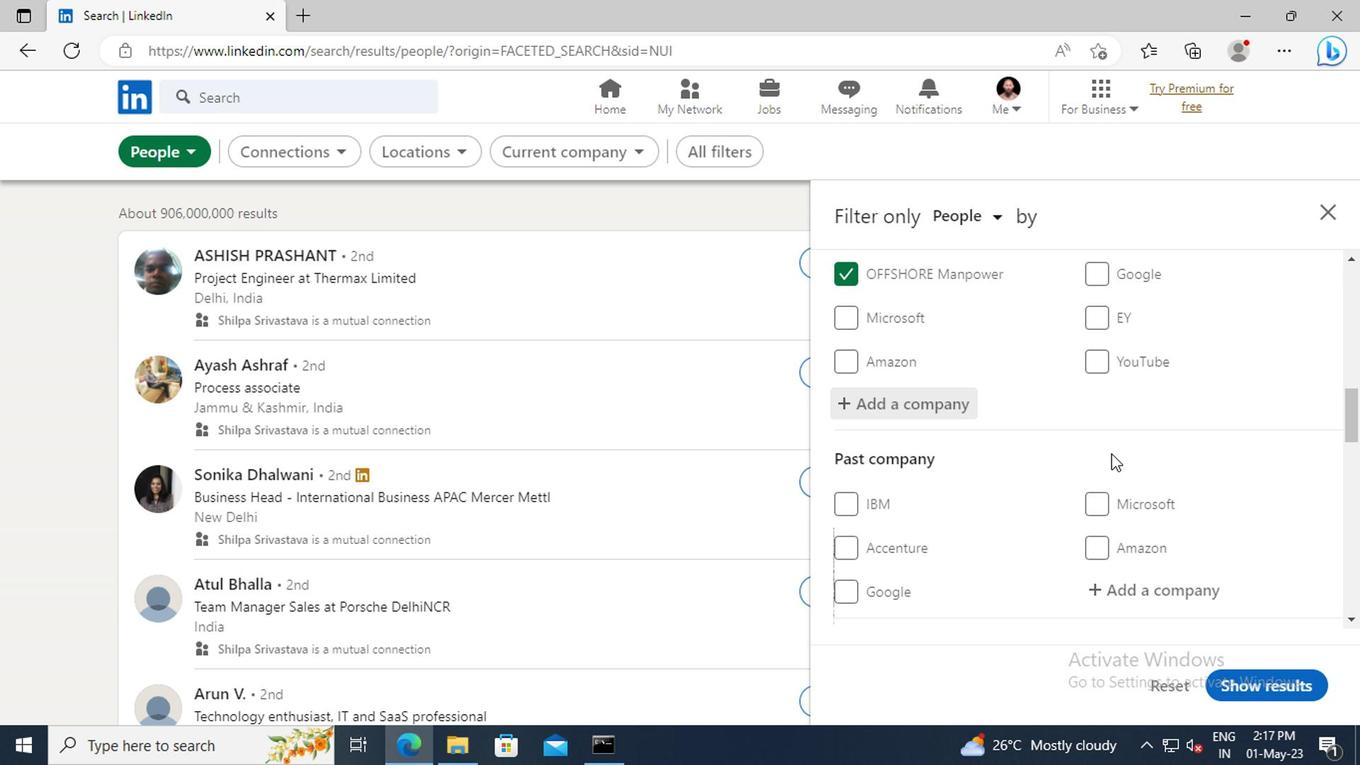 
Action: Mouse moved to (1104, 449)
Screenshot: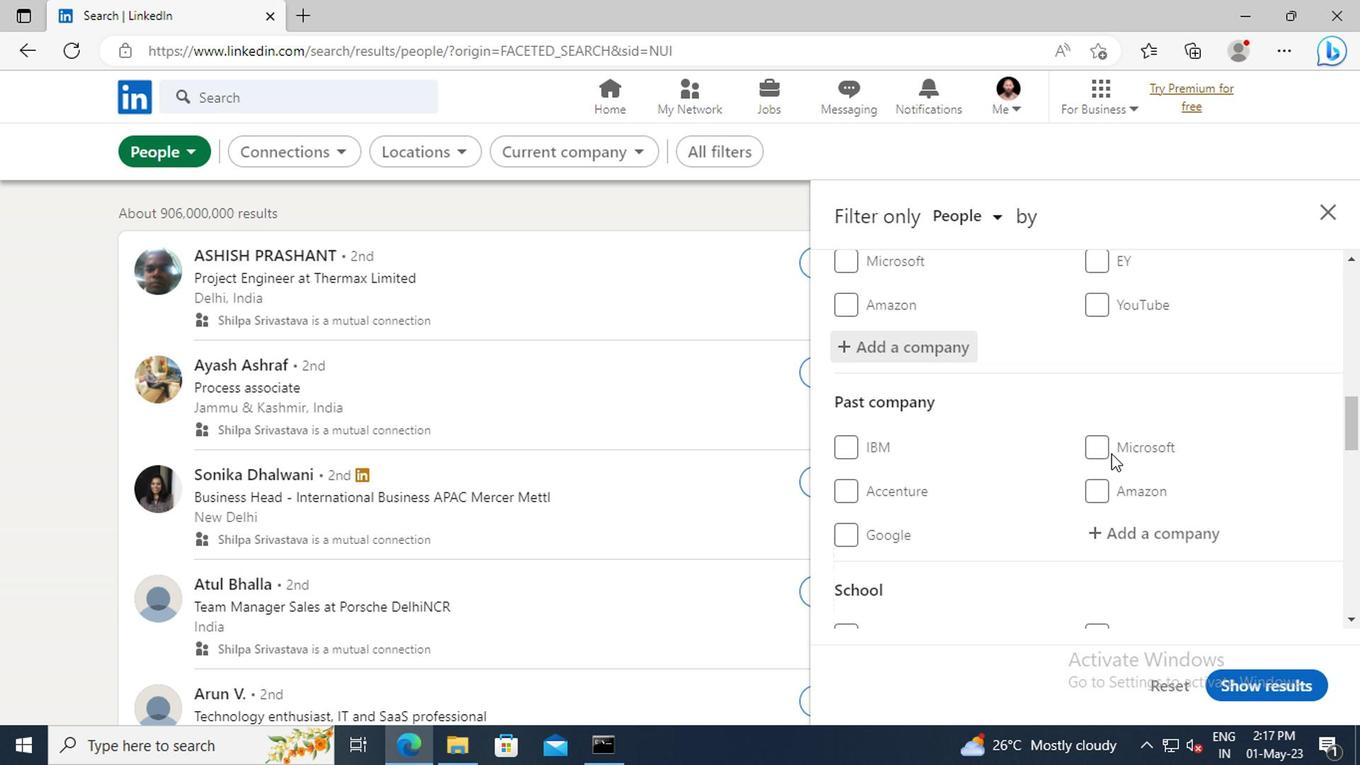 
Action: Mouse scrolled (1104, 448) with delta (0, 0)
Screenshot: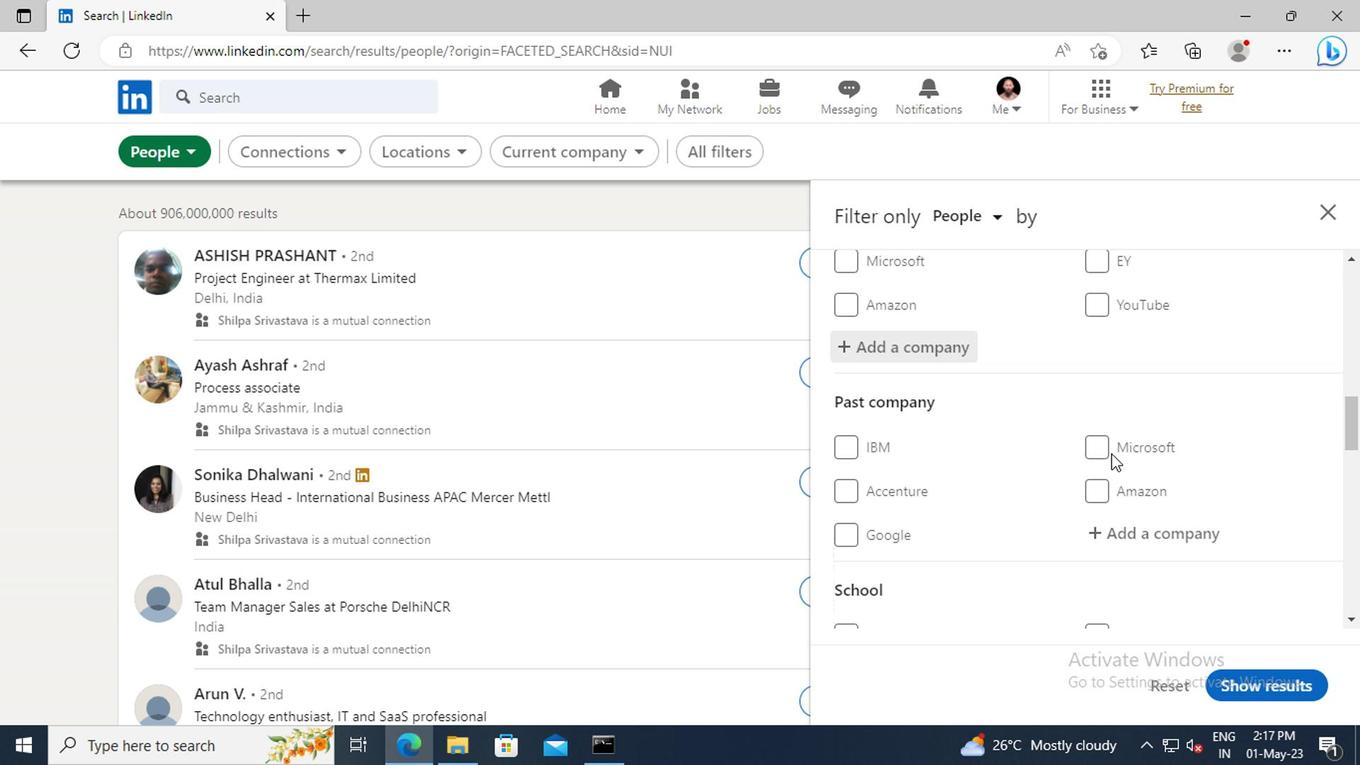 
Action: Mouse scrolled (1104, 448) with delta (0, 0)
Screenshot: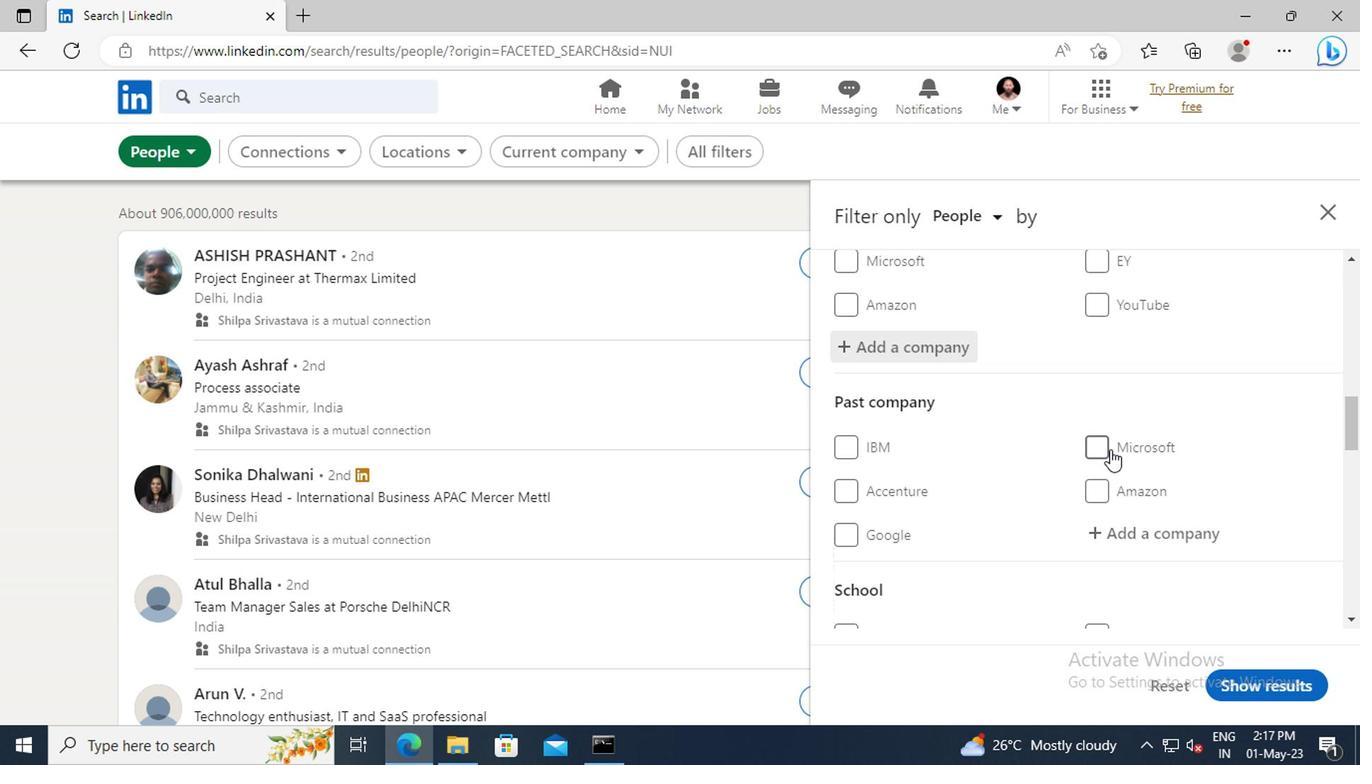 
Action: Mouse moved to (1104, 448)
Screenshot: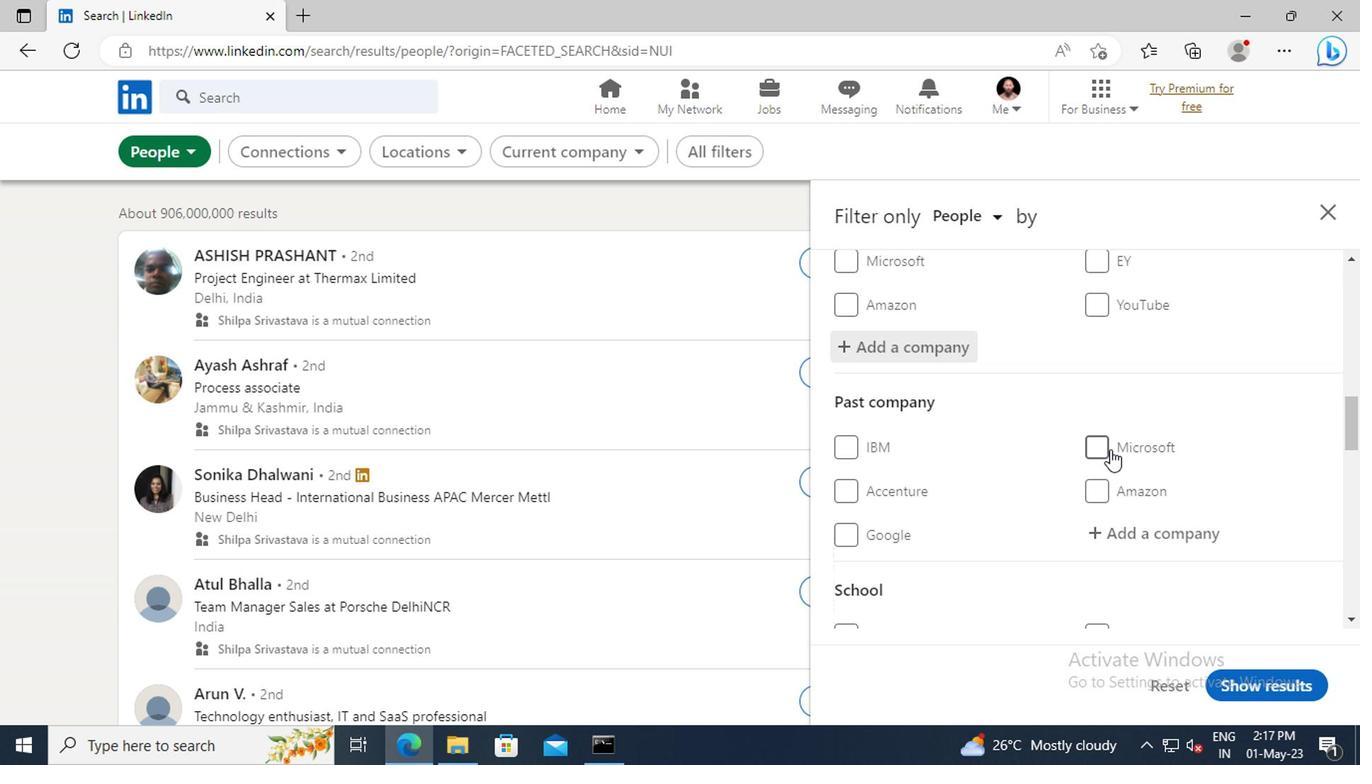 
Action: Mouse scrolled (1104, 447) with delta (0, -1)
Screenshot: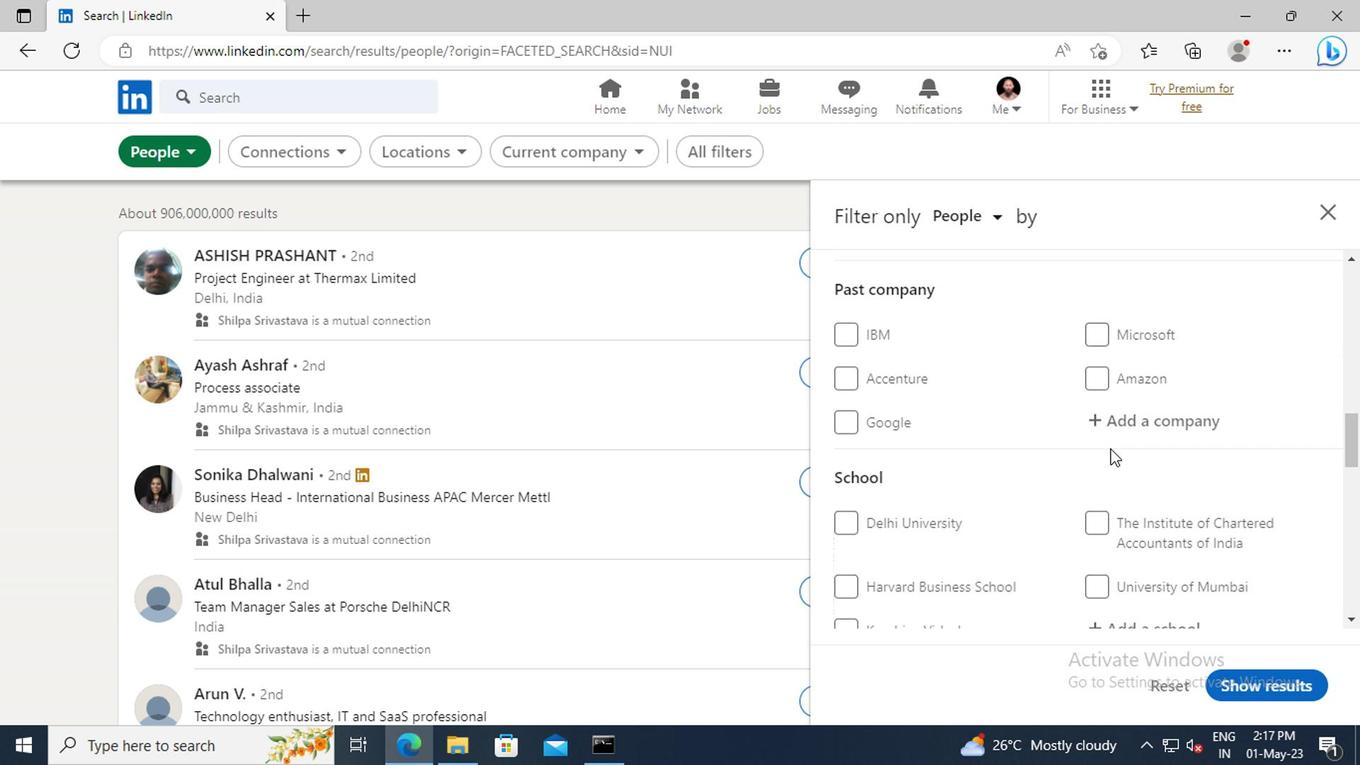 
Action: Mouse scrolled (1104, 447) with delta (0, -1)
Screenshot: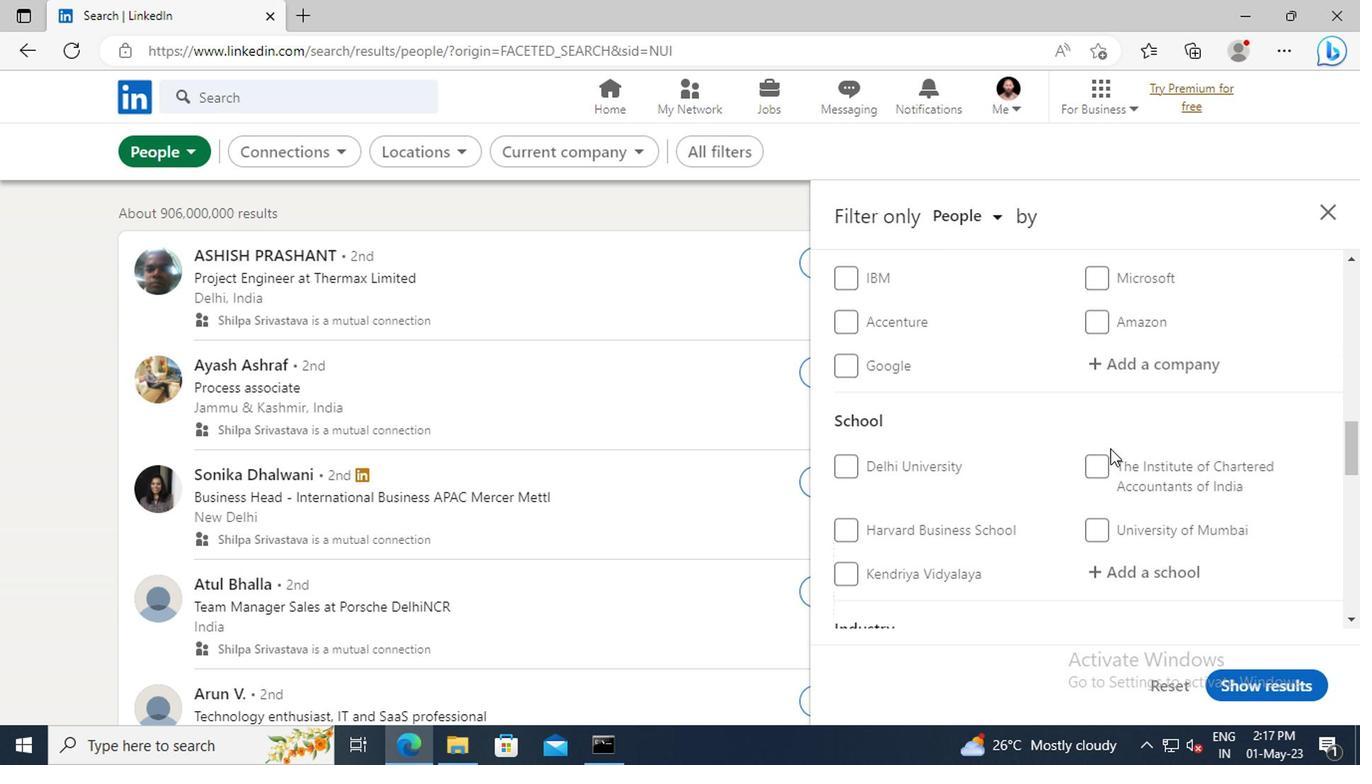 
Action: Mouse moved to (1098, 506)
Screenshot: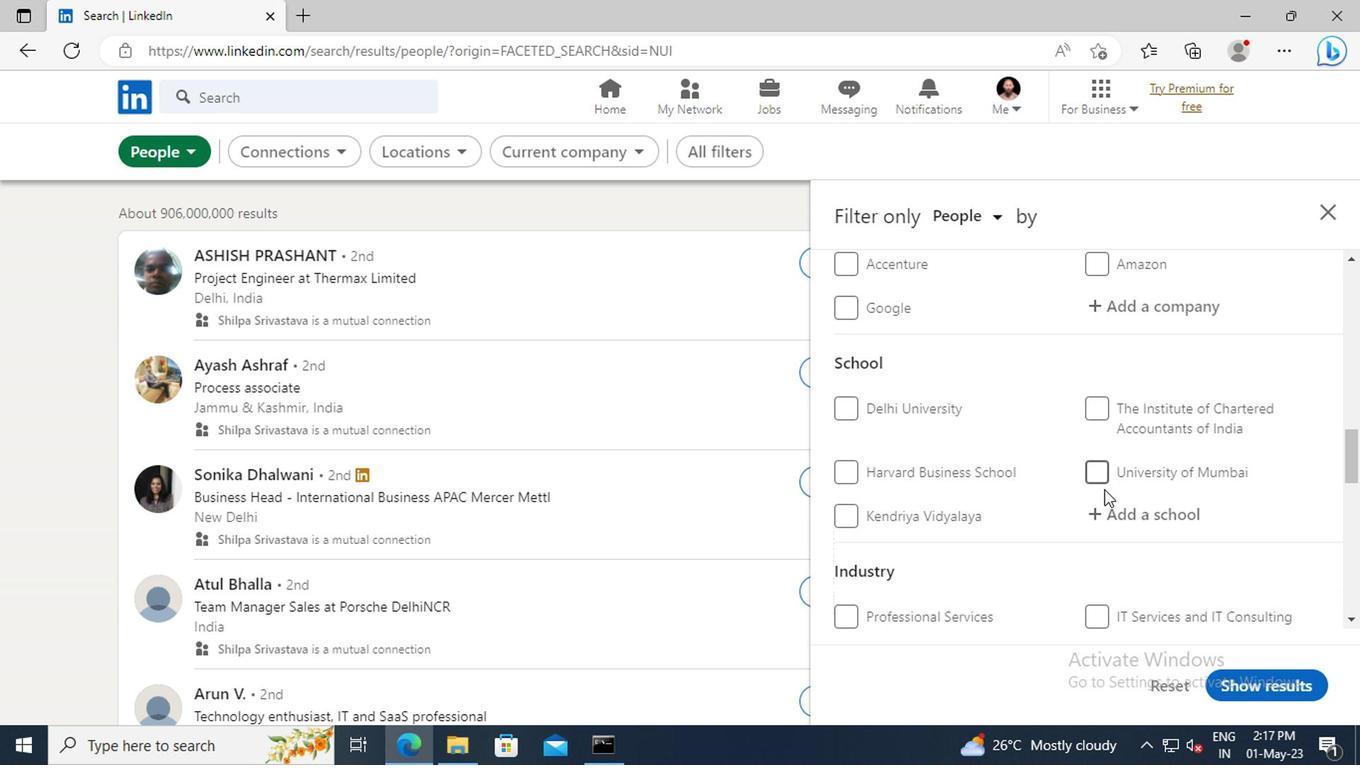 
Action: Mouse pressed left at (1098, 506)
Screenshot: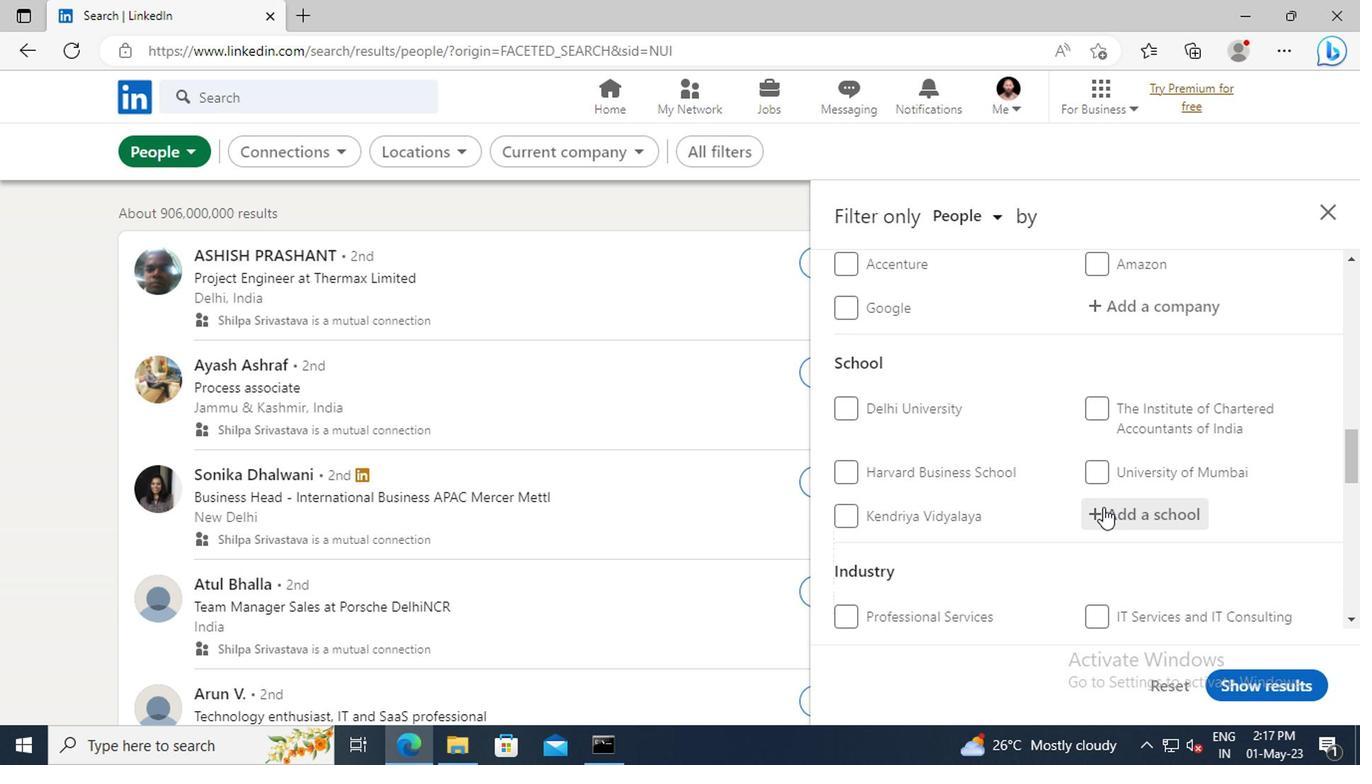 
Action: Key pressed <Key.shift>MEERUT<Key.space><Key.shift>INSTITUTE<Key.space><Key.shift>OF<Key.space><Key.shift>T
Screenshot: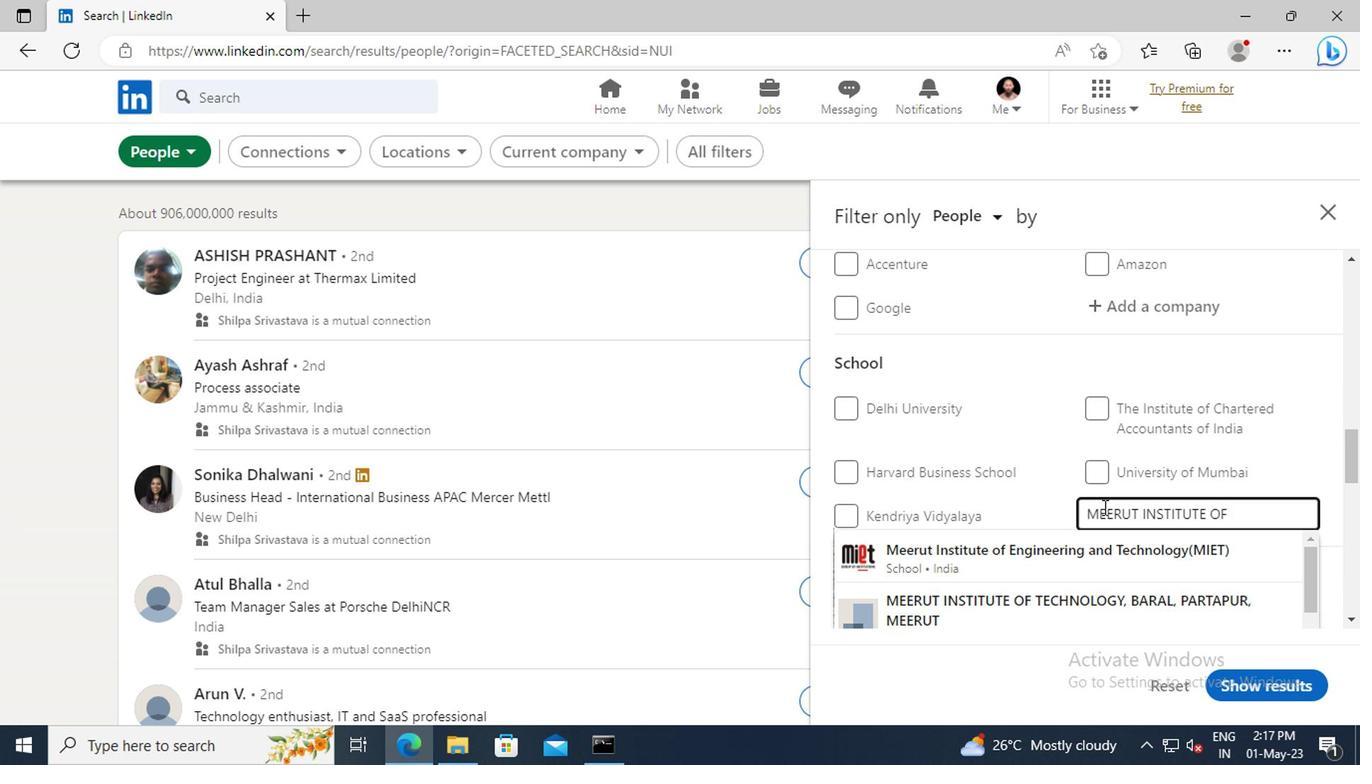 
Action: Mouse moved to (1099, 600)
Screenshot: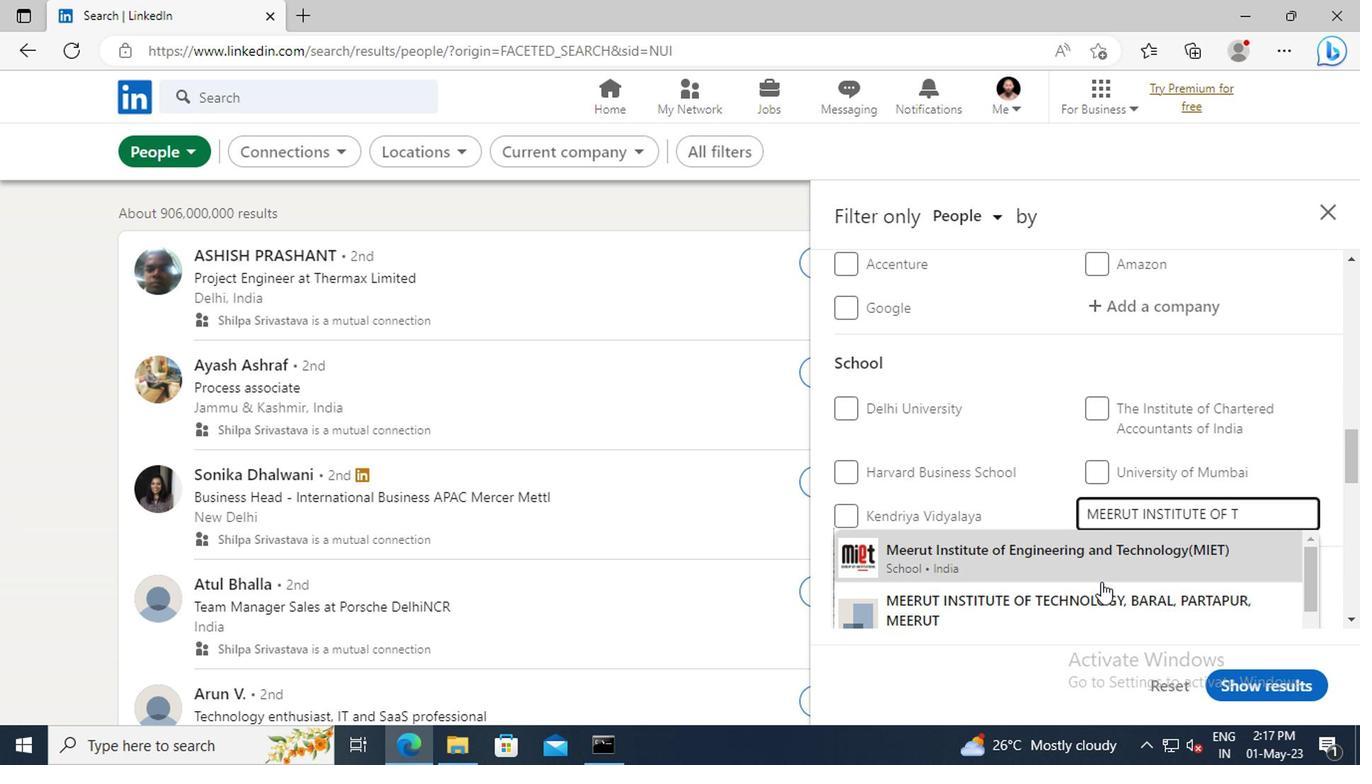 
Action: Mouse pressed left at (1099, 600)
Screenshot: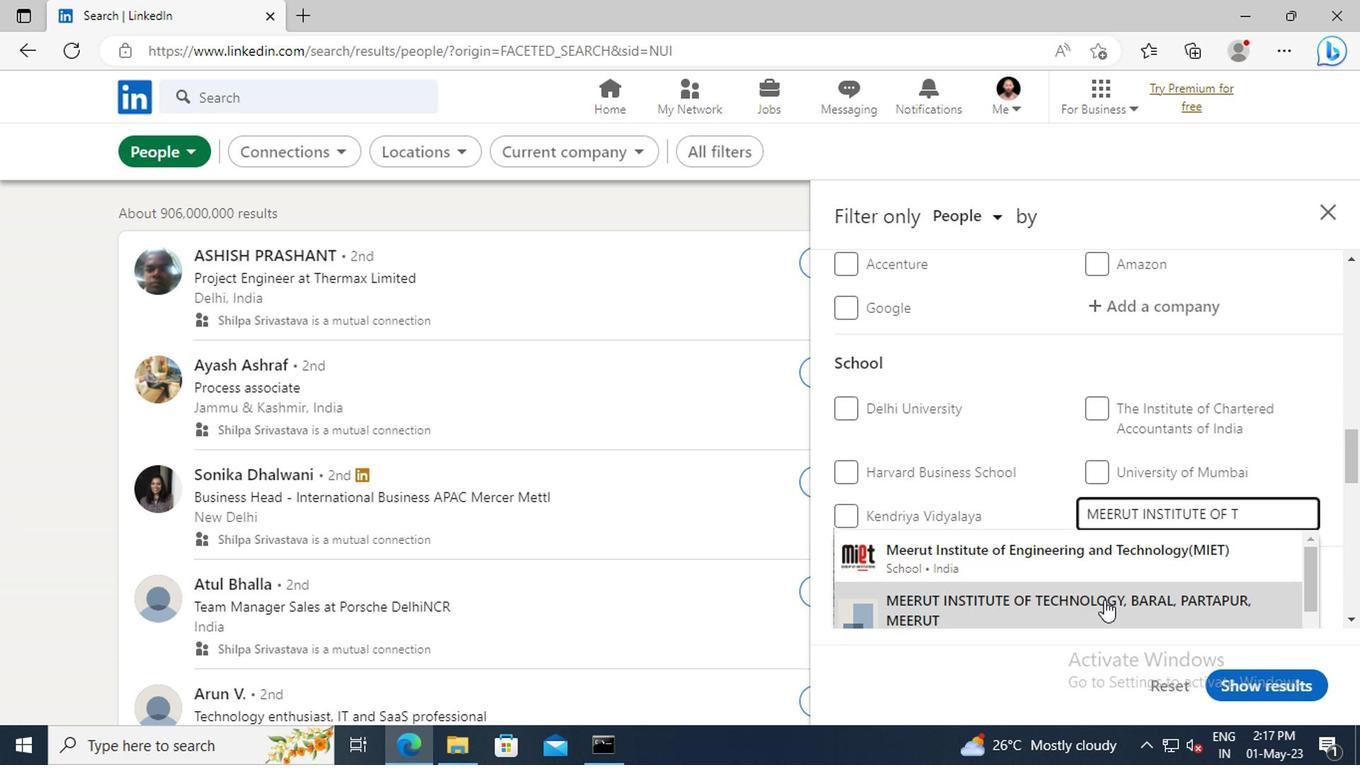 
Action: Mouse scrolled (1099, 600) with delta (0, 0)
Screenshot: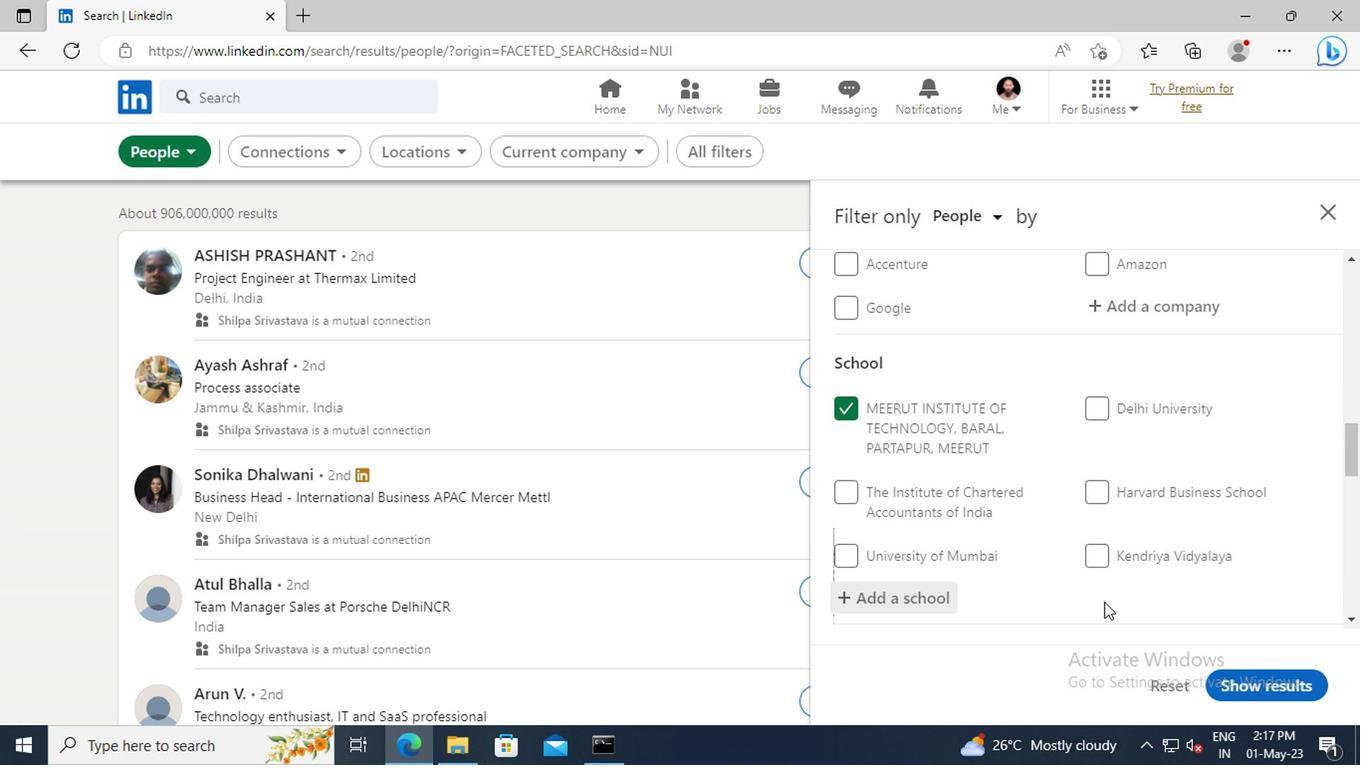 
Action: Mouse scrolled (1099, 600) with delta (0, 0)
Screenshot: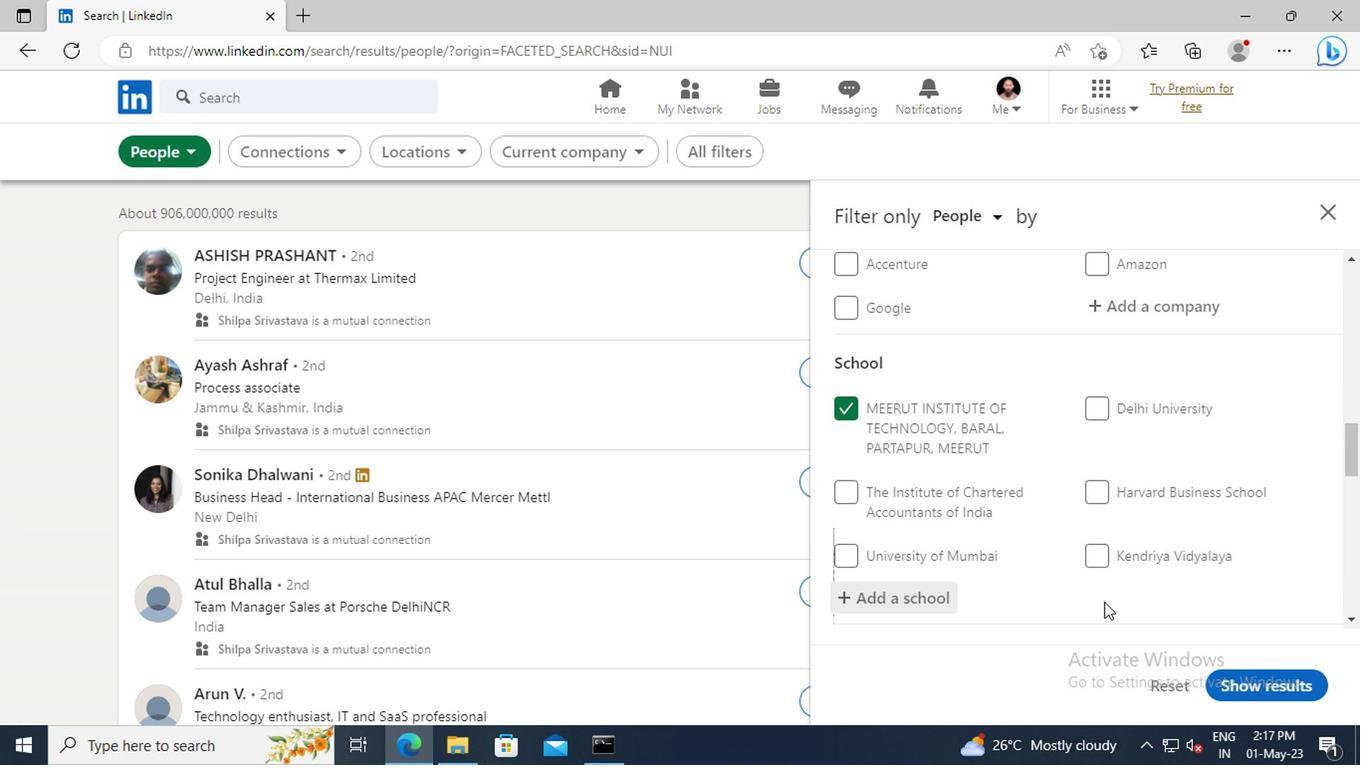 
Action: Mouse moved to (1111, 520)
Screenshot: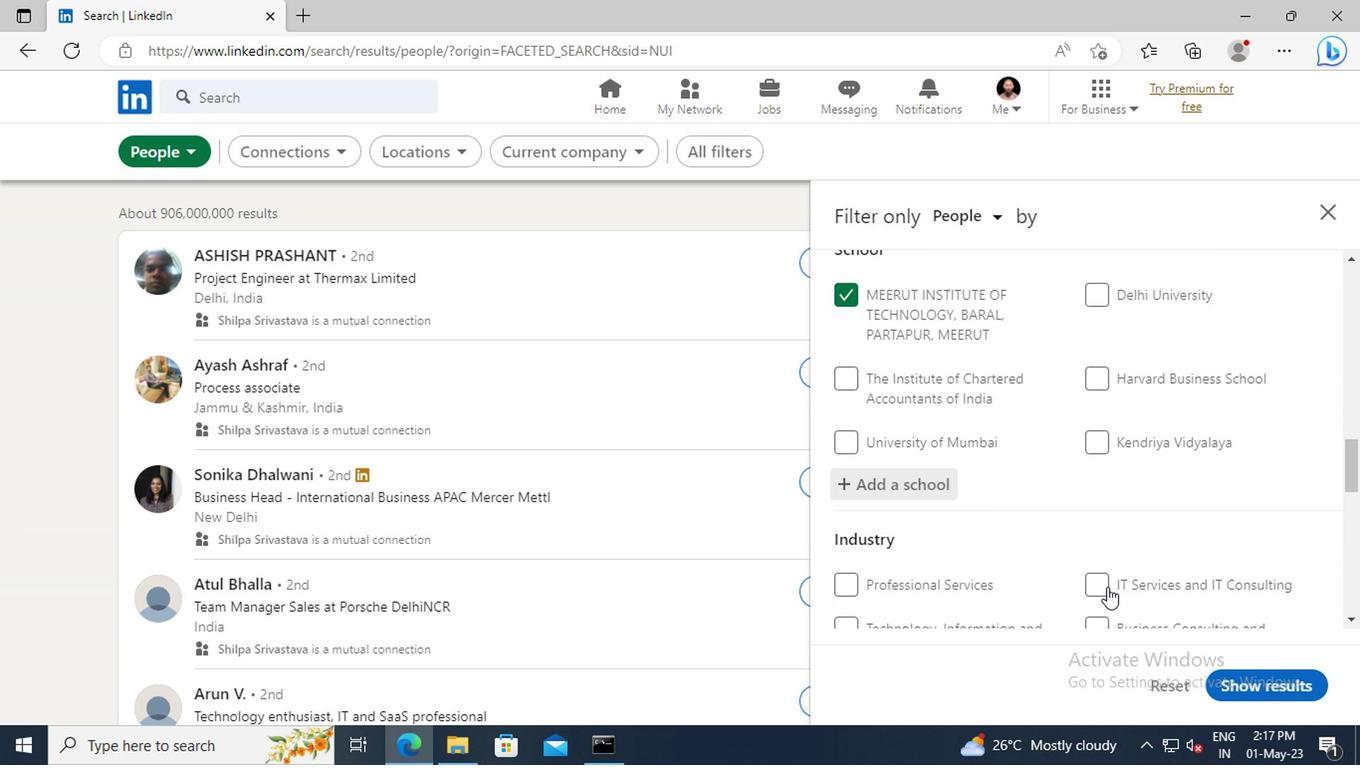 
Action: Mouse scrolled (1111, 518) with delta (0, -1)
Screenshot: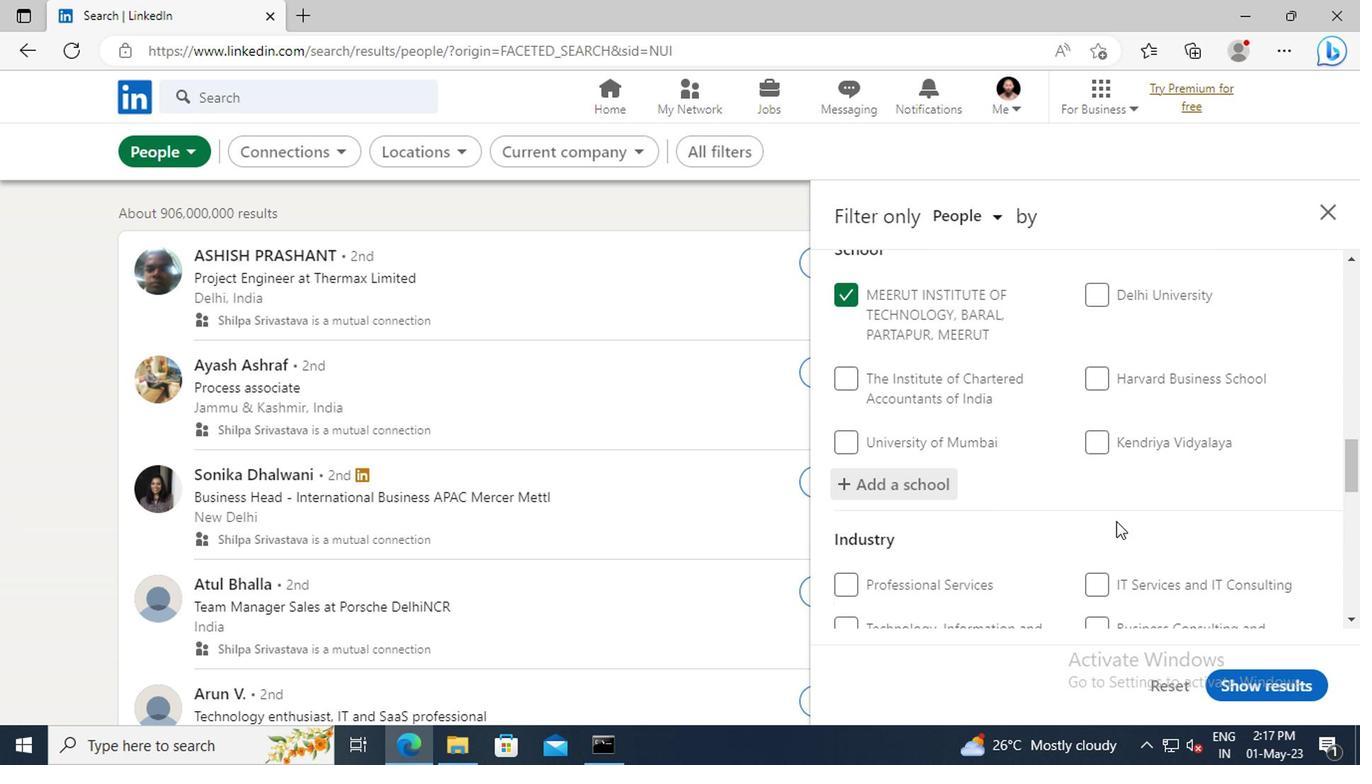 
Action: Mouse scrolled (1111, 518) with delta (0, -1)
Screenshot: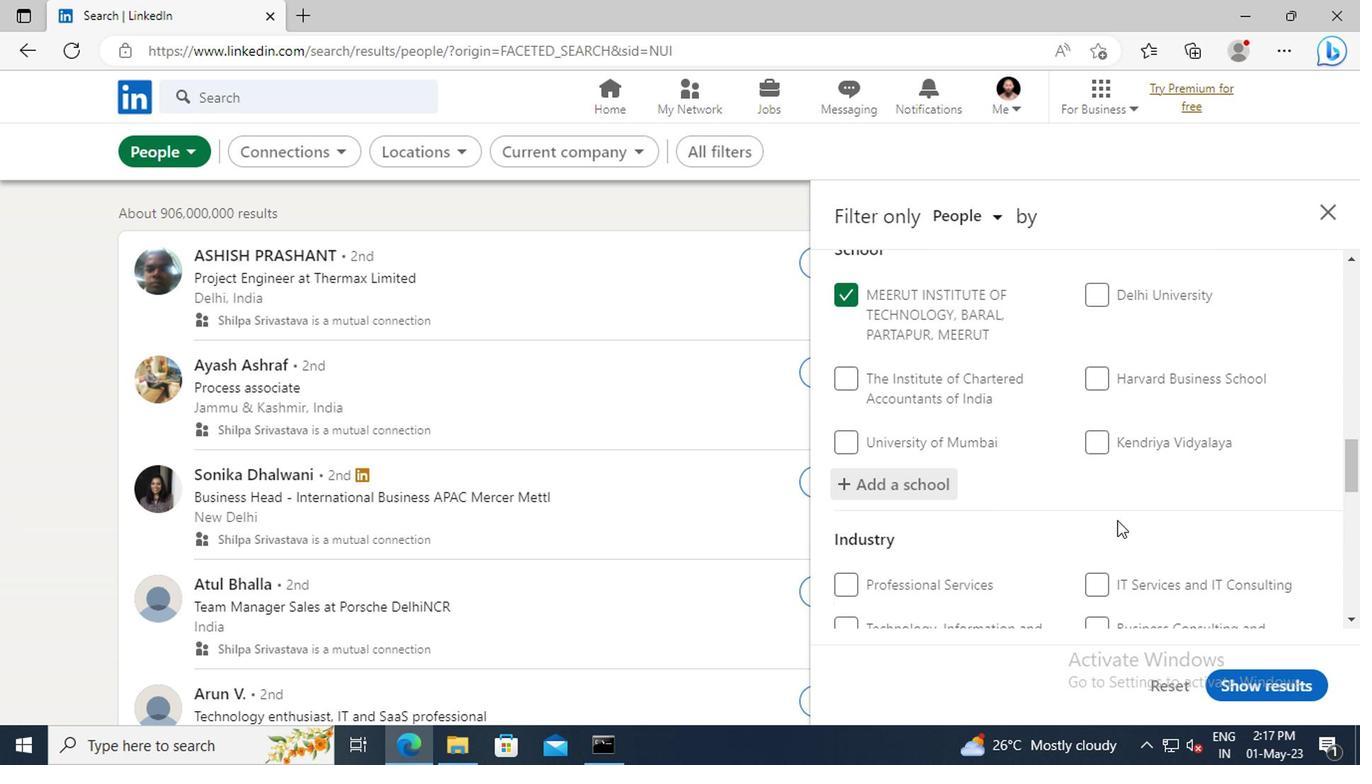 
Action: Mouse moved to (1113, 510)
Screenshot: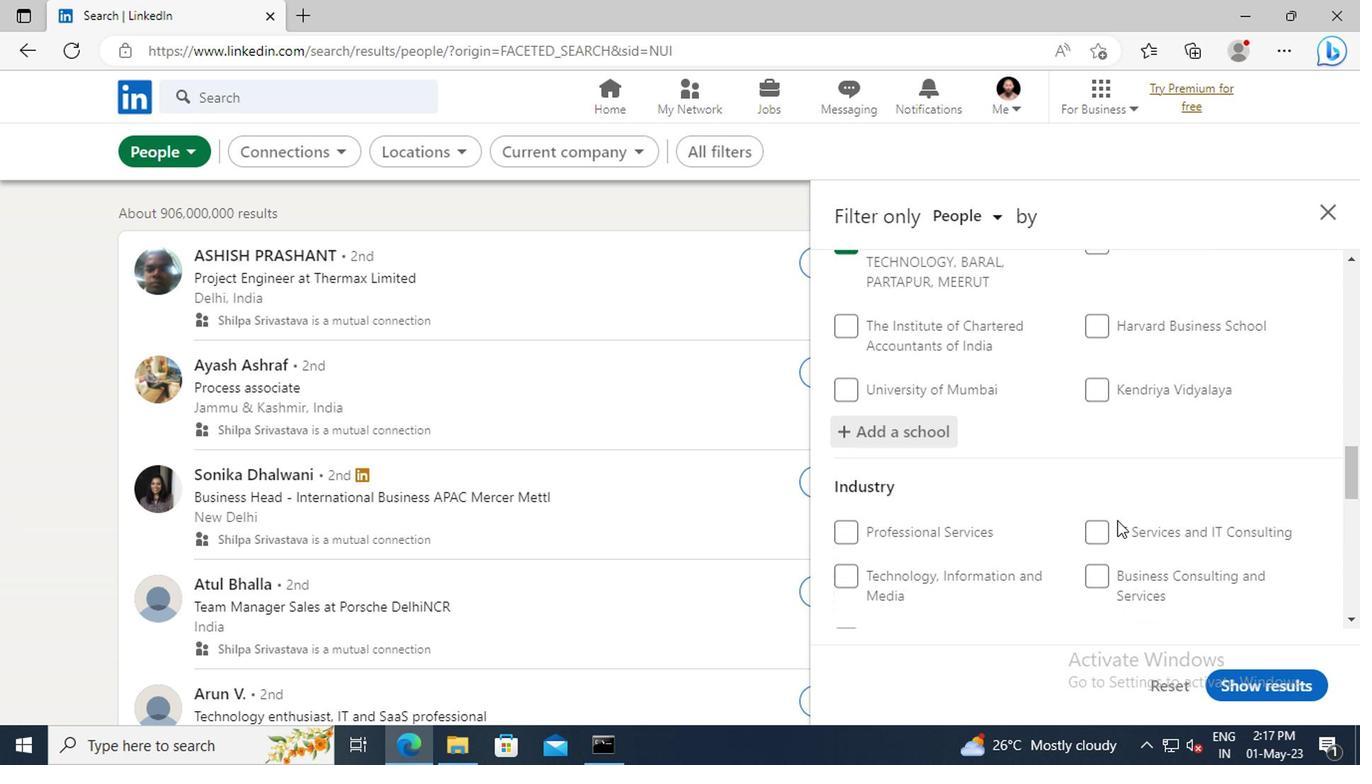 
Action: Mouse scrolled (1113, 508) with delta (0, -1)
Screenshot: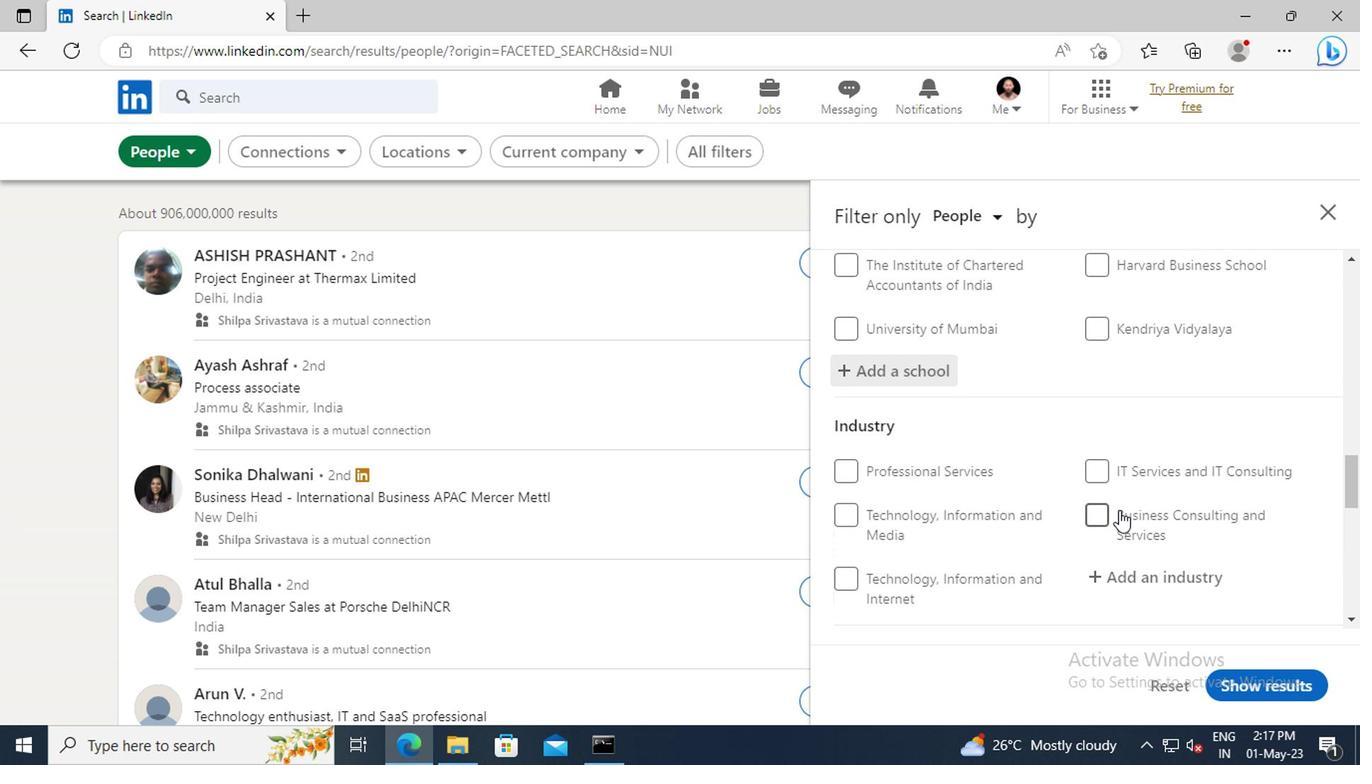 
Action: Mouse moved to (1113, 516)
Screenshot: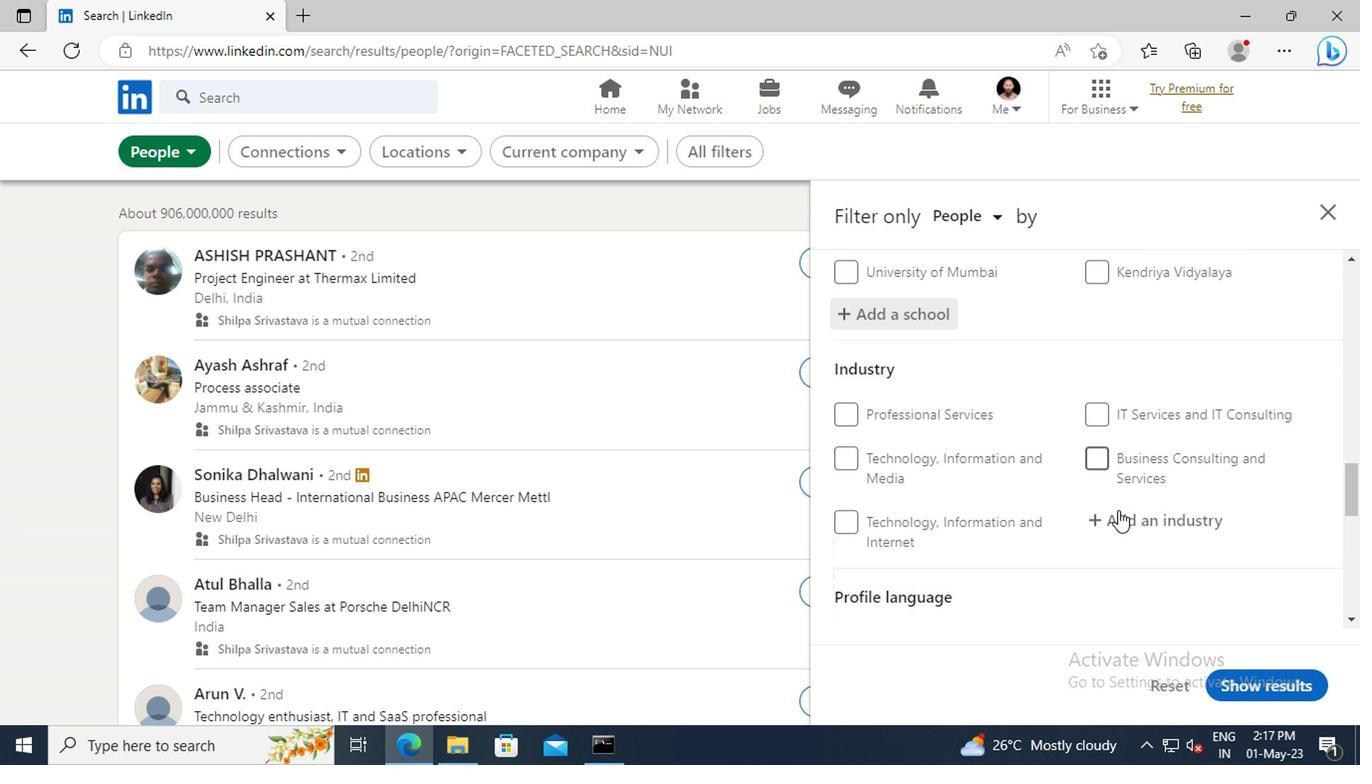 
Action: Mouse pressed left at (1113, 516)
Screenshot: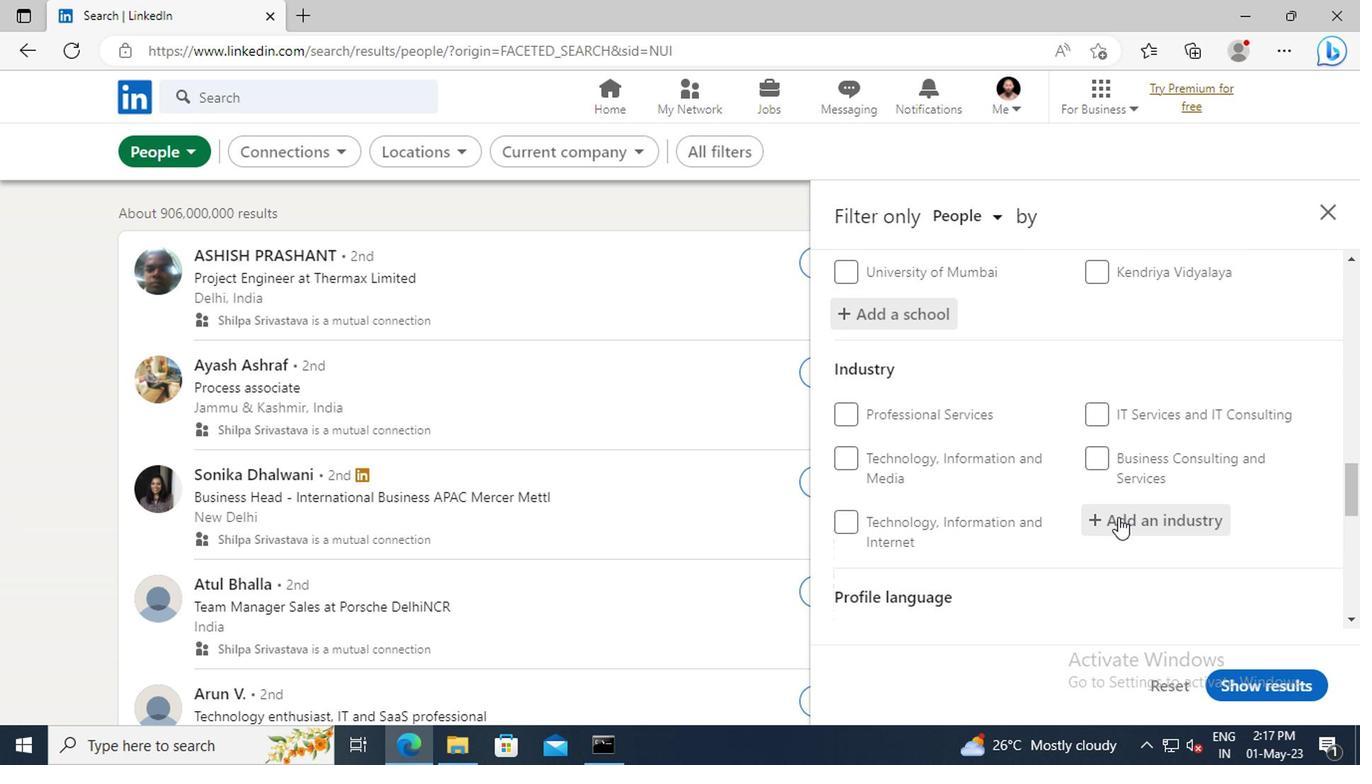 
Action: Key pressed <Key.shift>TECHNICAL<Key.space>AND<Key.space>
Screenshot: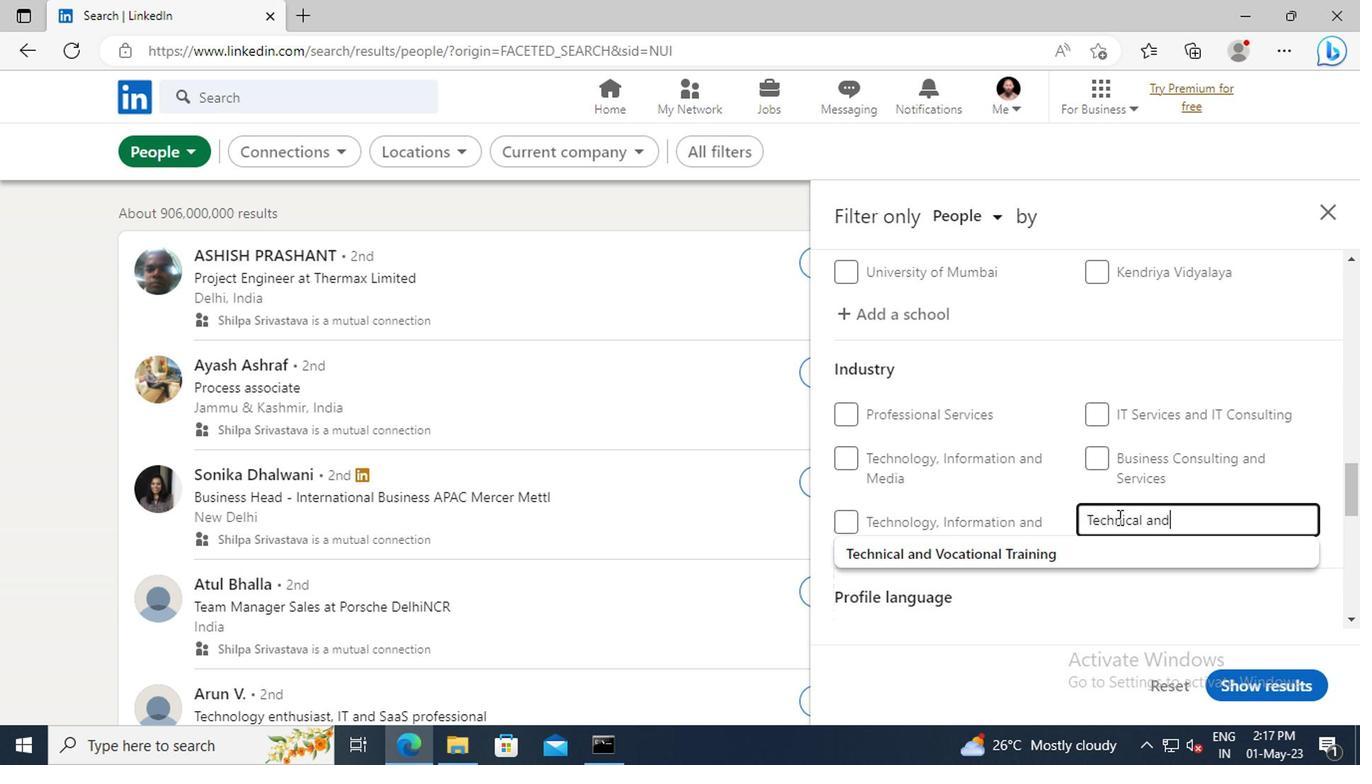 
Action: Mouse moved to (1051, 553)
Screenshot: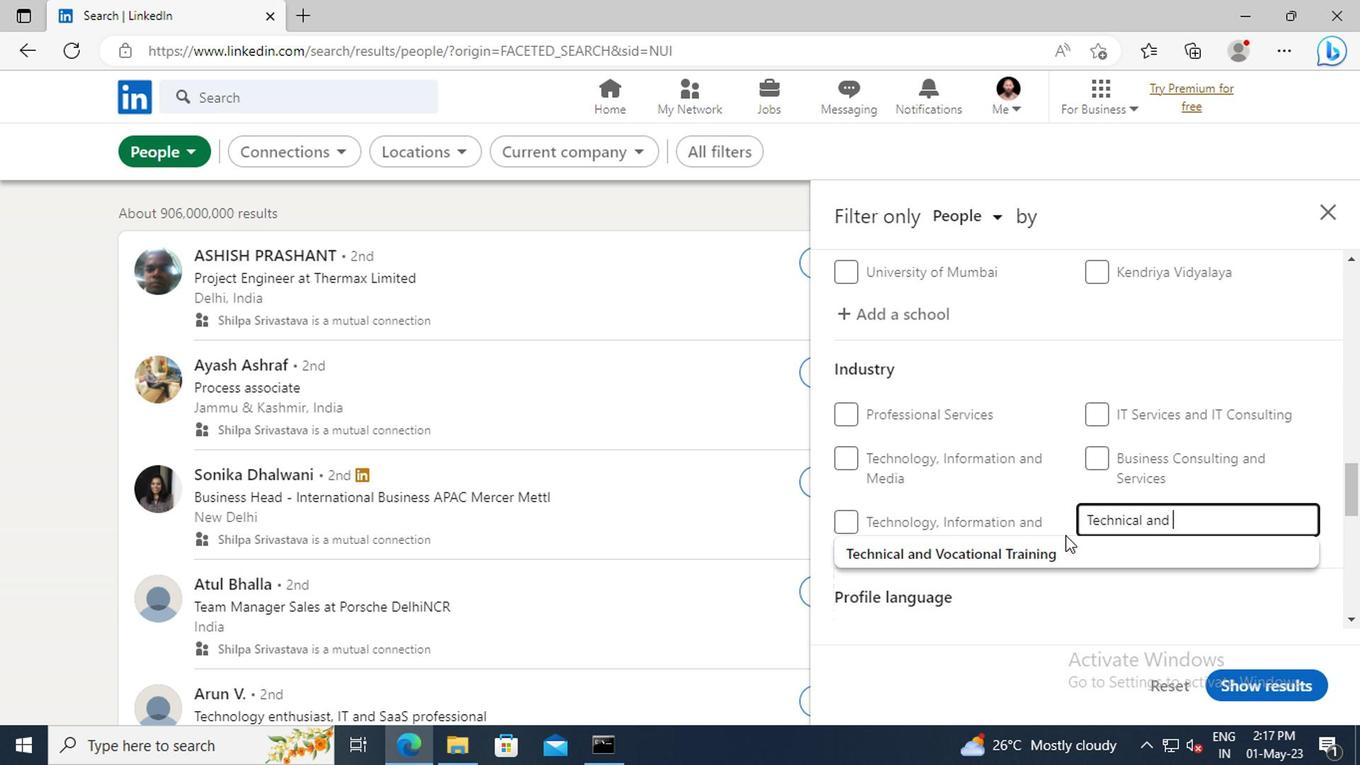 
Action: Mouse pressed left at (1051, 553)
Screenshot: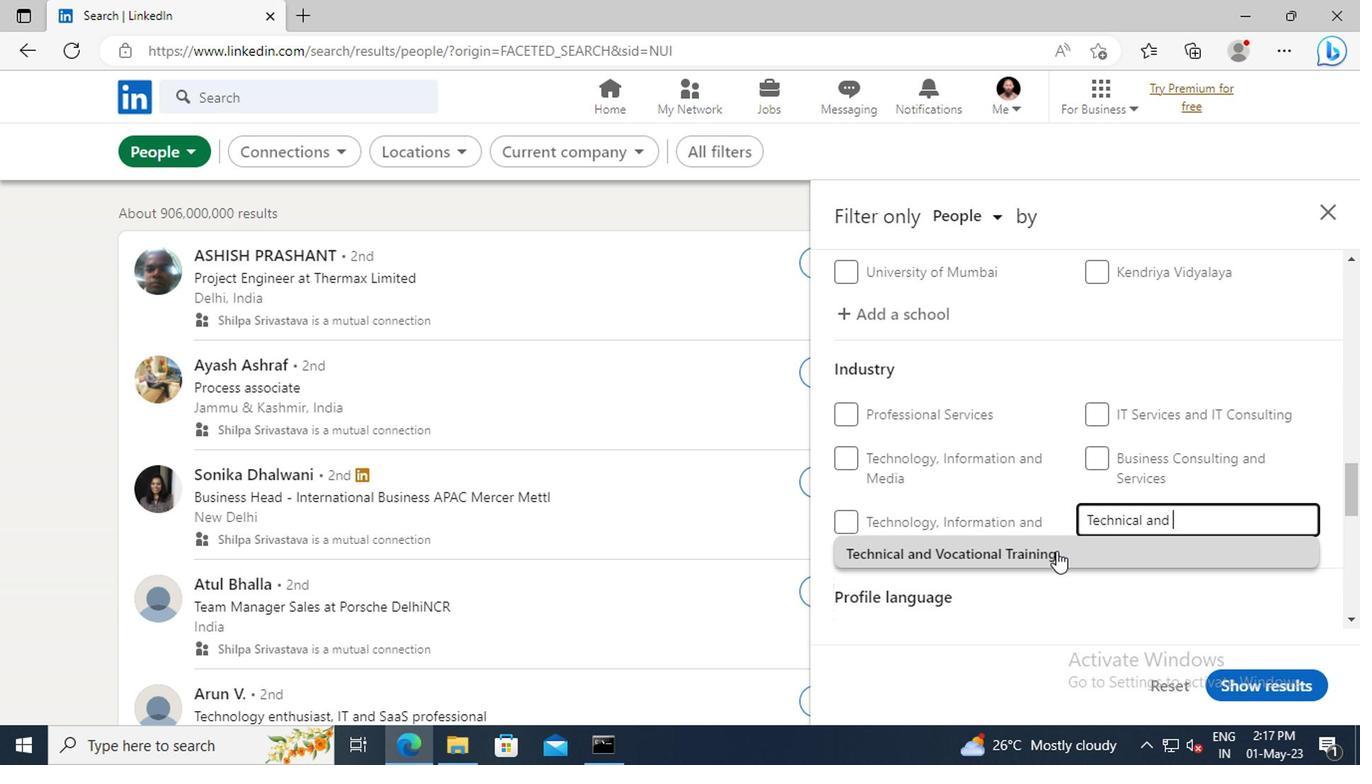 
Action: Mouse scrolled (1051, 552) with delta (0, 0)
Screenshot: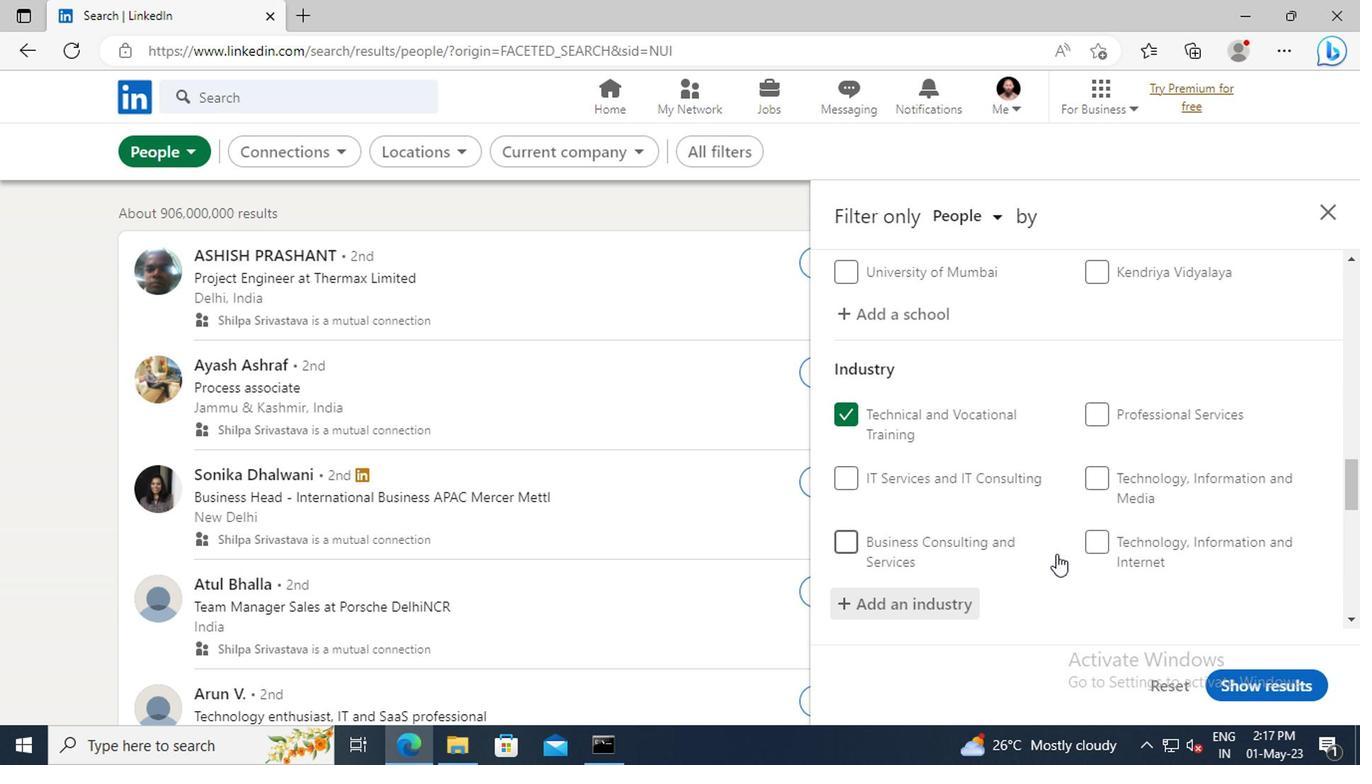 
Action: Mouse scrolled (1051, 552) with delta (0, 0)
Screenshot: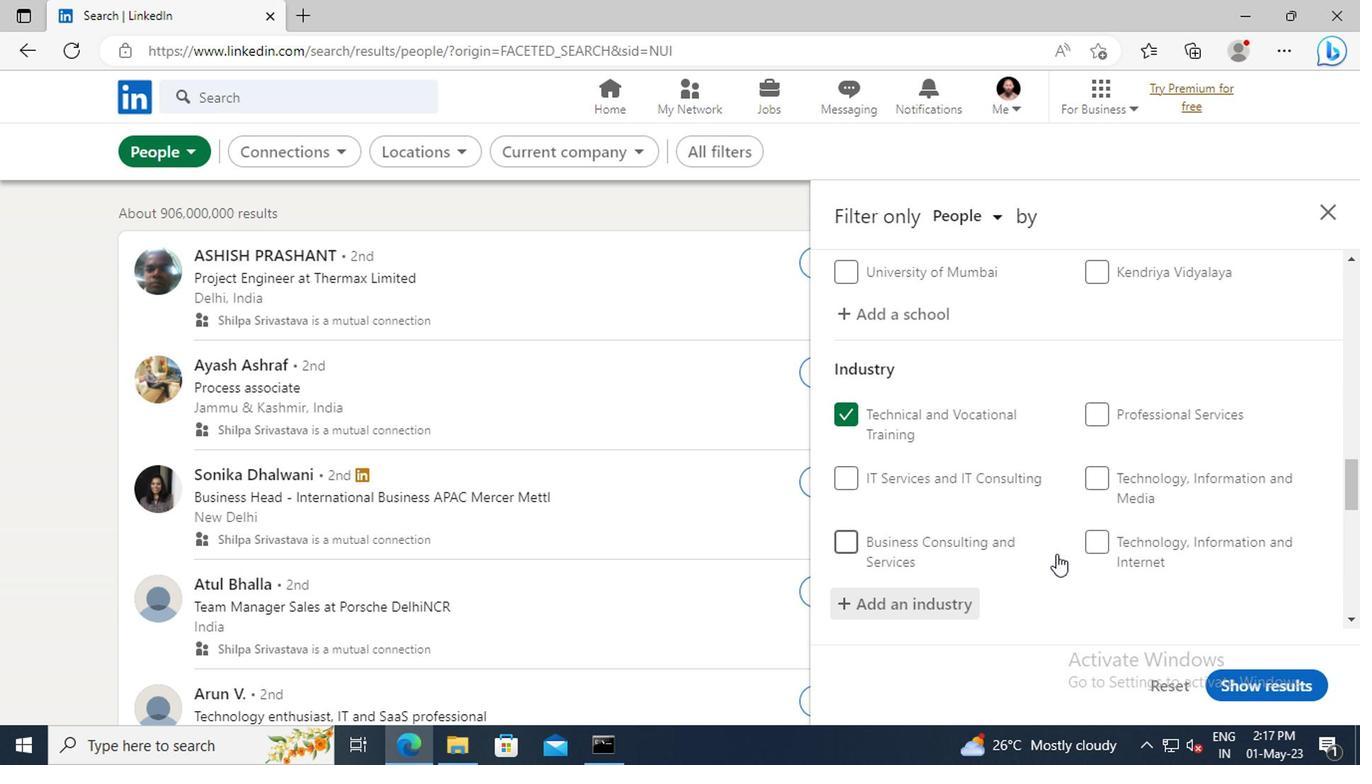 
Action: Mouse moved to (1060, 501)
Screenshot: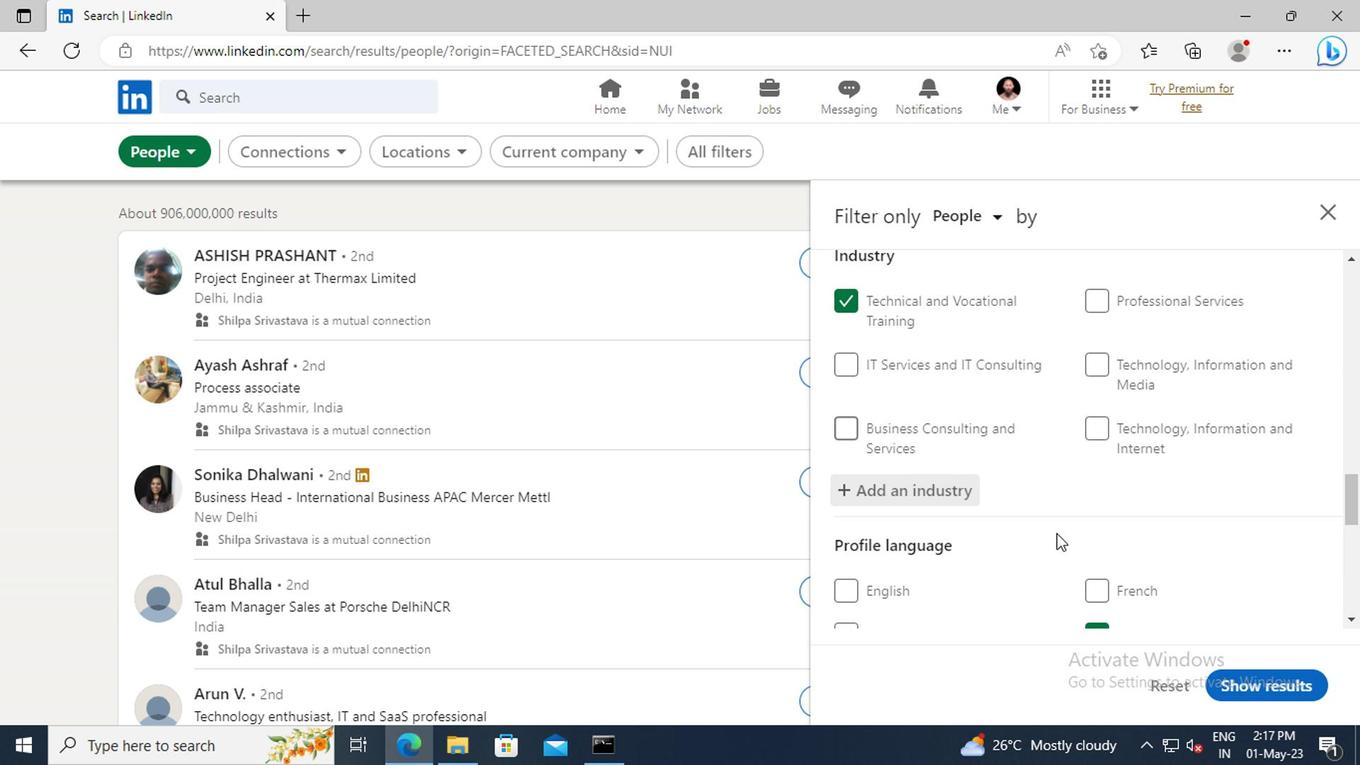 
Action: Mouse scrolled (1060, 500) with delta (0, 0)
Screenshot: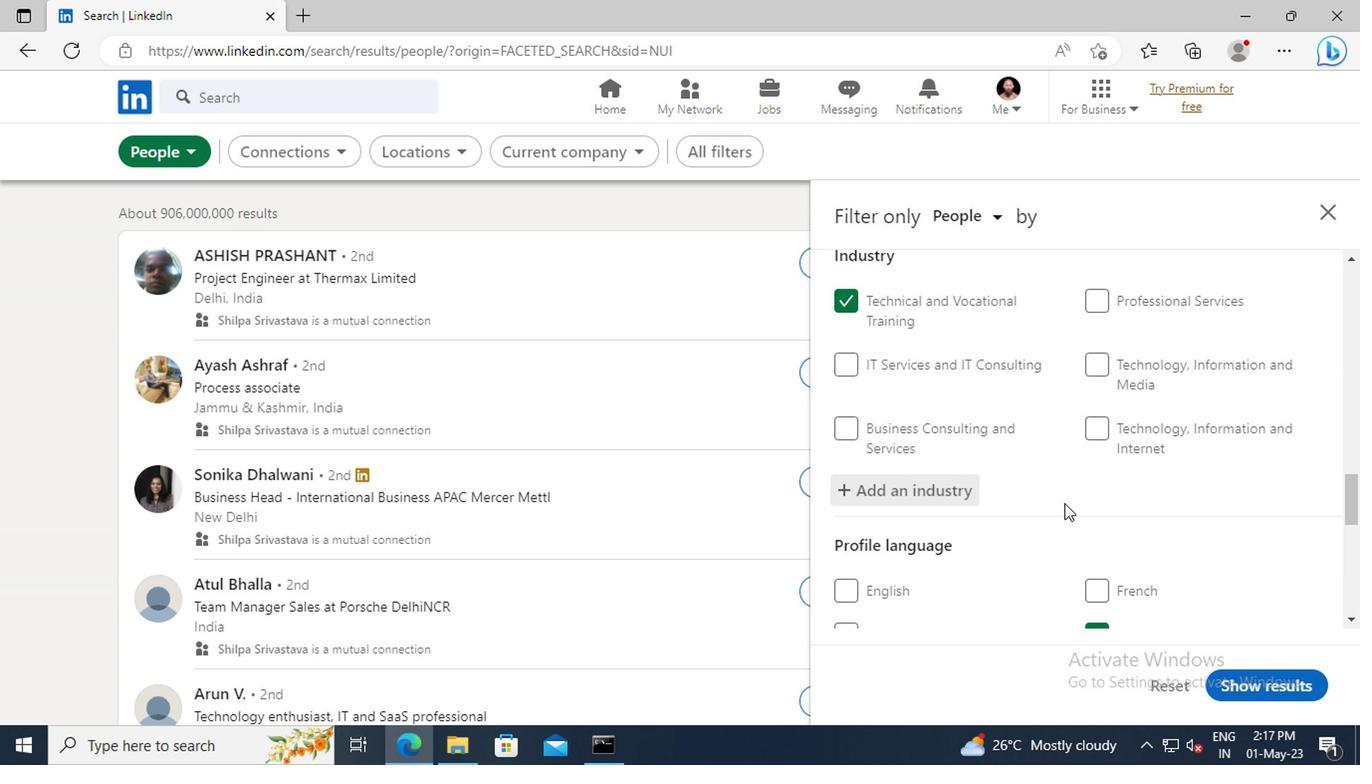 
Action: Mouse scrolled (1060, 500) with delta (0, 0)
Screenshot: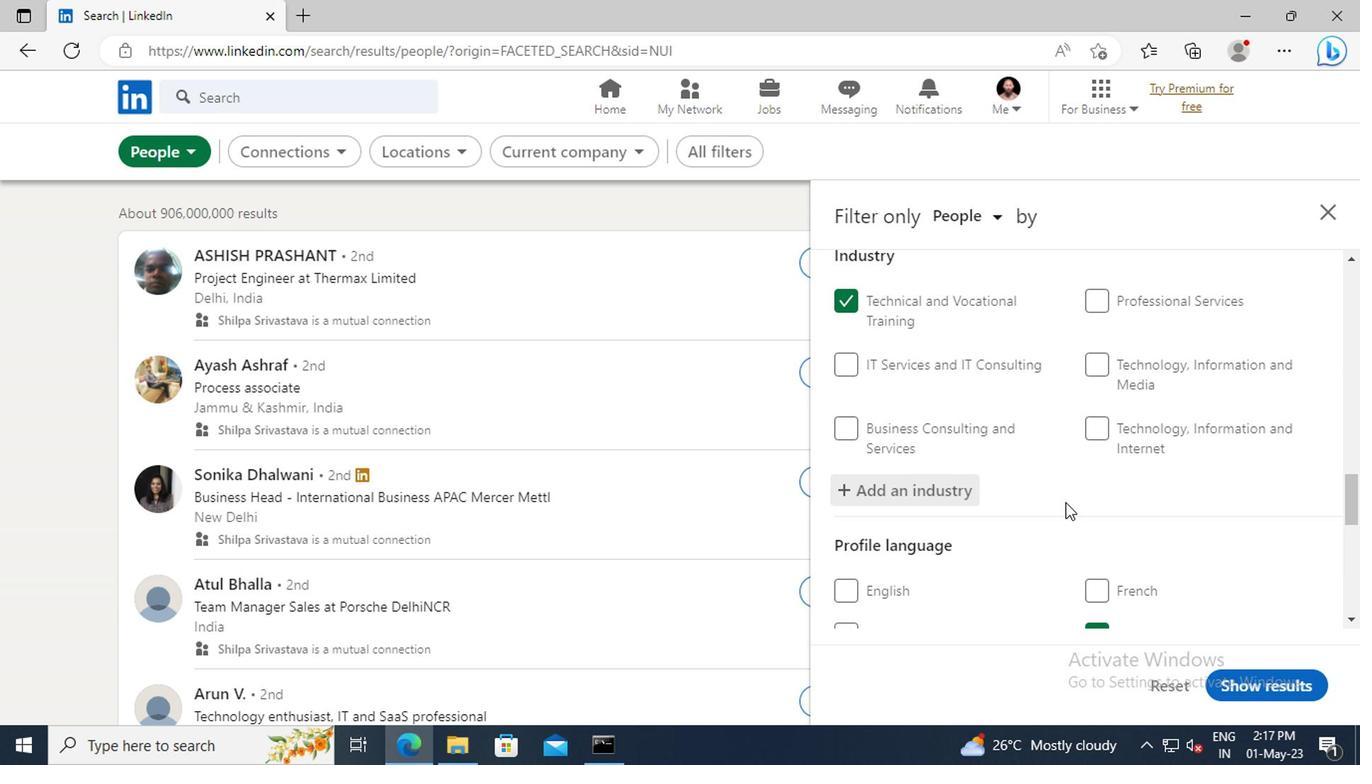 
Action: Mouse moved to (1078, 459)
Screenshot: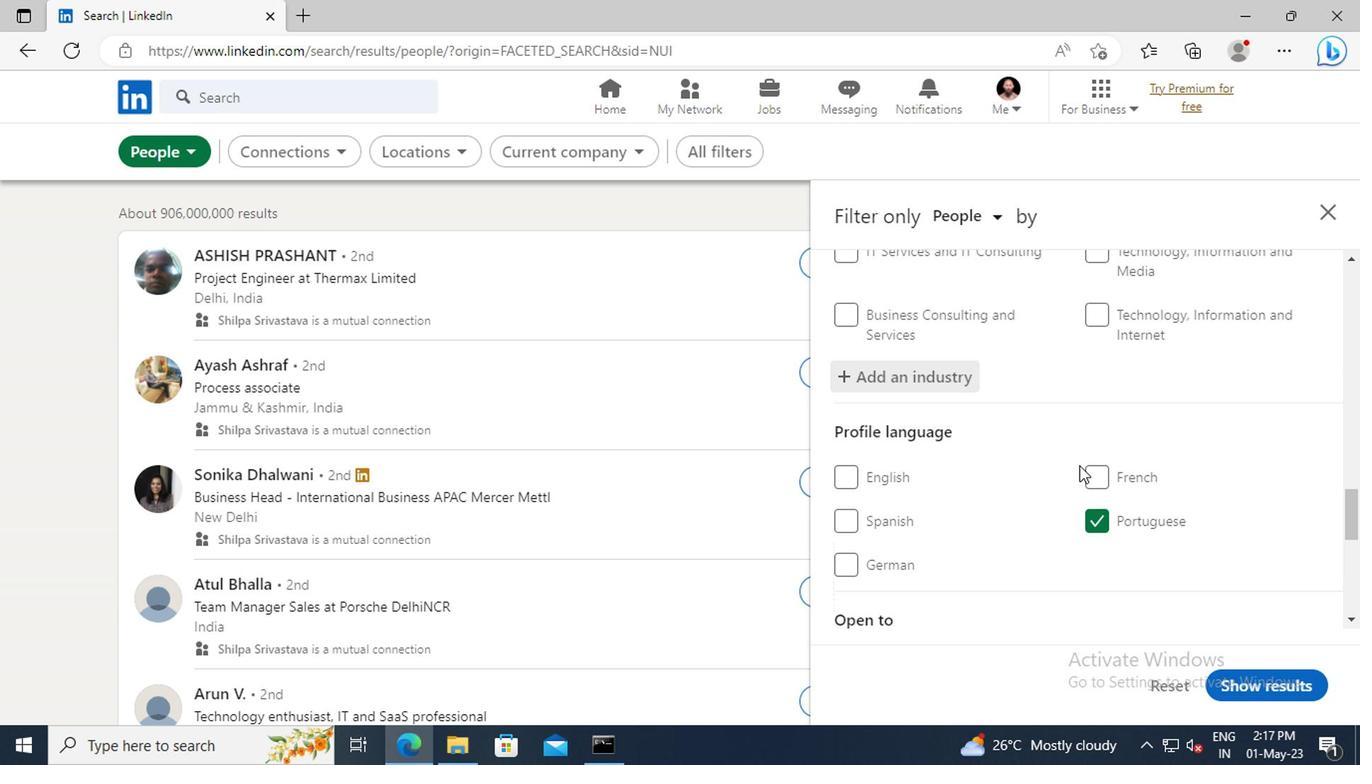 
Action: Mouse scrolled (1078, 458) with delta (0, 0)
Screenshot: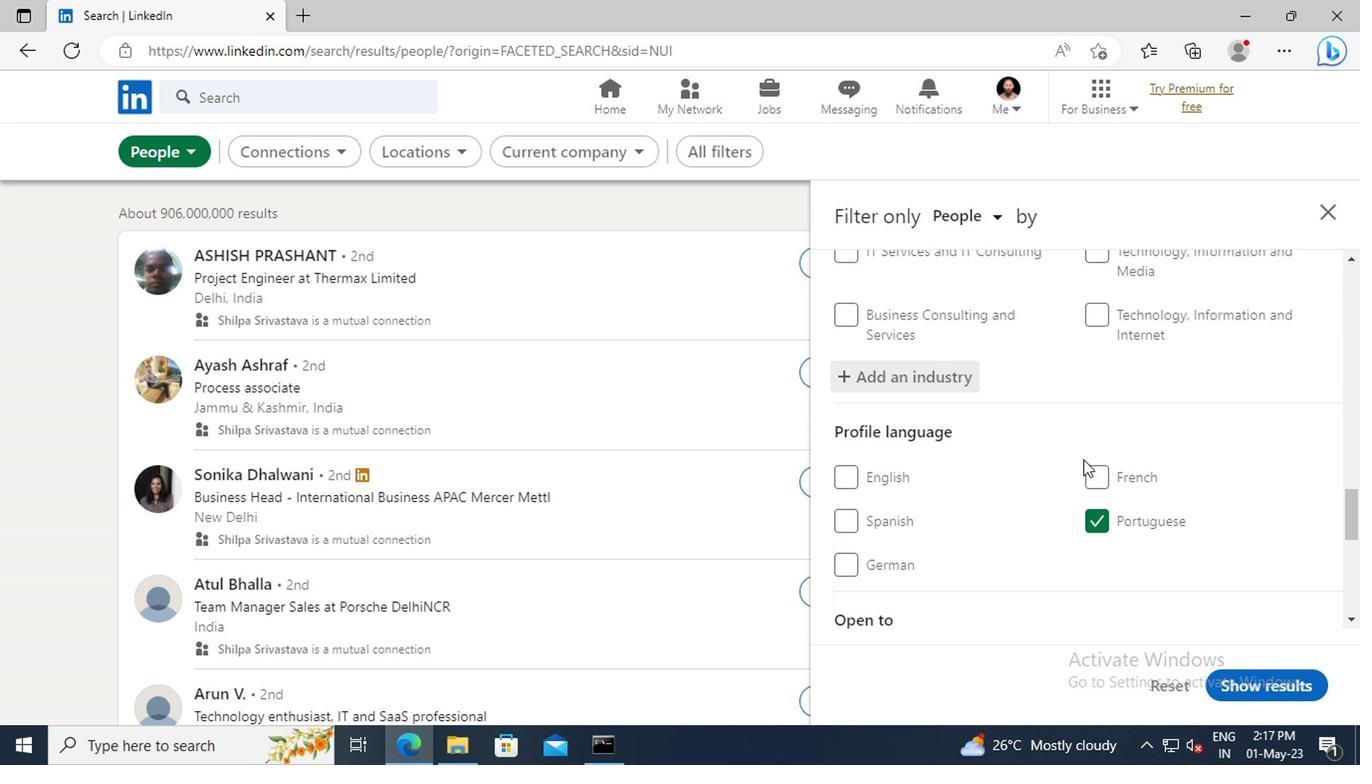 
Action: Mouse scrolled (1078, 458) with delta (0, 0)
Screenshot: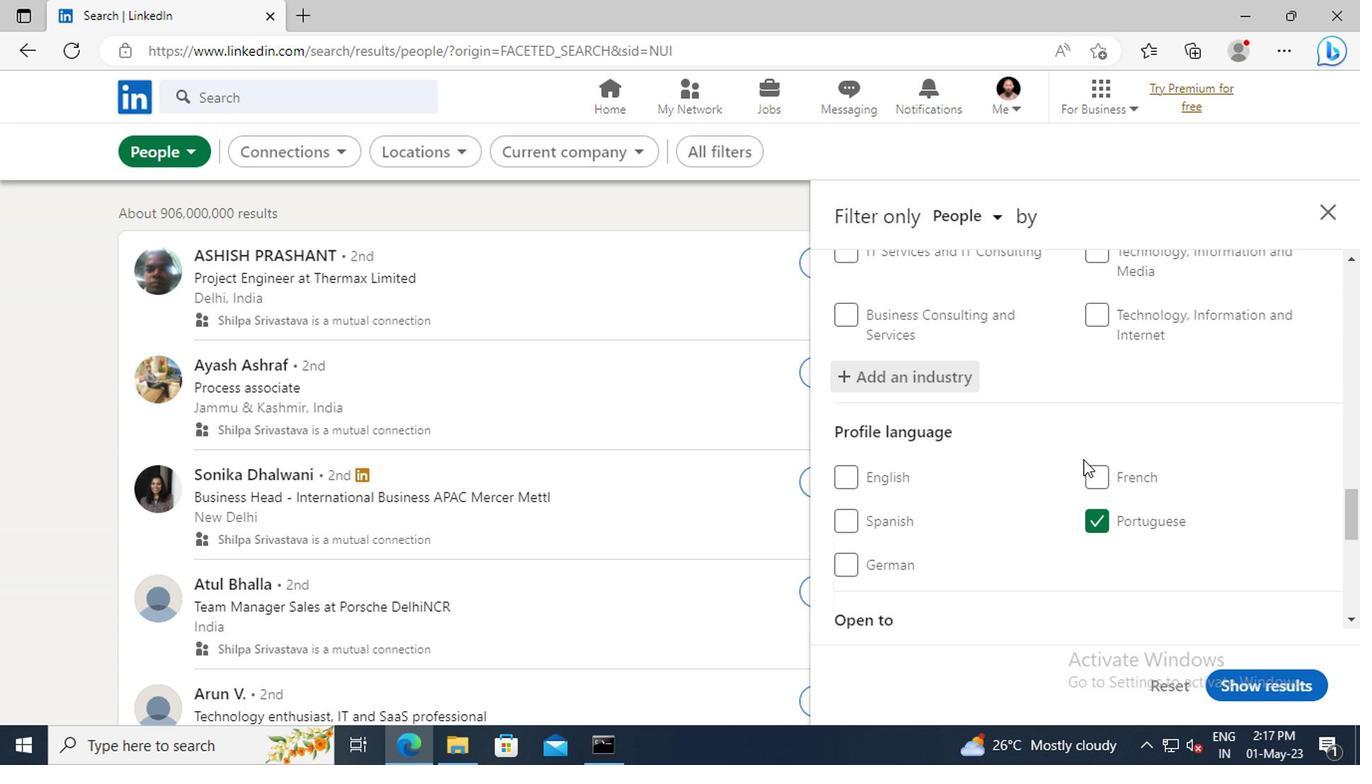 
Action: Mouse scrolled (1078, 458) with delta (0, 0)
Screenshot: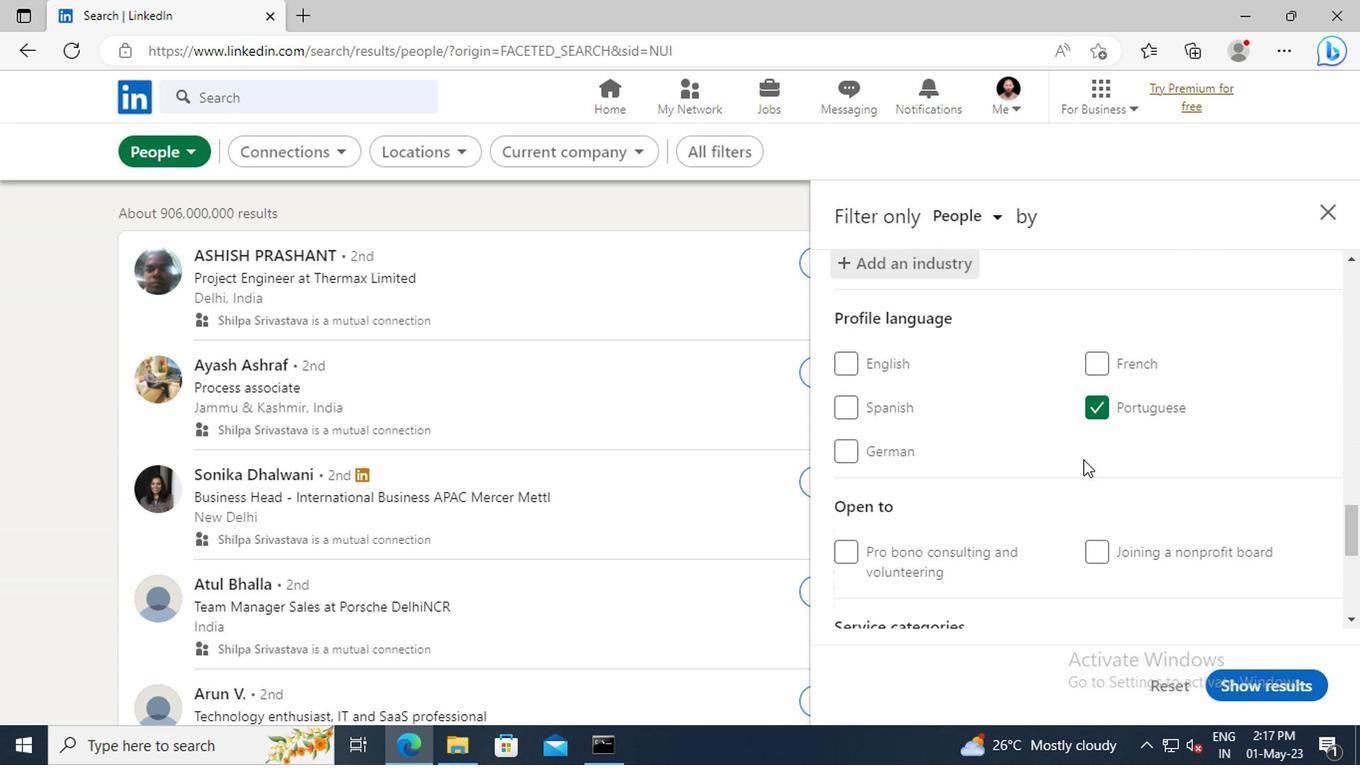 
Action: Mouse scrolled (1078, 458) with delta (0, 0)
Screenshot: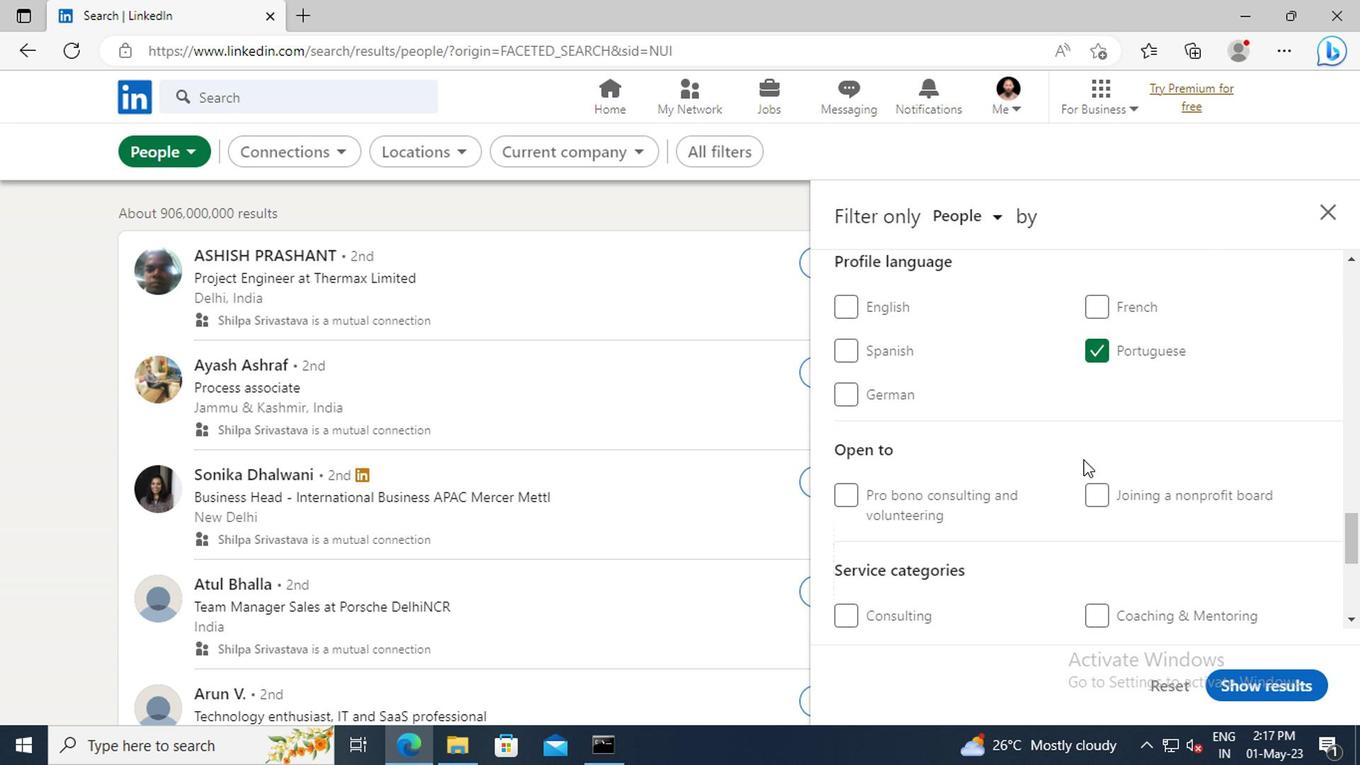 
Action: Mouse scrolled (1078, 458) with delta (0, 0)
Screenshot: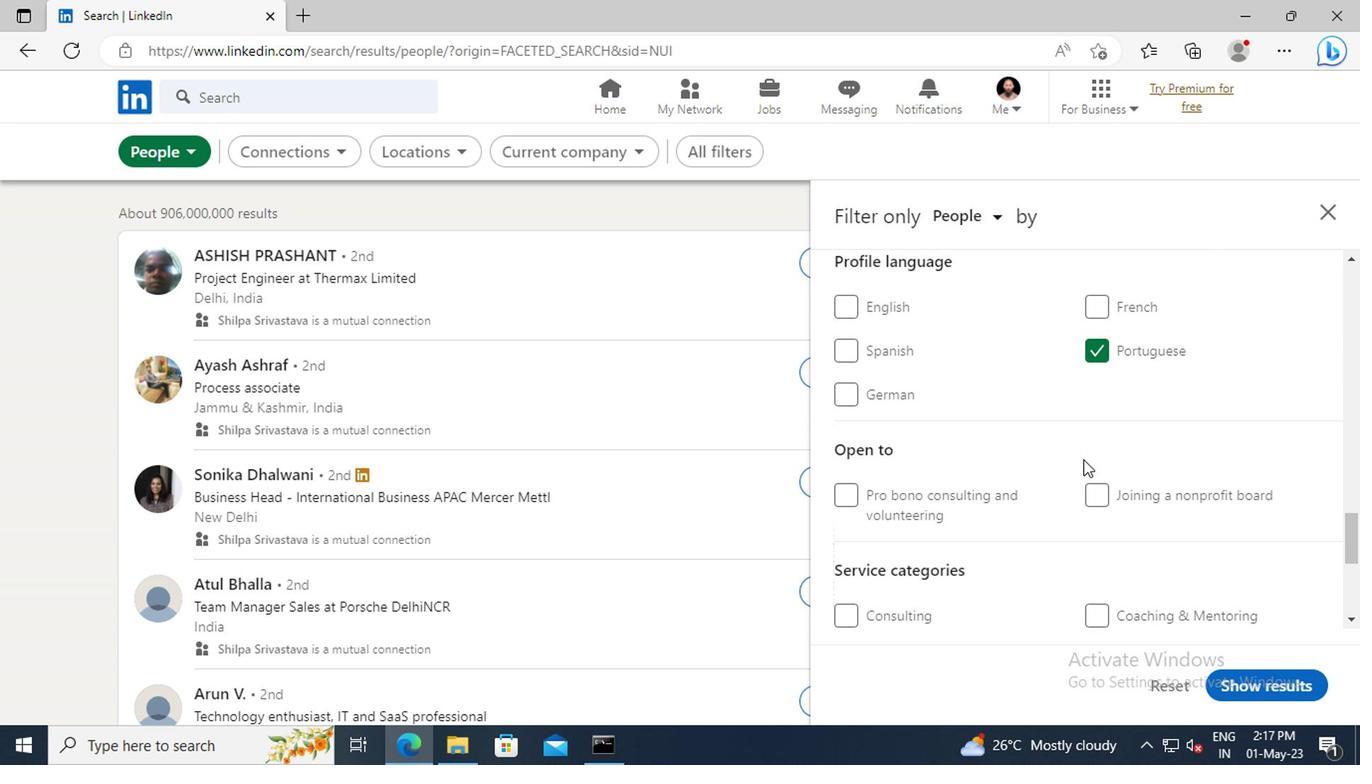 
Action: Mouse scrolled (1078, 458) with delta (0, 0)
Screenshot: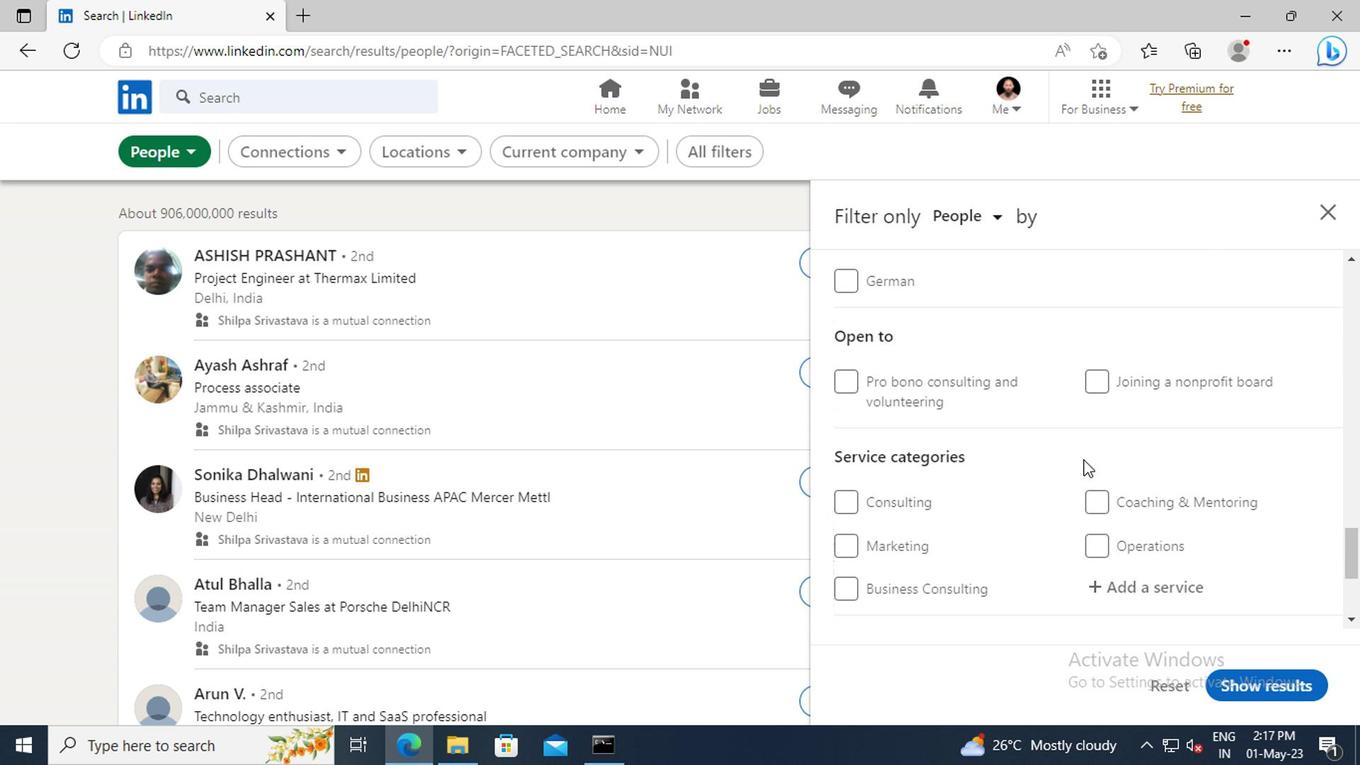
Action: Mouse scrolled (1078, 458) with delta (0, 0)
Screenshot: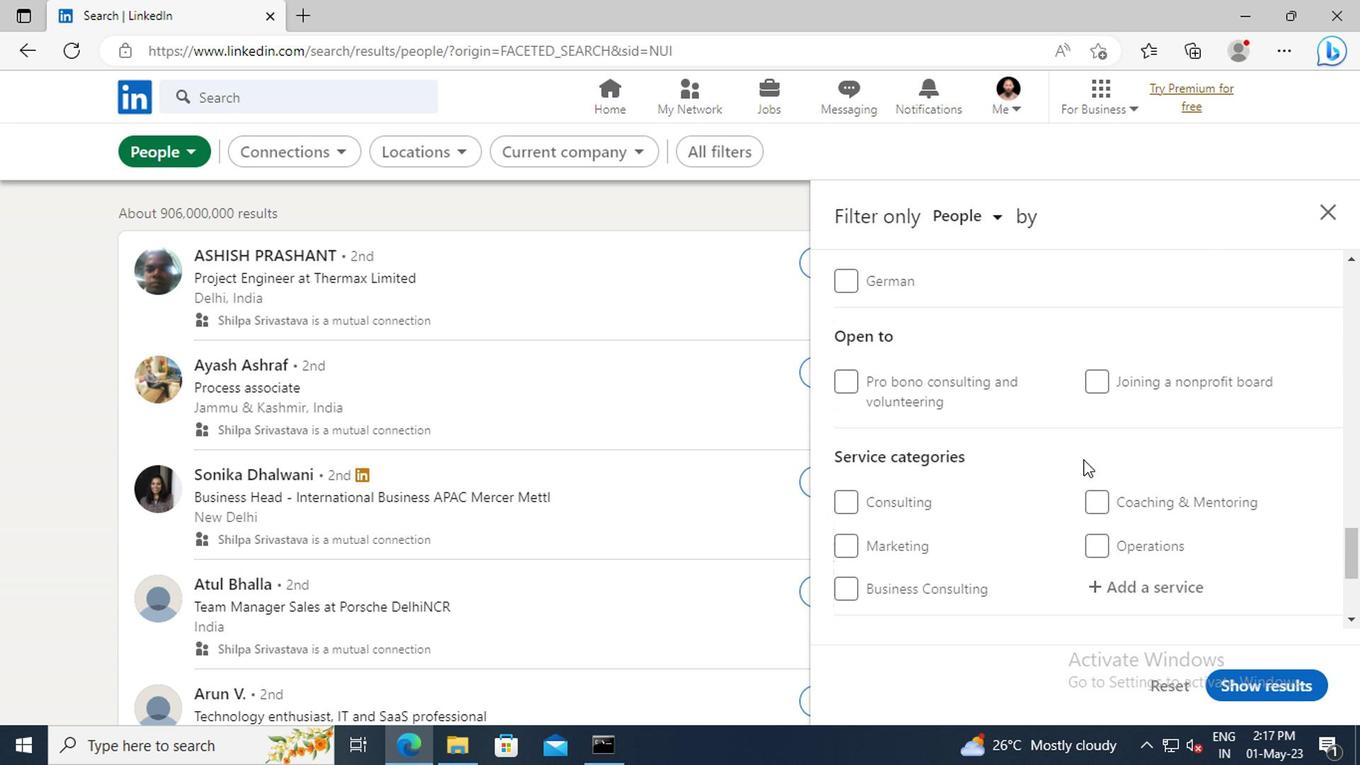 
Action: Mouse moved to (1099, 470)
Screenshot: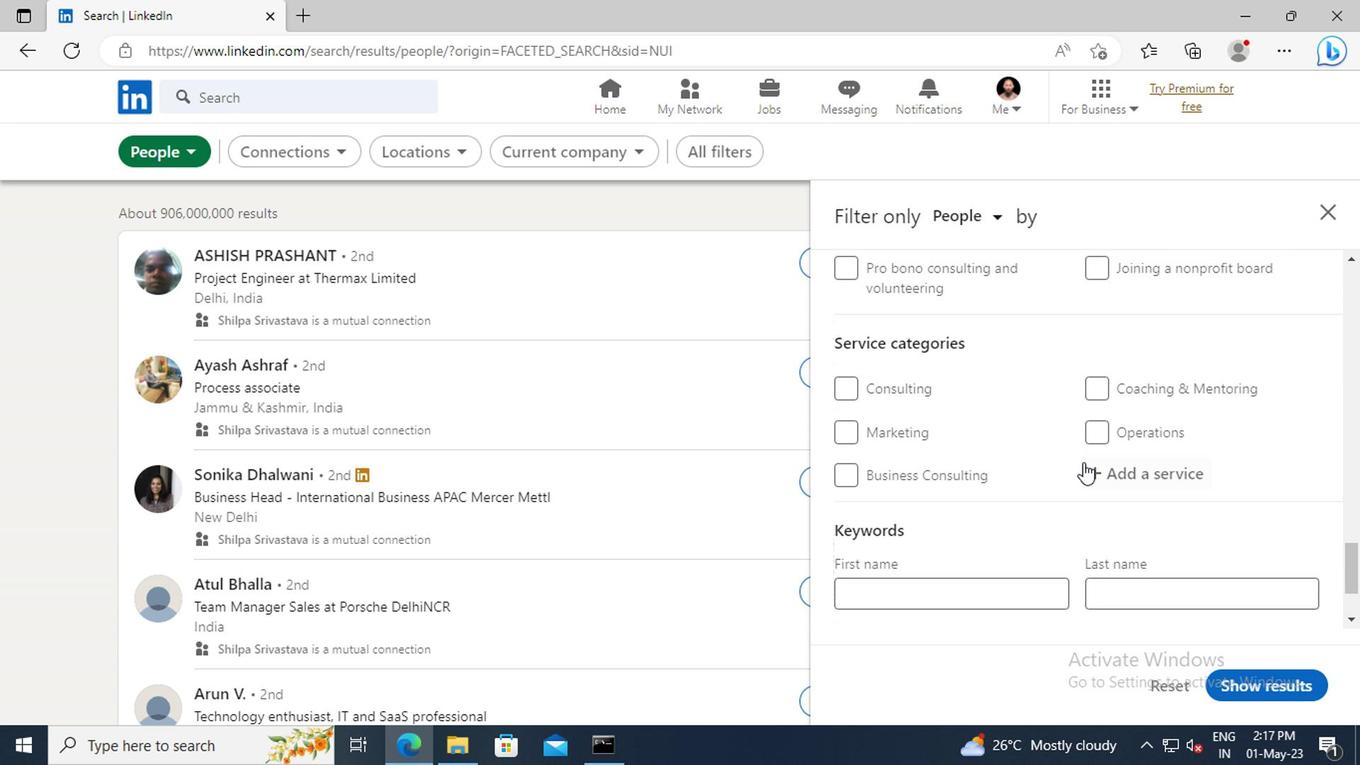 
Action: Mouse pressed left at (1099, 470)
Screenshot: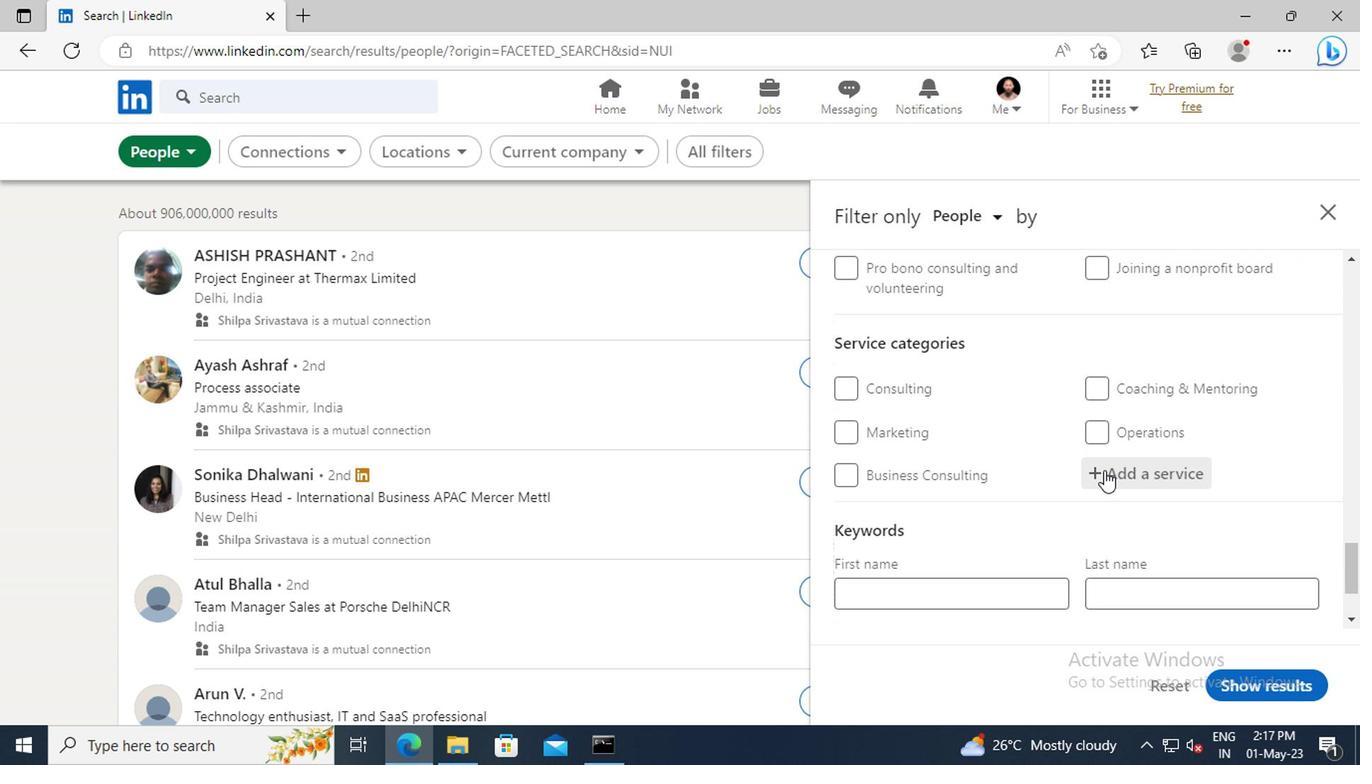 
Action: Key pressed <Key.shift>MARKETING<Key.enter>
Screenshot: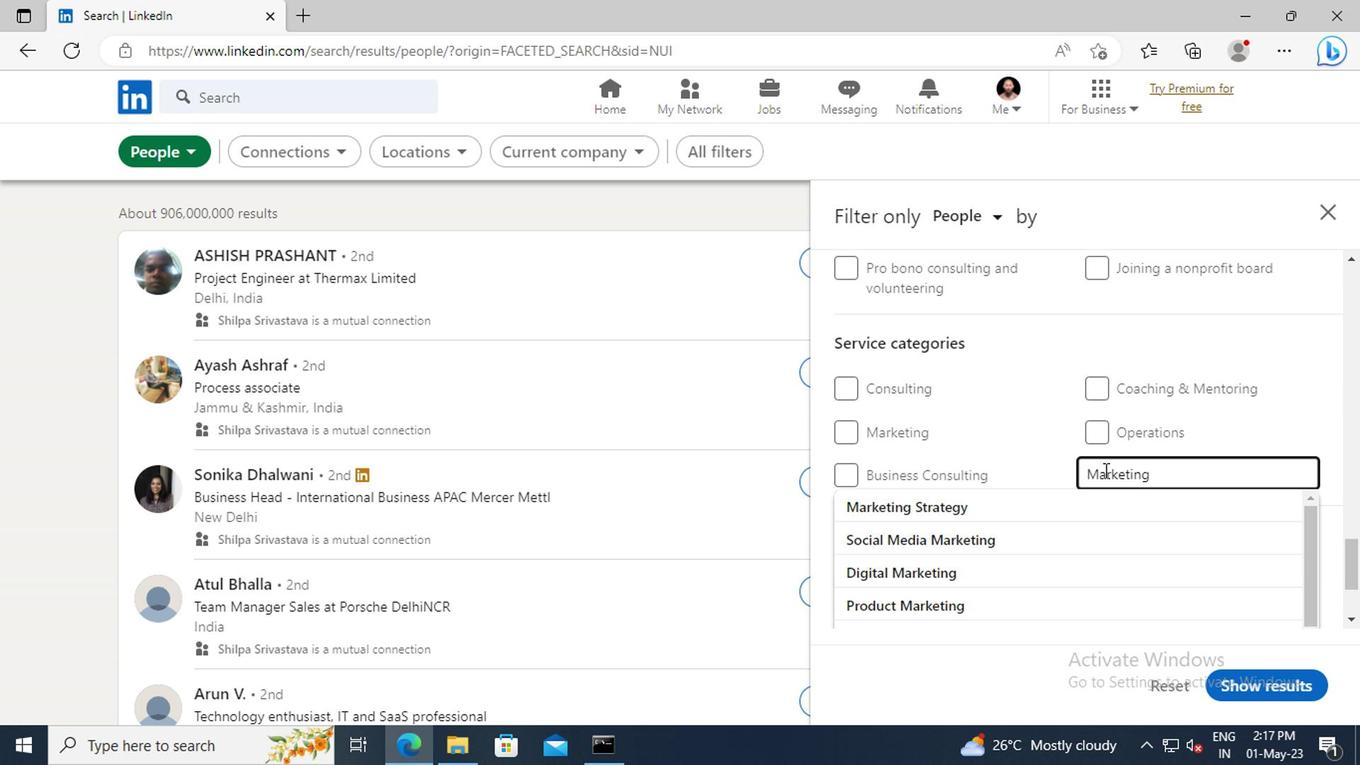 
Action: Mouse moved to (1096, 470)
Screenshot: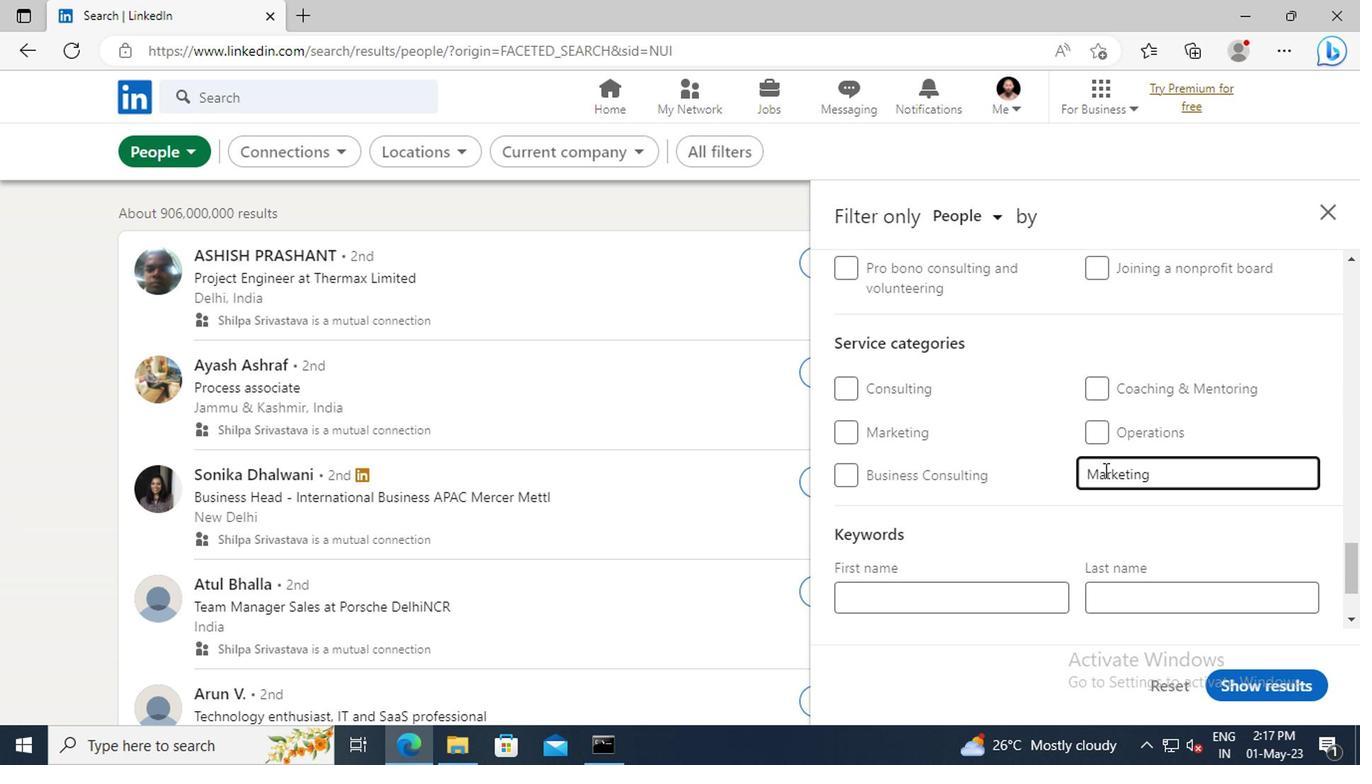 
Action: Mouse scrolled (1096, 469) with delta (0, -1)
Screenshot: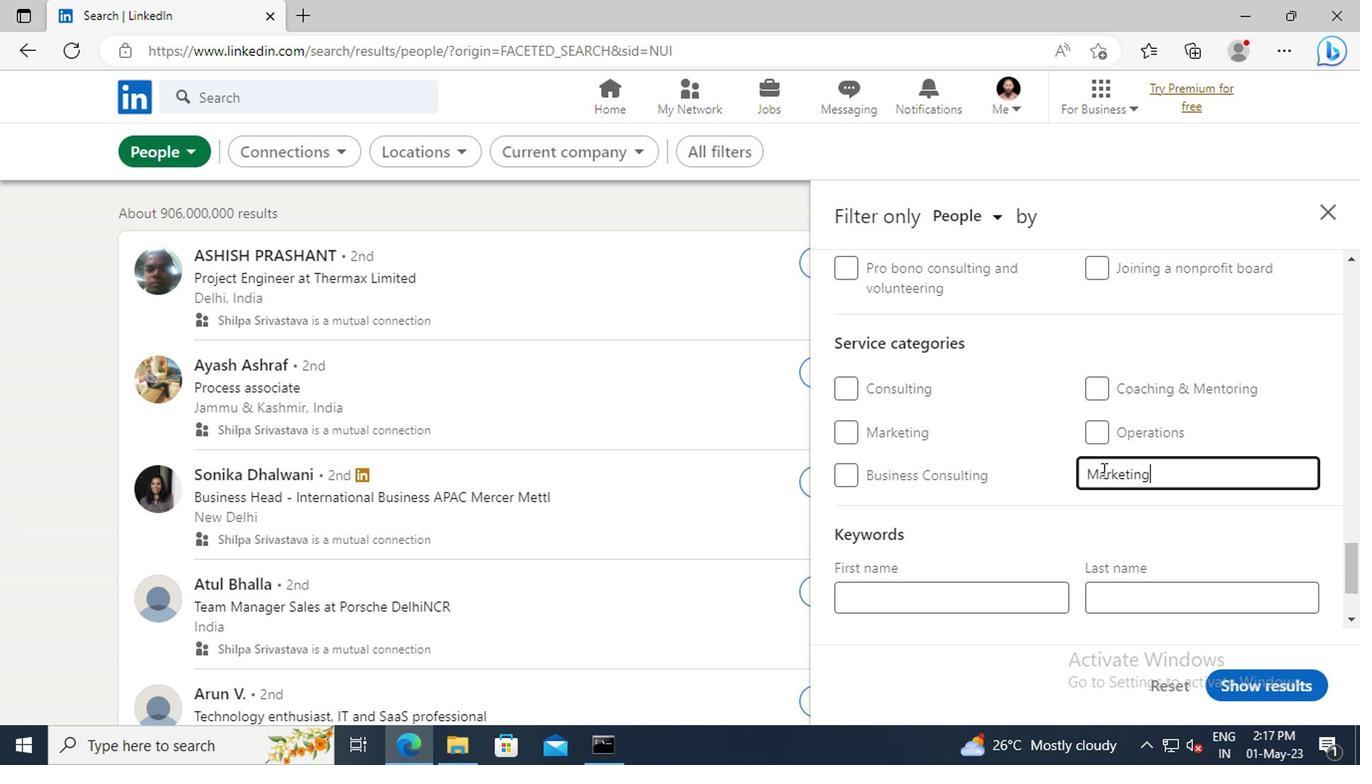 
Action: Mouse moved to (1096, 470)
Screenshot: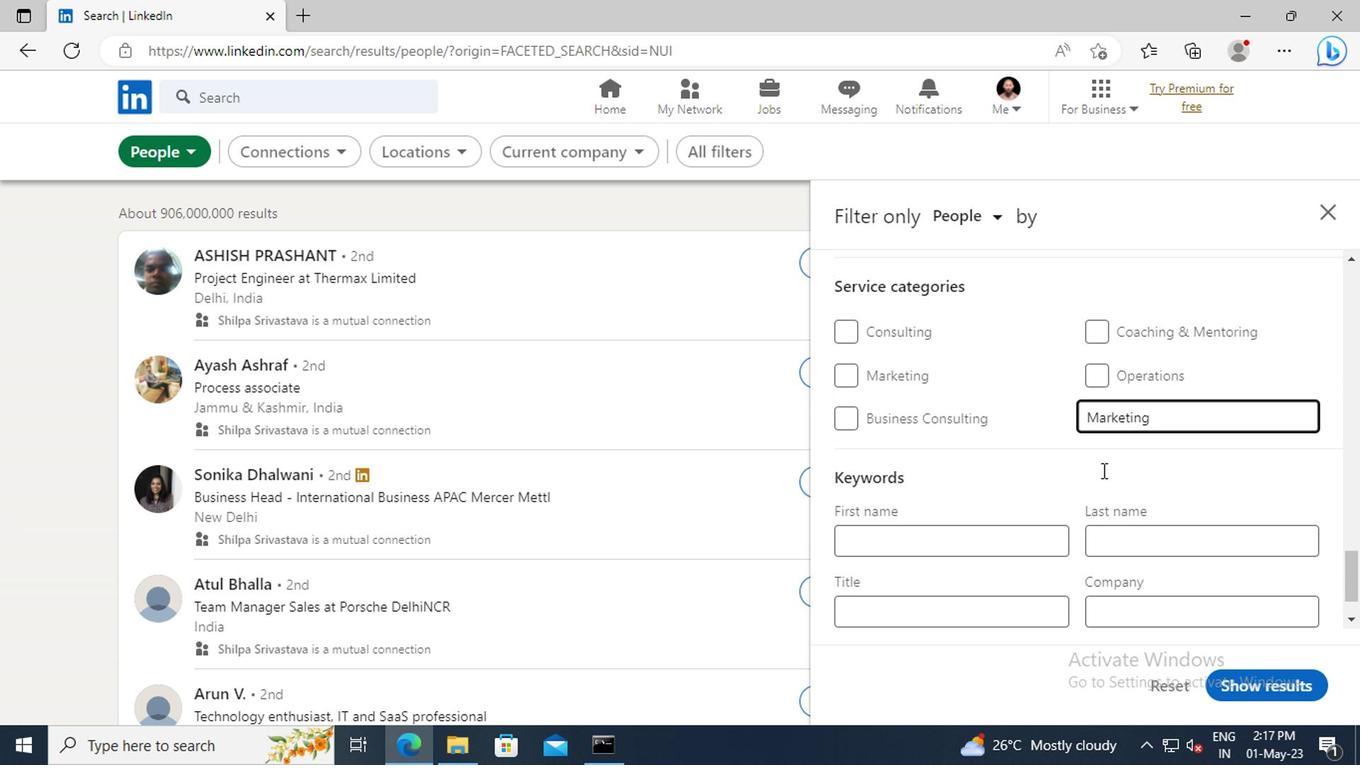 
Action: Mouse scrolled (1096, 469) with delta (0, -1)
Screenshot: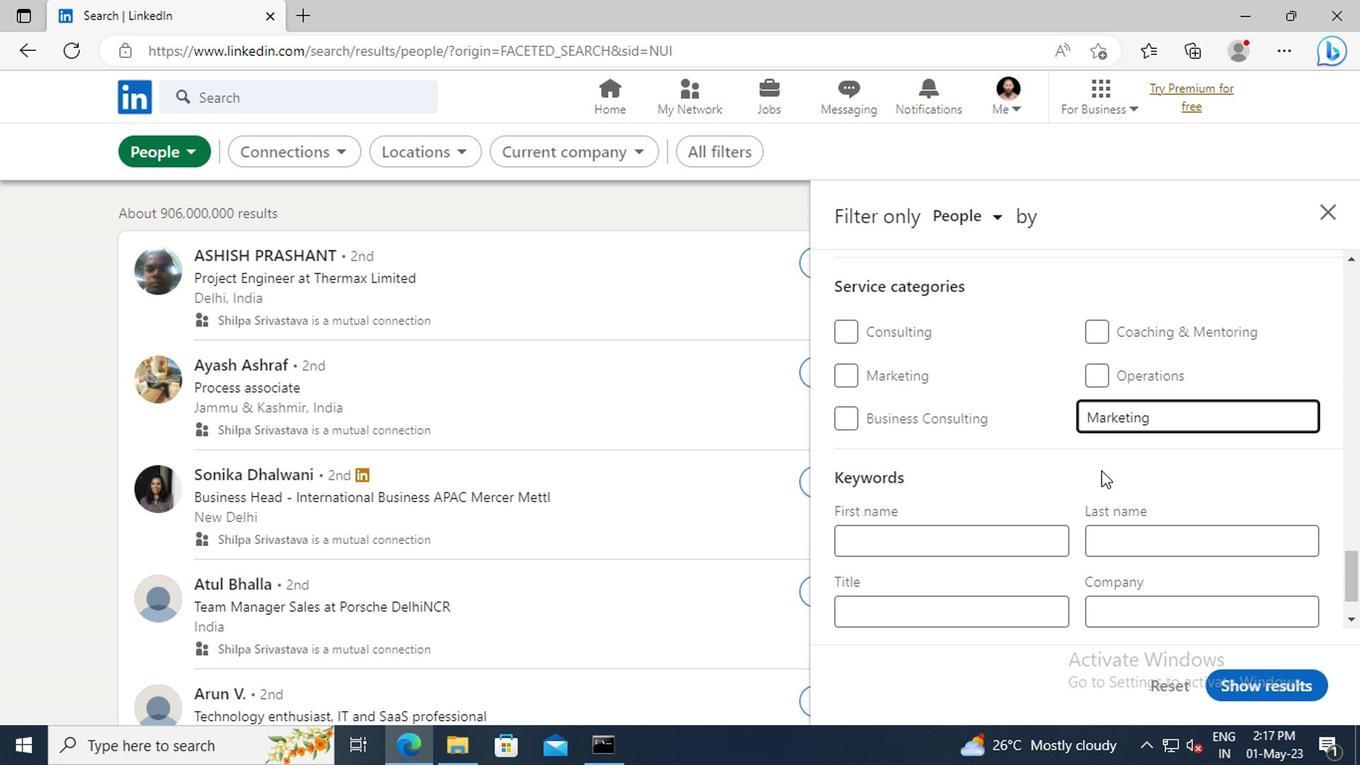 
Action: Mouse scrolled (1096, 469) with delta (0, -1)
Screenshot: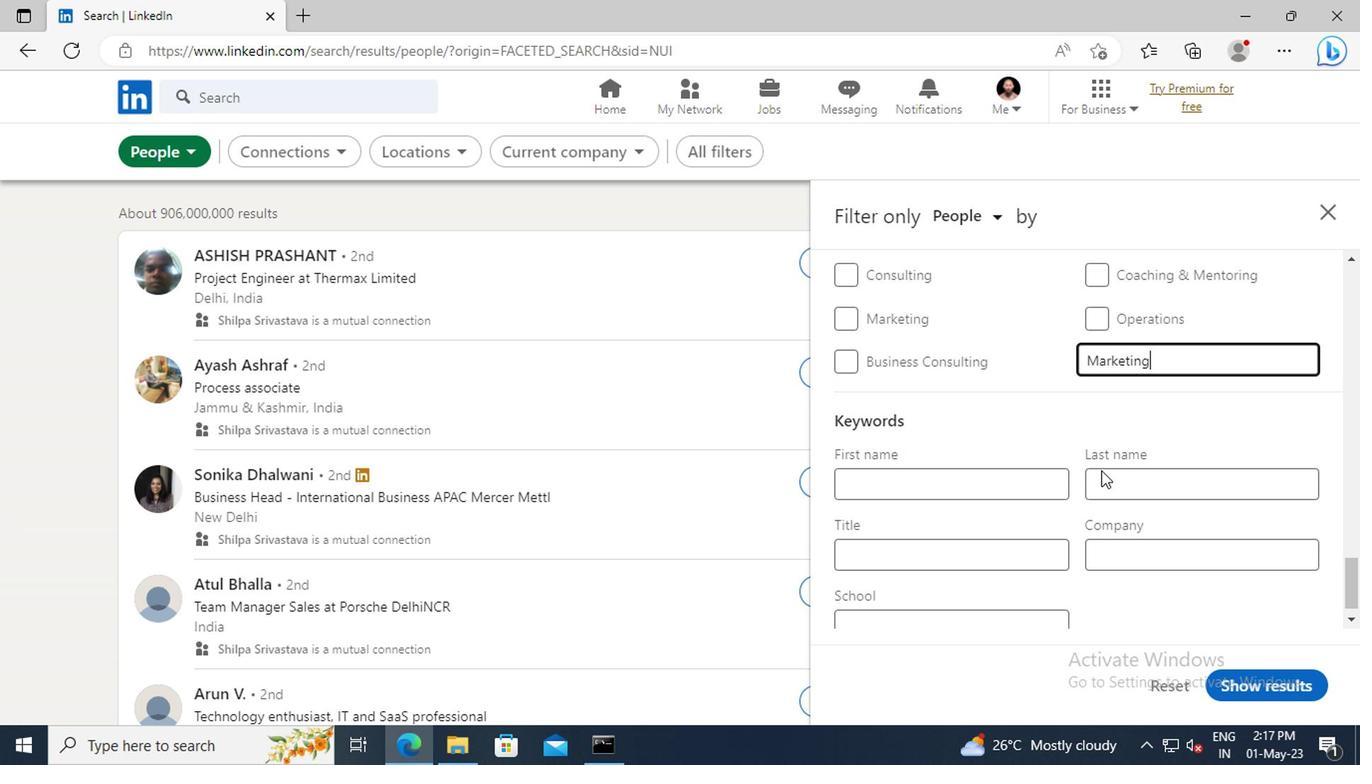 
Action: Mouse scrolled (1096, 469) with delta (0, -1)
Screenshot: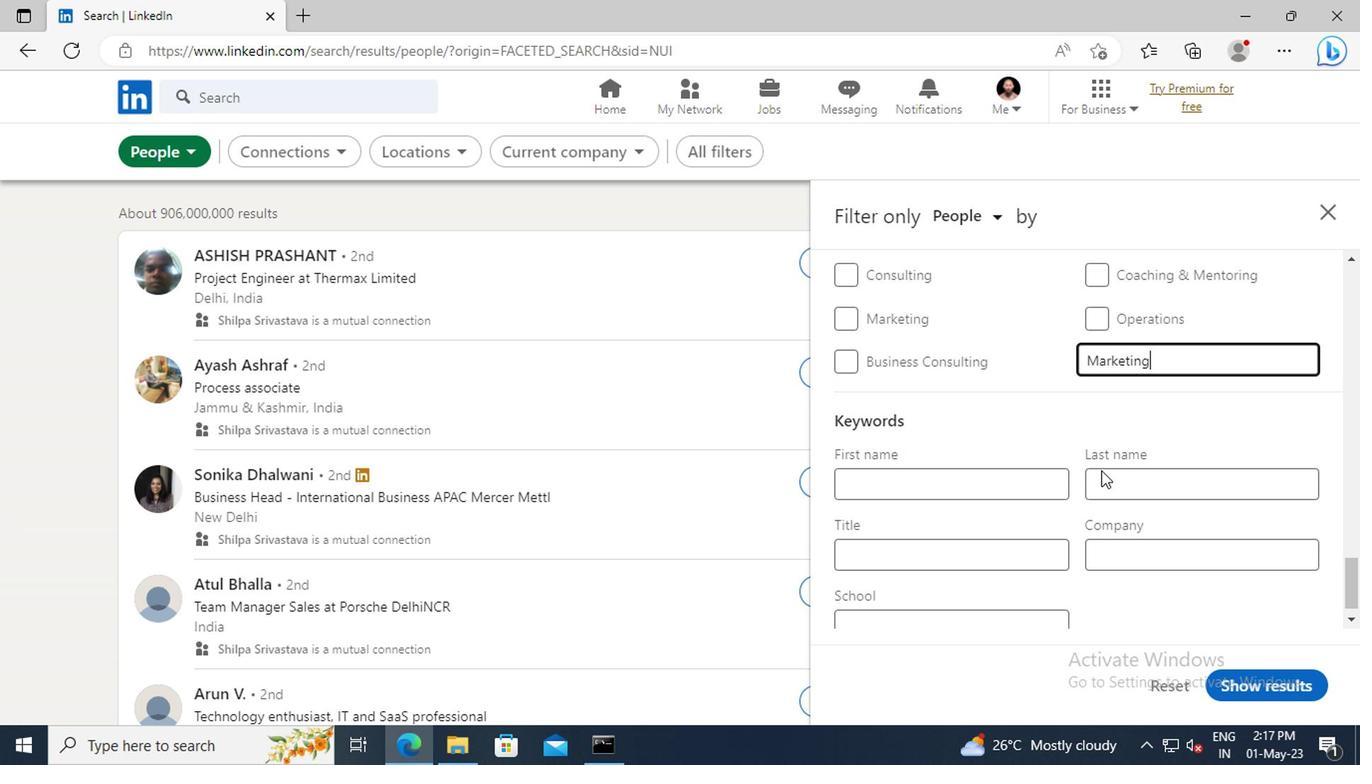 
Action: Mouse moved to (903, 535)
Screenshot: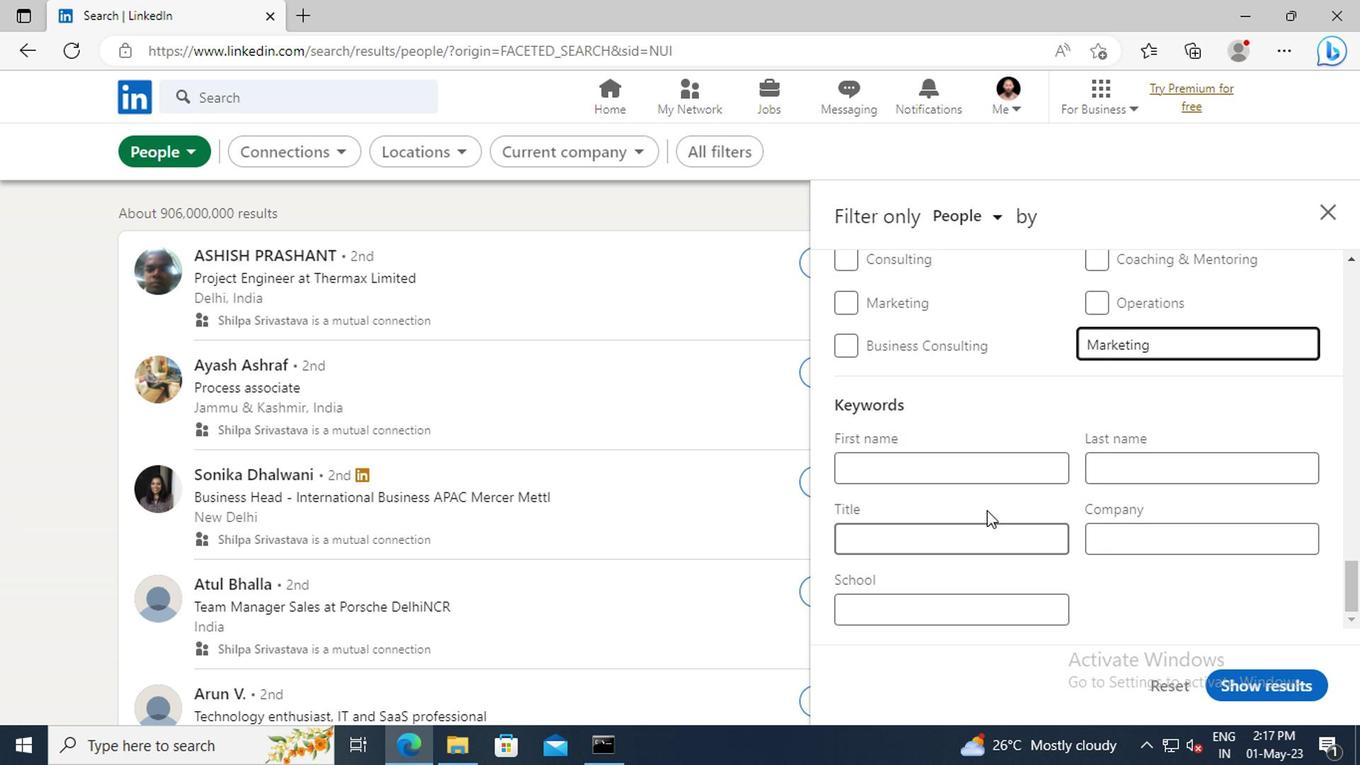 
Action: Mouse pressed left at (903, 535)
Screenshot: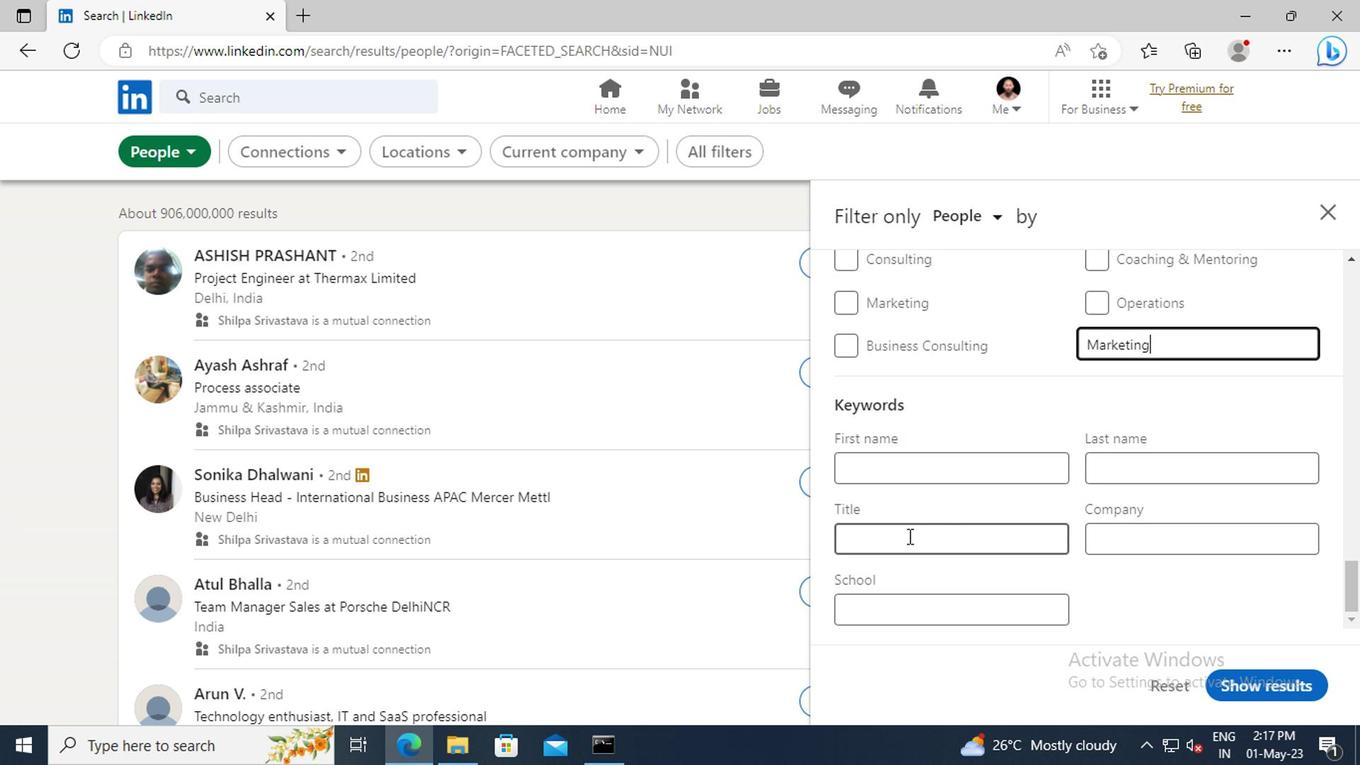 
Action: Key pressed <Key.shift>CALL<Key.space><Key.shift>CENTER<Key.space><Key.shift>REPRESENTATIVE<Key.enter>
Screenshot: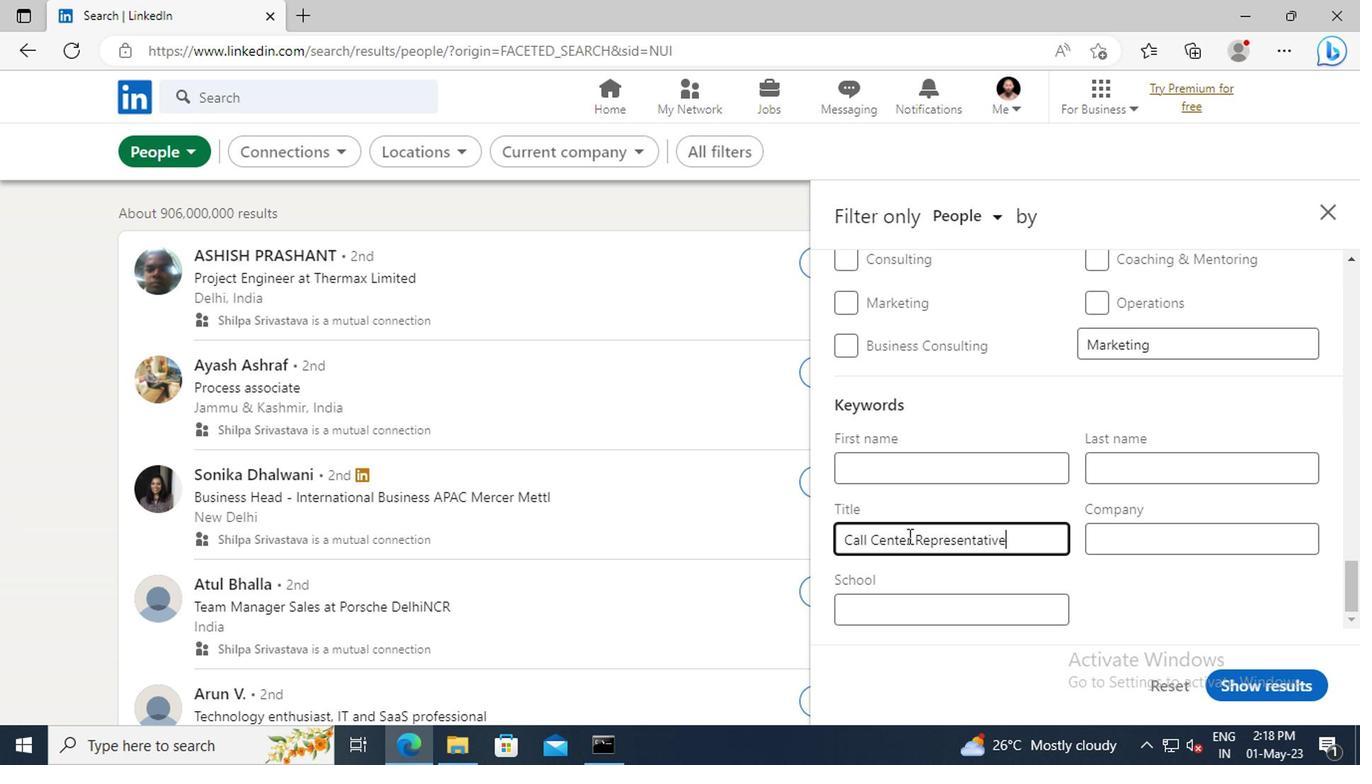 
Action: Mouse moved to (1220, 675)
Screenshot: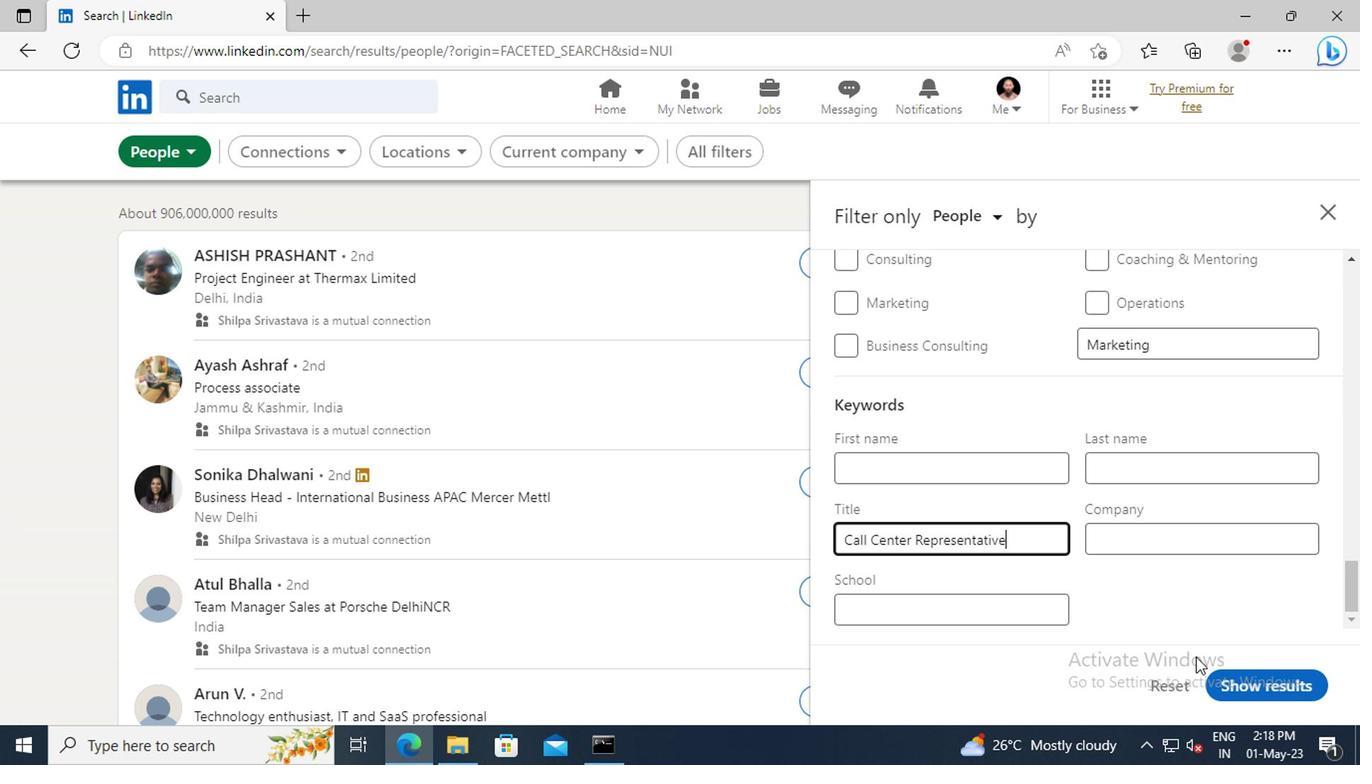 
Action: Mouse pressed left at (1220, 675)
Screenshot: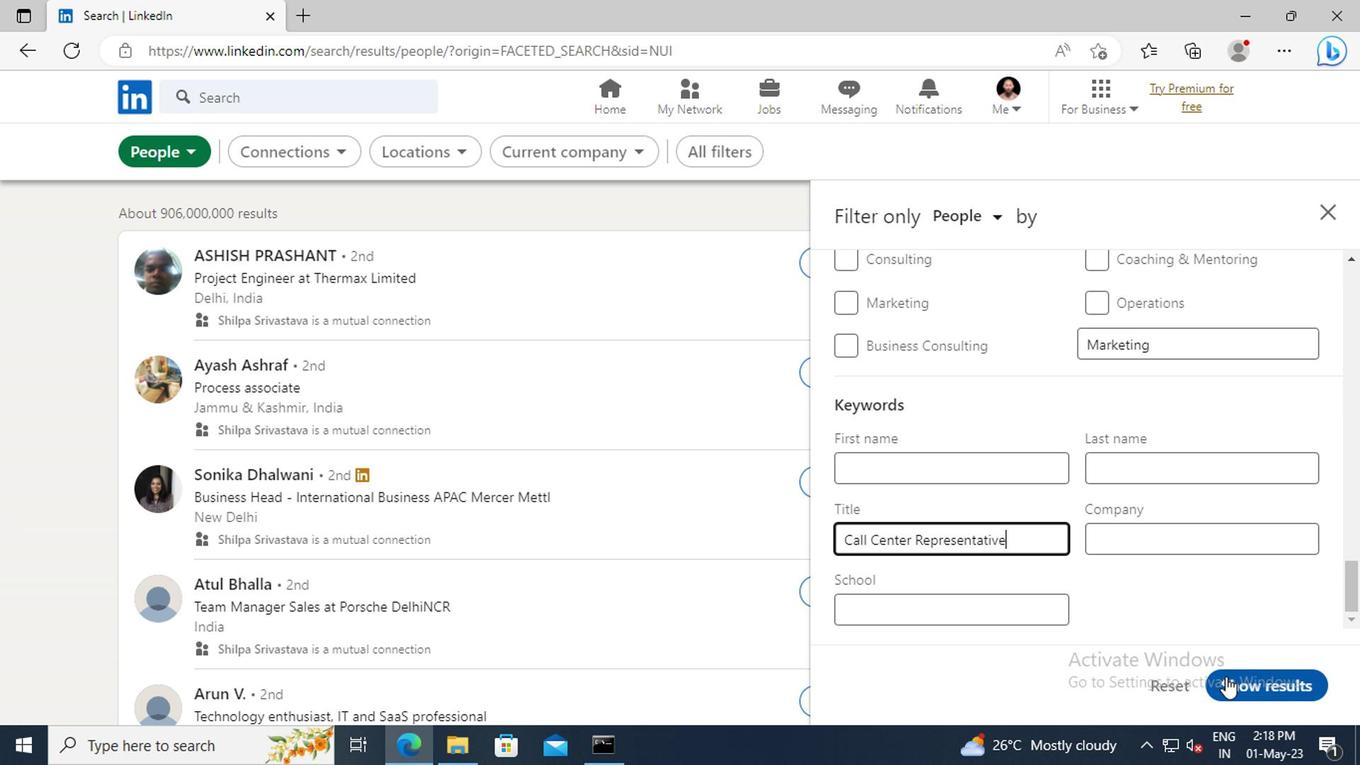 
